 Task: Look for space in Aguilares, Argentina from 9th July, 2023 to 16th July, 2023 for 2 adults, 1 child in price range Rs.8000 to Rs.16000. Place can be entire place with 2 bedrooms having 2 beds and 1 bathroom. Property type can be house, flat, guest house. Amenities needed are: heating. Booking option can be shelf check-in. Required host language is English.
Action: Mouse moved to (516, 159)
Screenshot: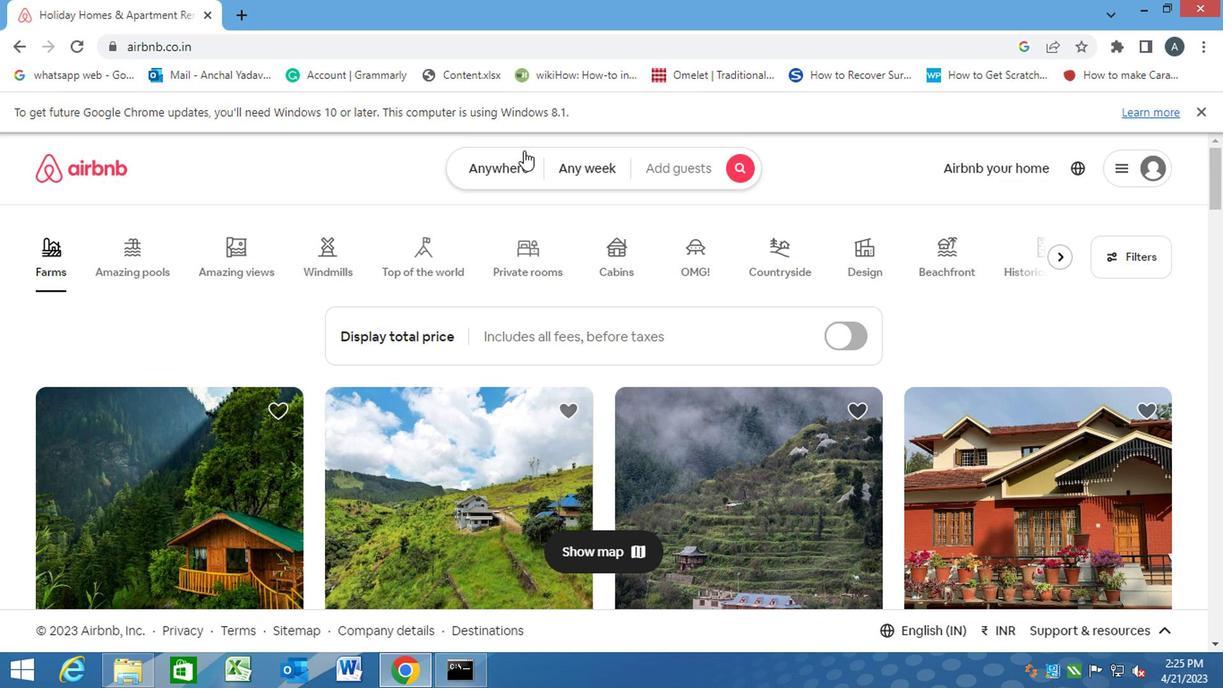 
Action: Mouse pressed left at (516, 159)
Screenshot: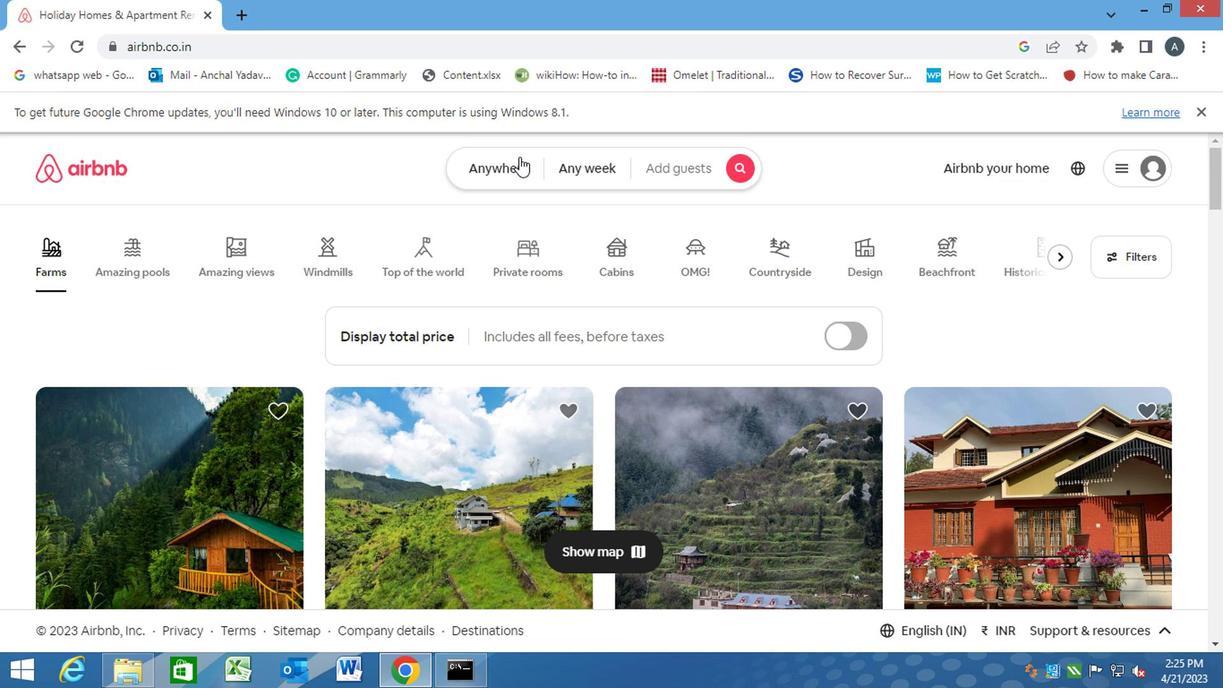 
Action: Mouse moved to (285, 233)
Screenshot: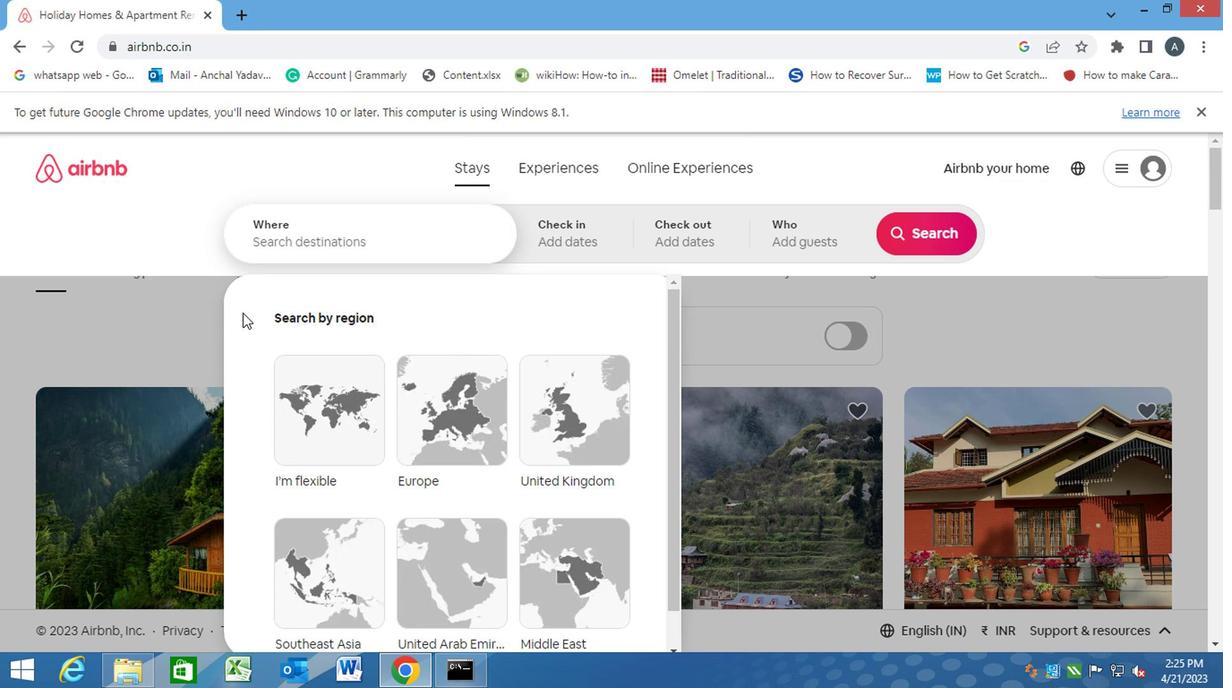 
Action: Mouse pressed left at (285, 233)
Screenshot: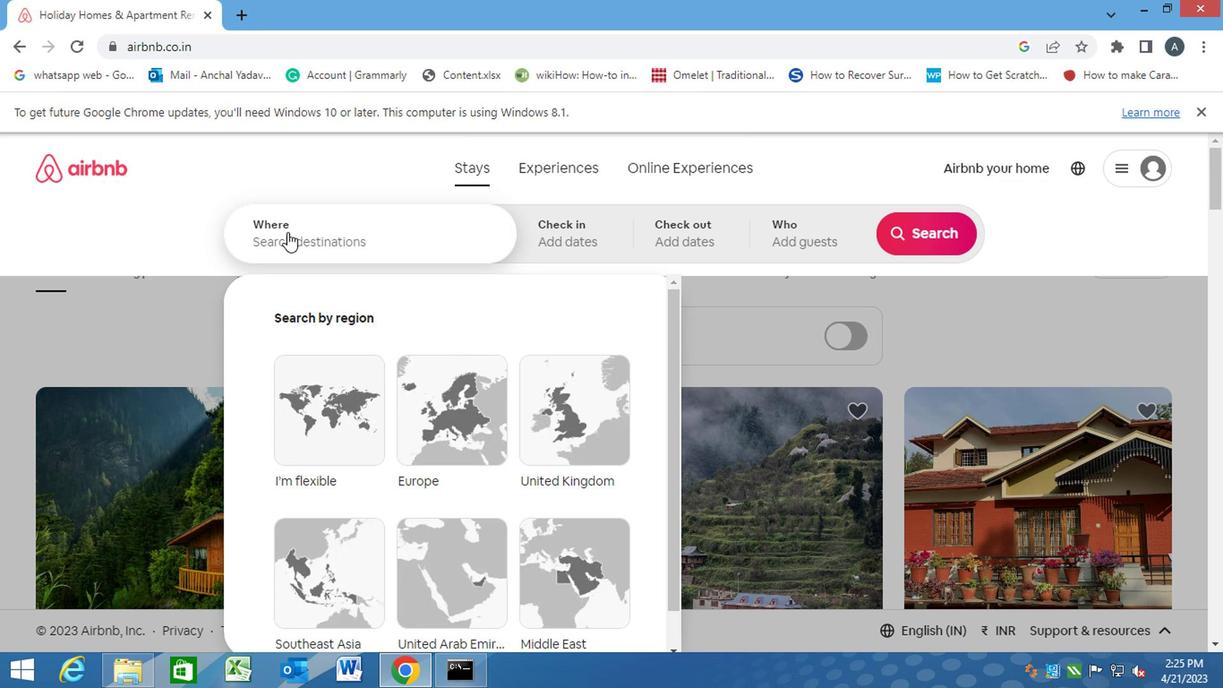 
Action: Key pressed a<Key.caps_lock>guilares,<Key.space><Key.caps_lock>a<Key.caps_lock>rgentina<Key.enter>
Screenshot: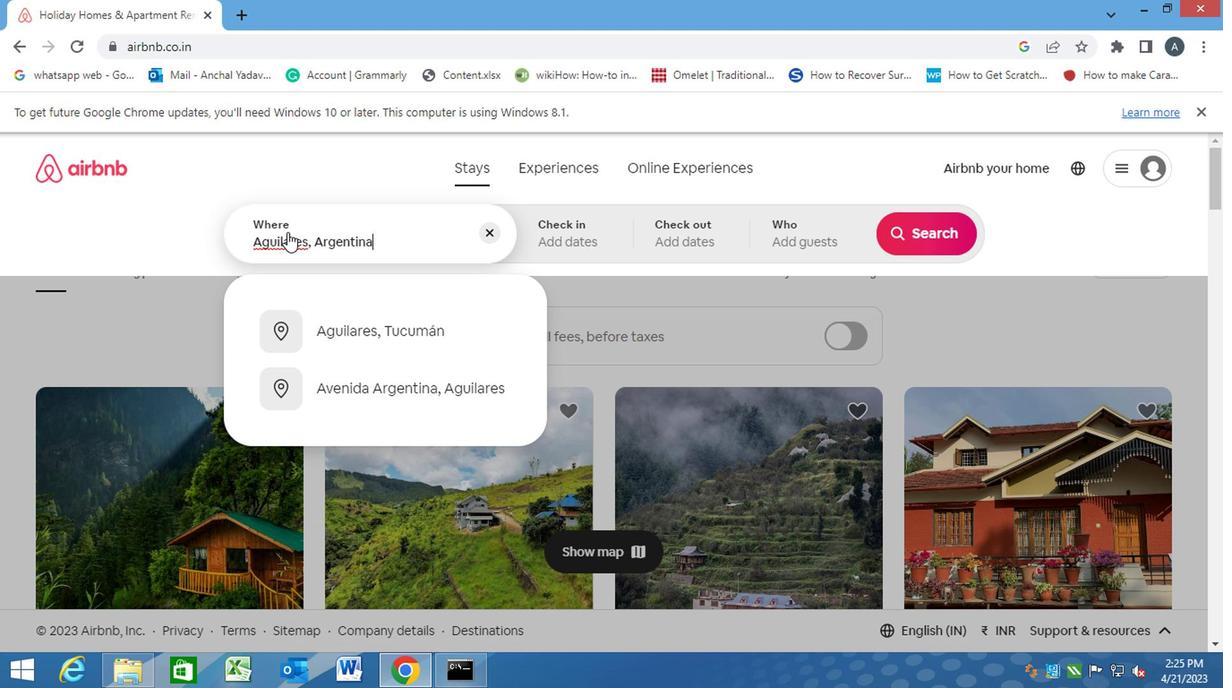
Action: Mouse moved to (921, 381)
Screenshot: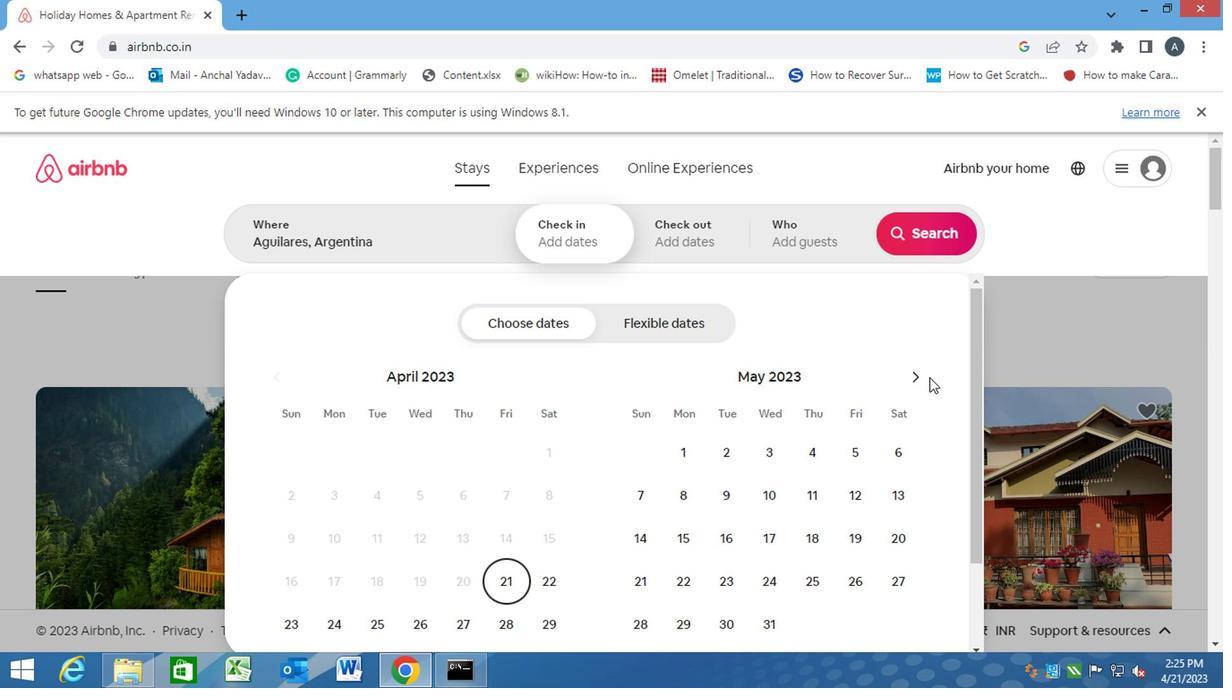 
Action: Mouse pressed left at (921, 381)
Screenshot: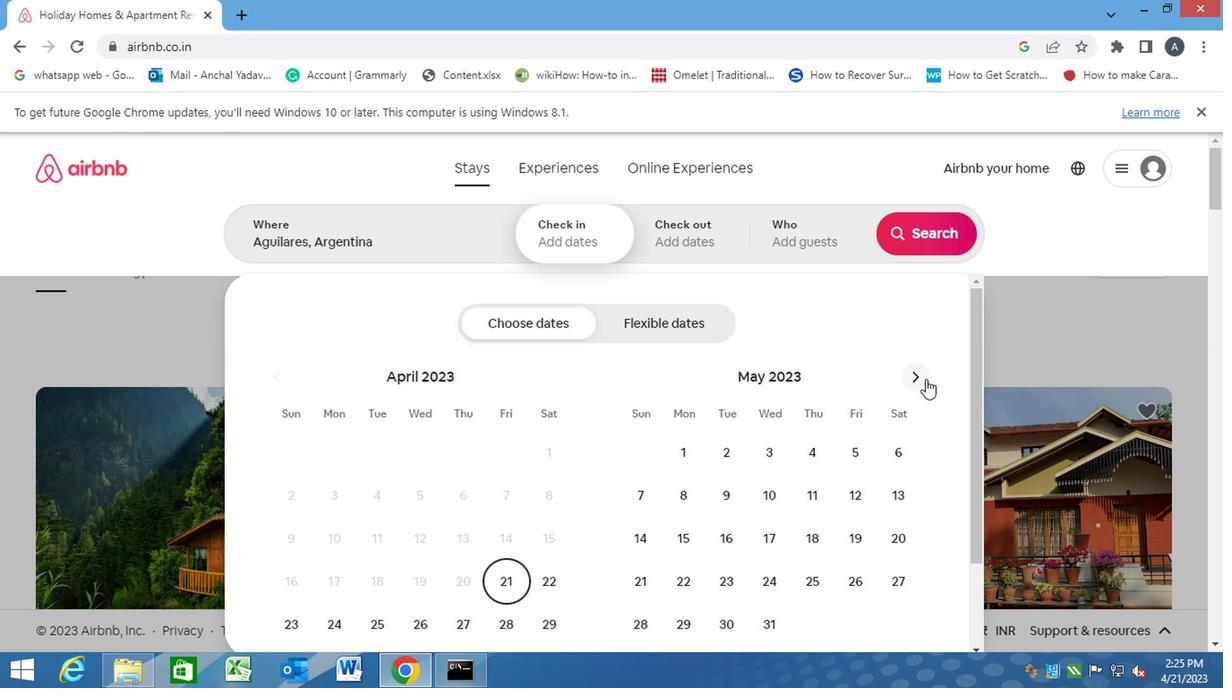 
Action: Mouse pressed left at (921, 381)
Screenshot: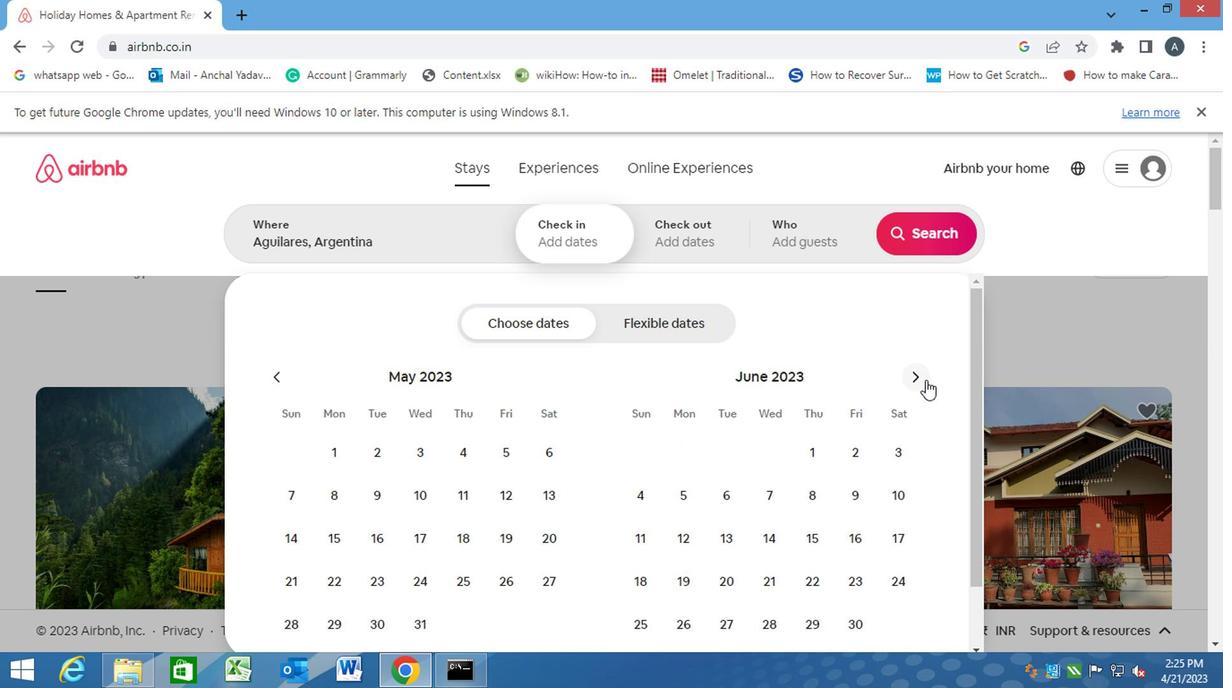 
Action: Mouse moved to (646, 532)
Screenshot: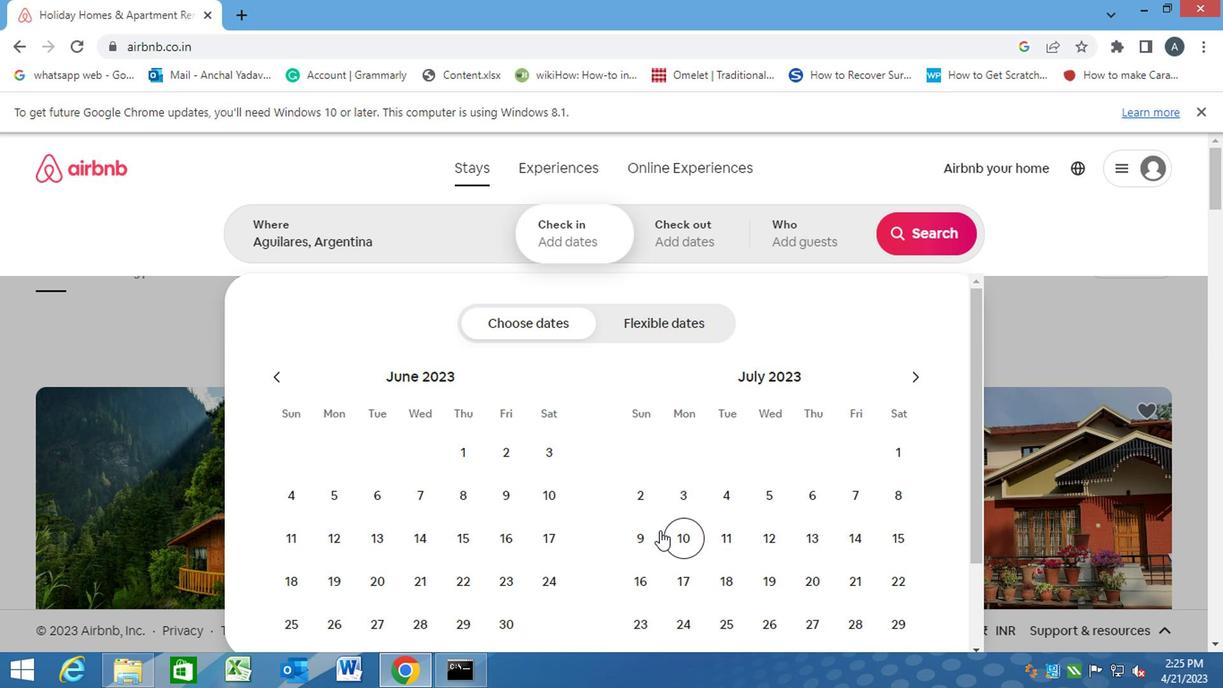 
Action: Mouse pressed left at (646, 532)
Screenshot: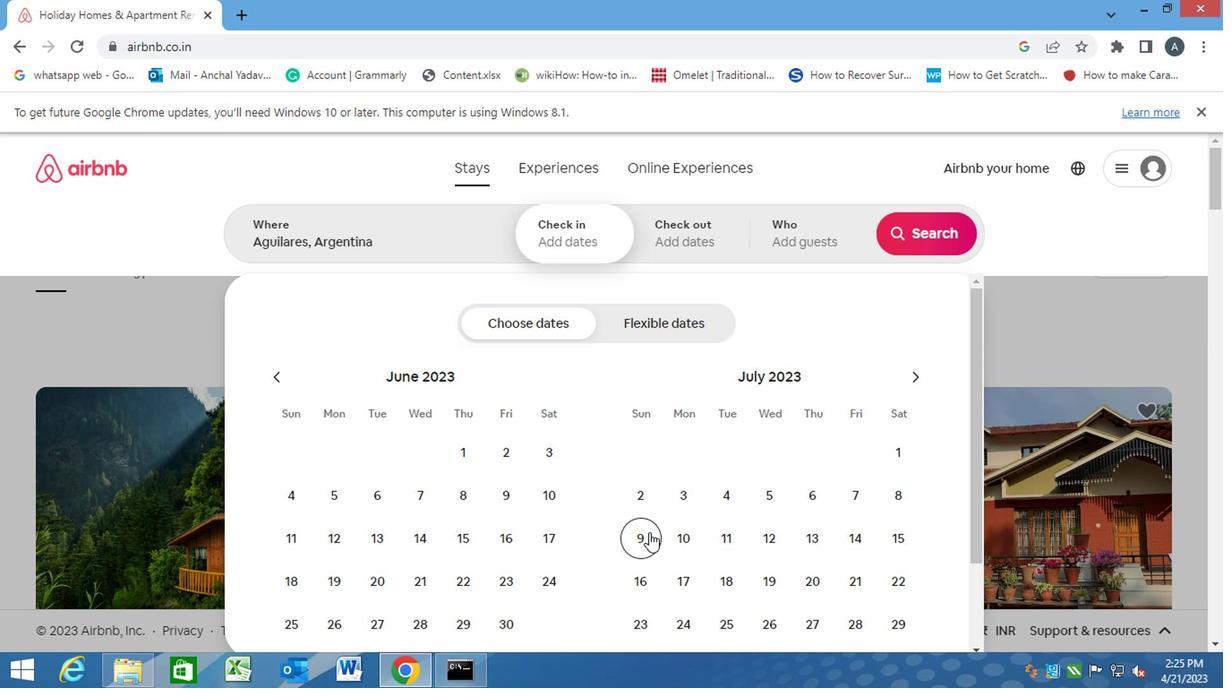 
Action: Mouse moved to (640, 579)
Screenshot: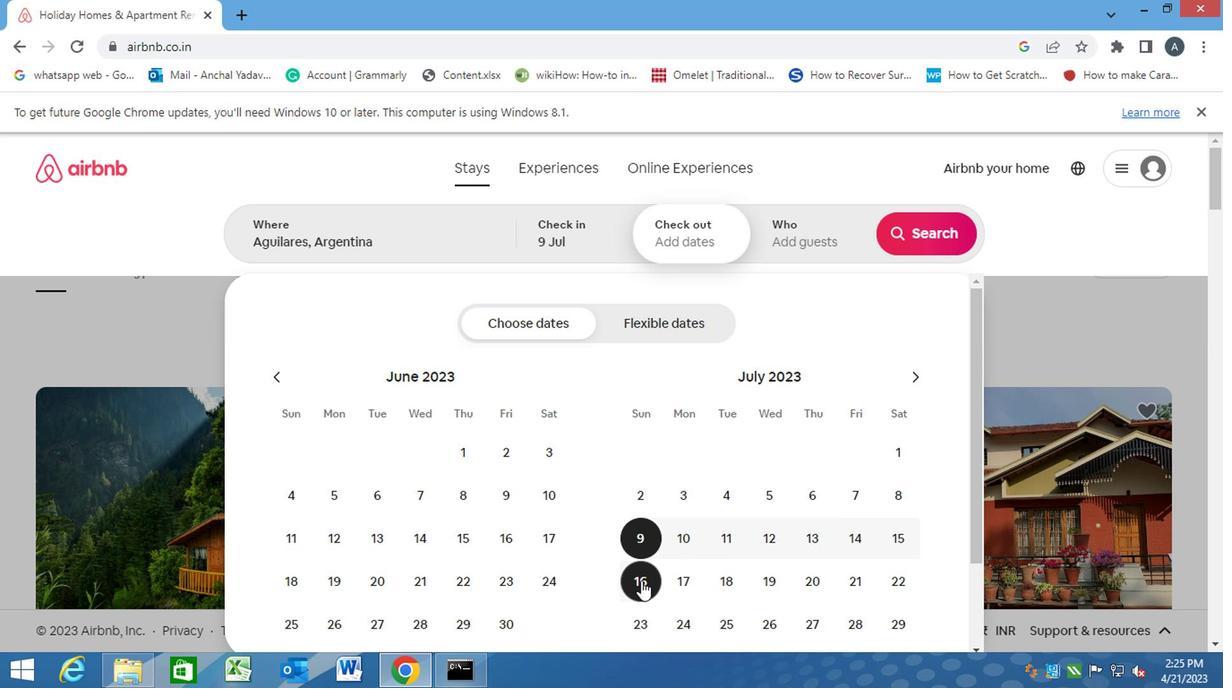 
Action: Mouse pressed left at (640, 579)
Screenshot: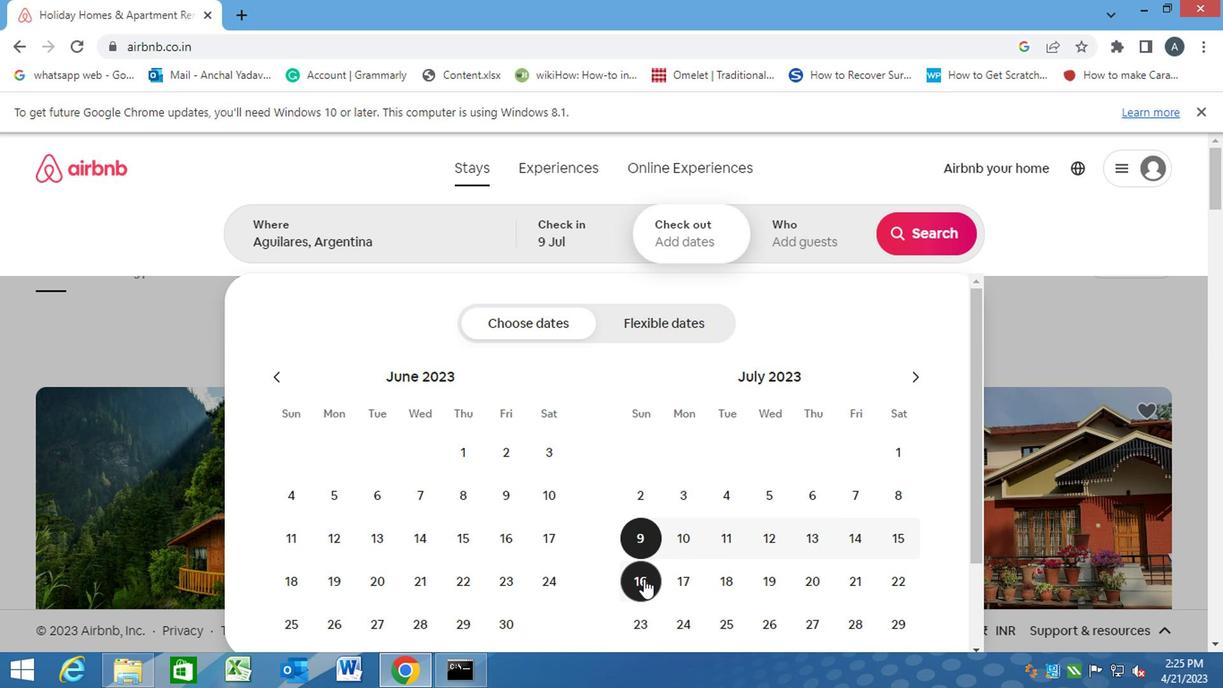 
Action: Mouse moved to (816, 245)
Screenshot: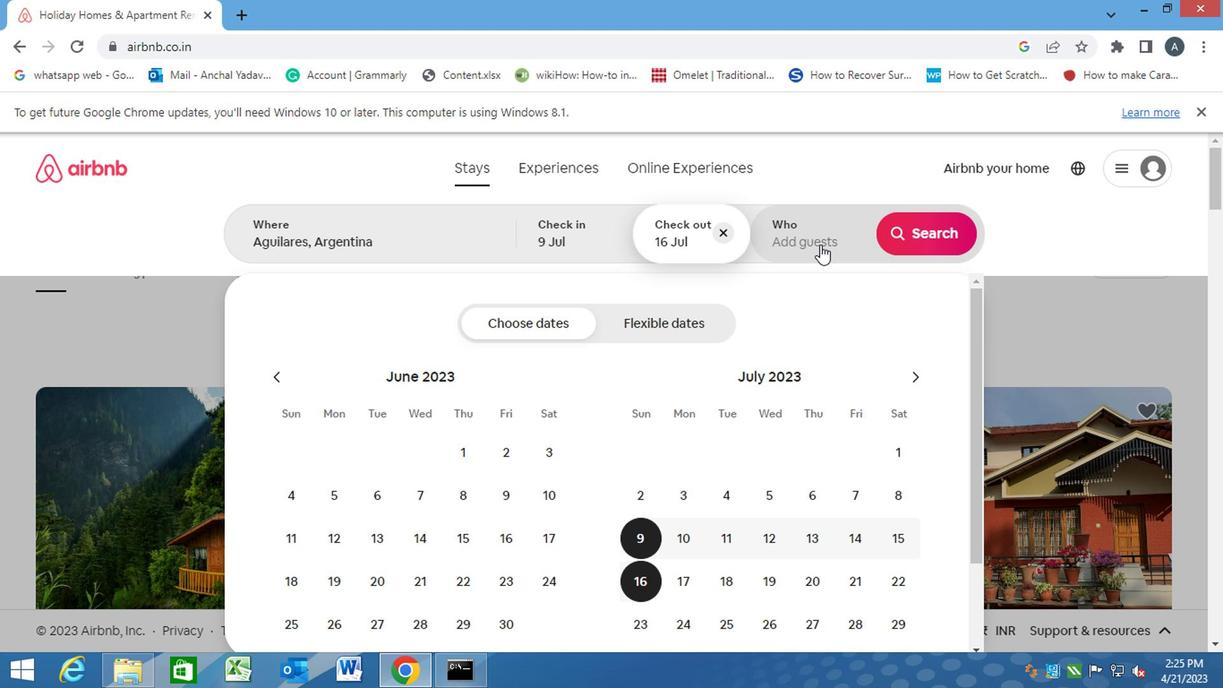 
Action: Mouse pressed left at (816, 245)
Screenshot: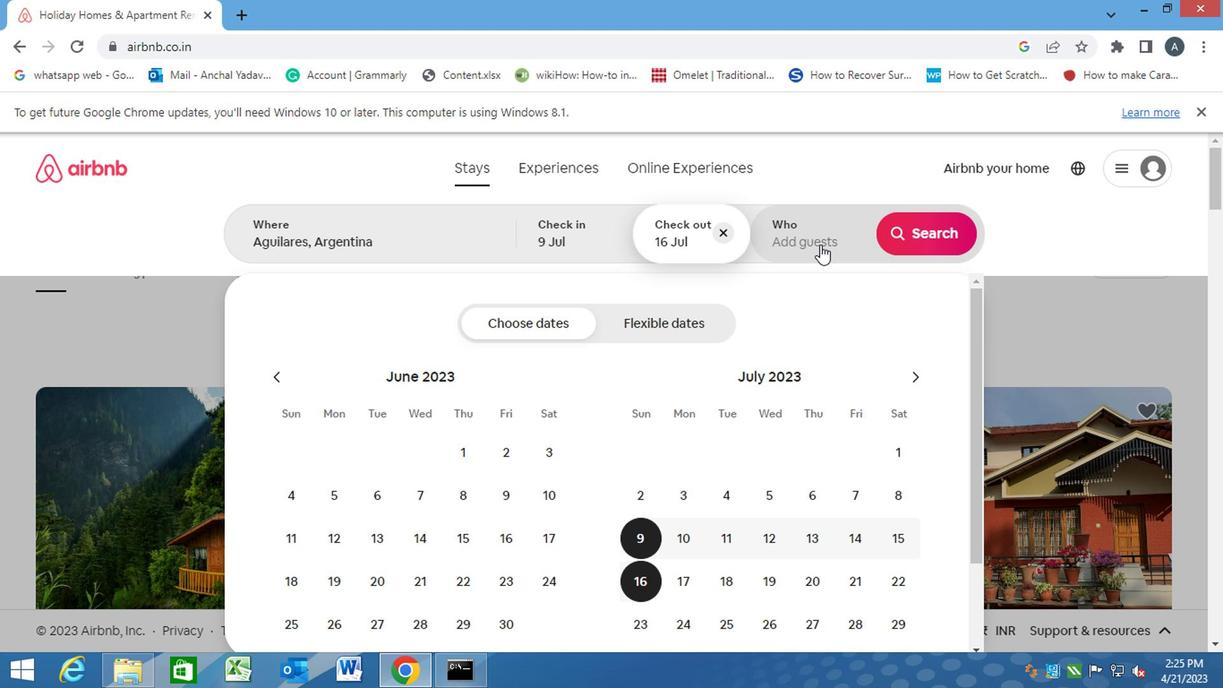 
Action: Mouse moved to (930, 333)
Screenshot: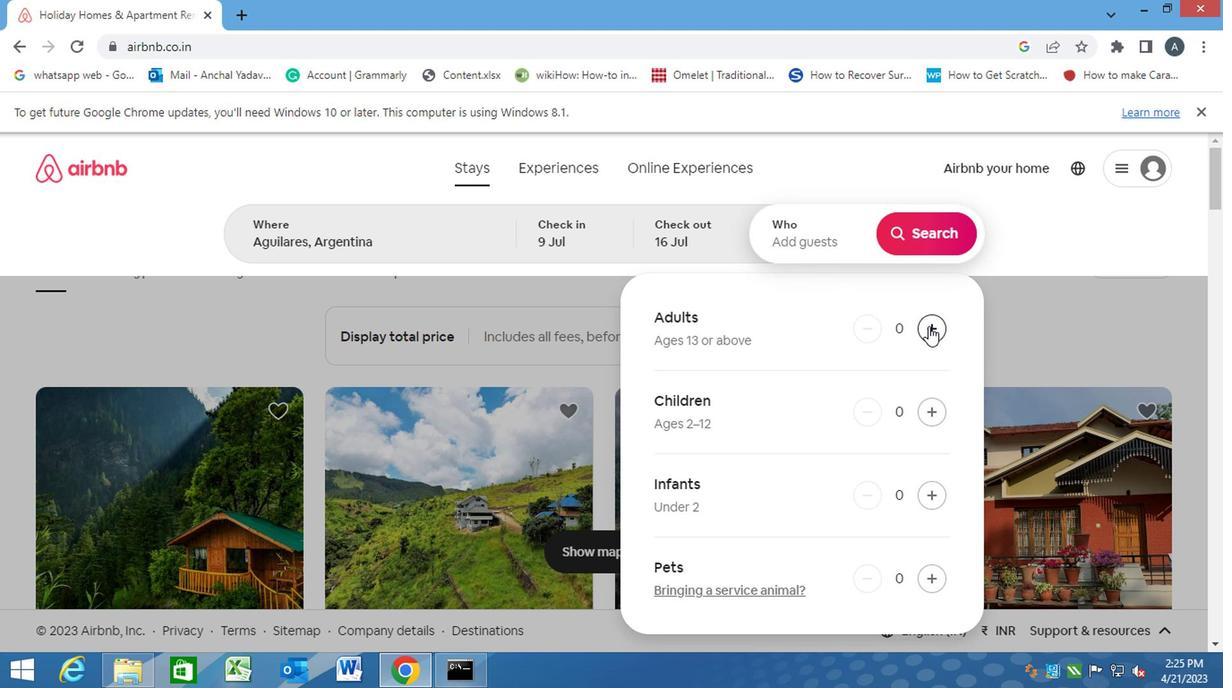 
Action: Mouse pressed left at (930, 333)
Screenshot: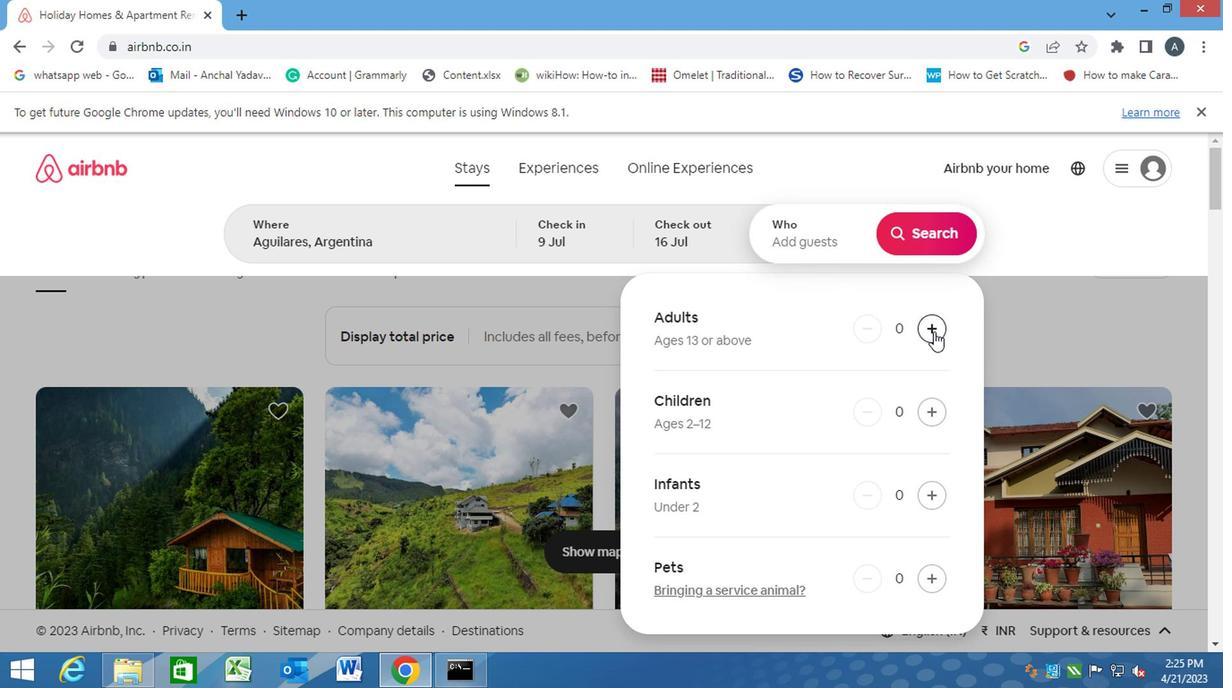 
Action: Mouse pressed left at (930, 333)
Screenshot: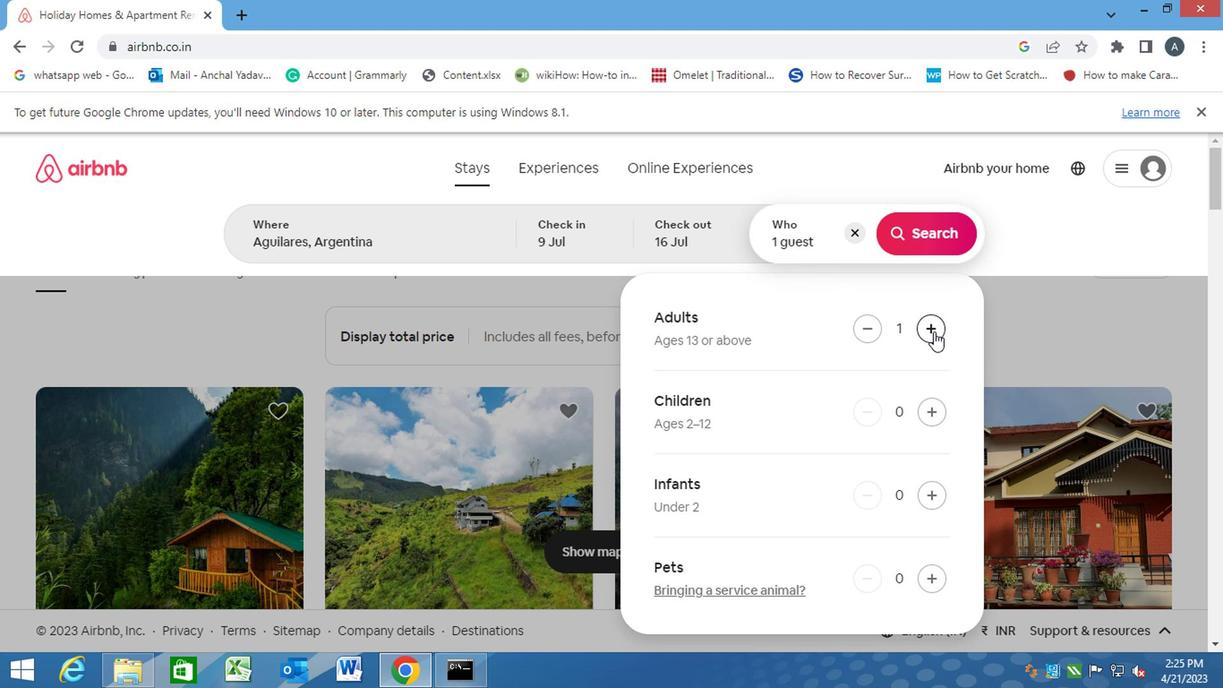 
Action: Mouse moved to (921, 249)
Screenshot: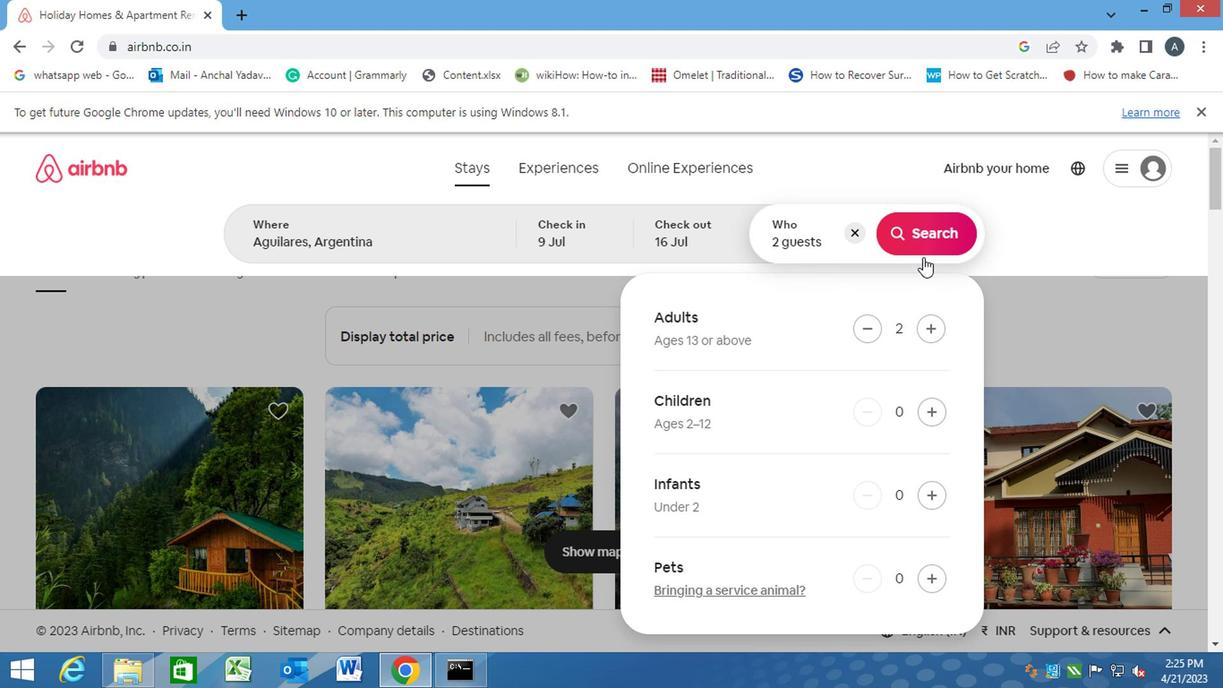 
Action: Mouse pressed left at (921, 249)
Screenshot: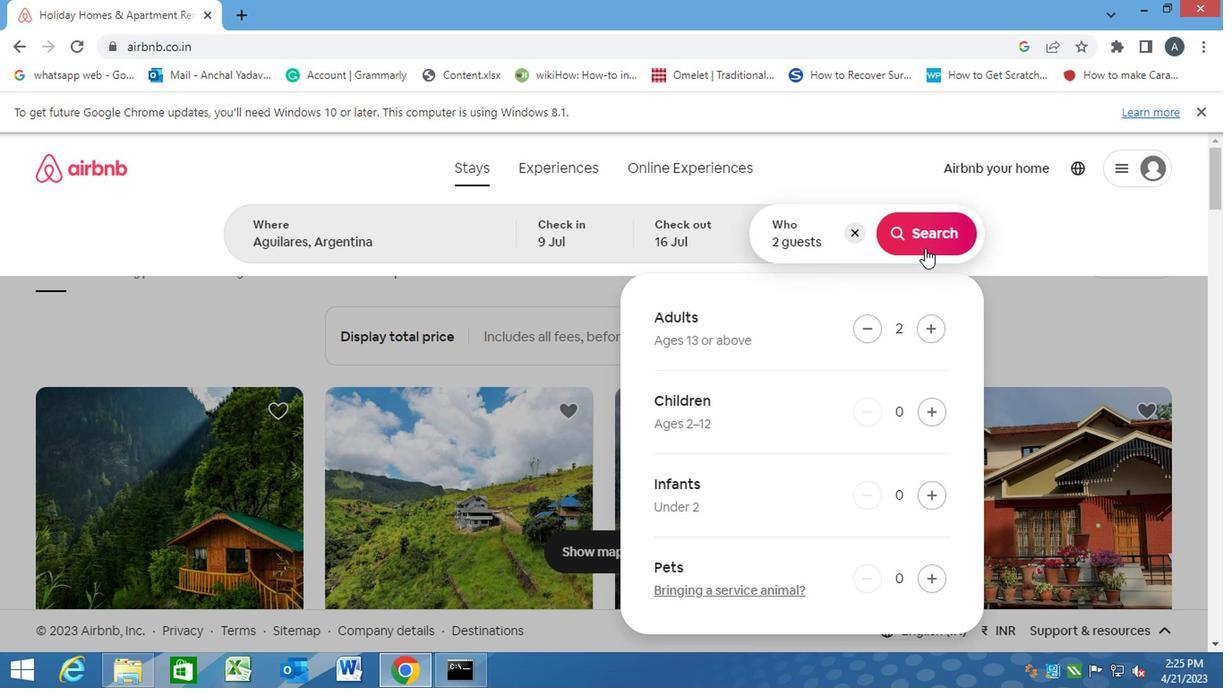 
Action: Mouse moved to (1136, 251)
Screenshot: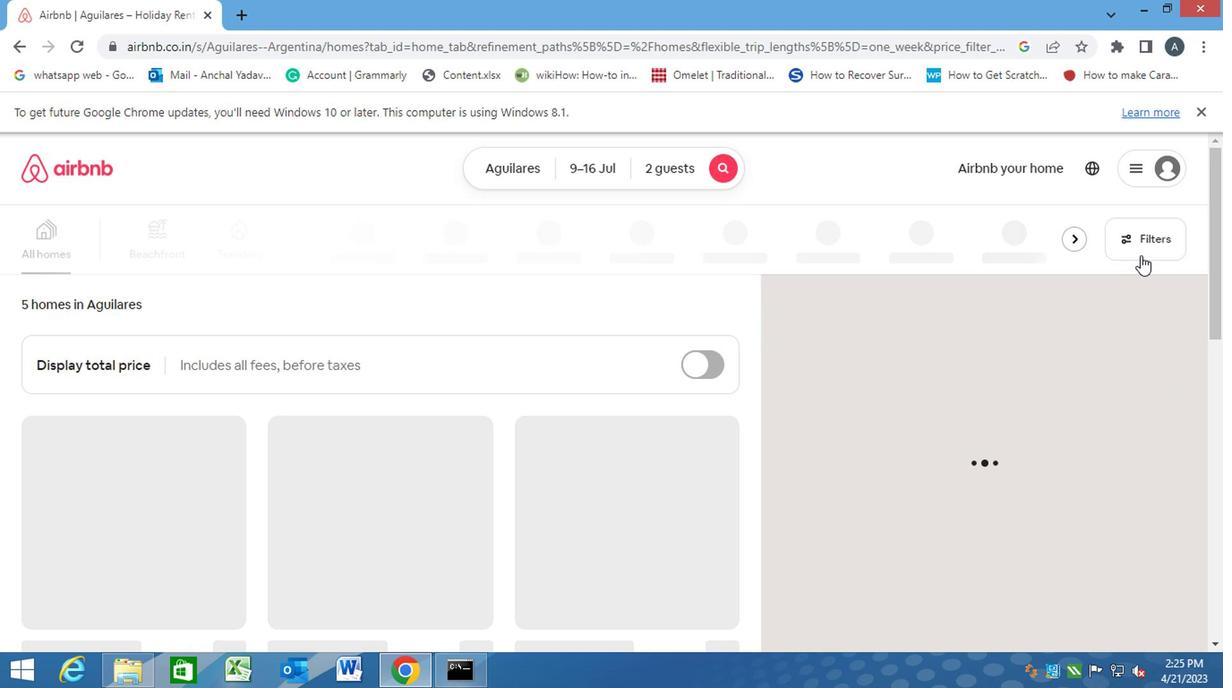 
Action: Mouse pressed left at (1136, 251)
Screenshot: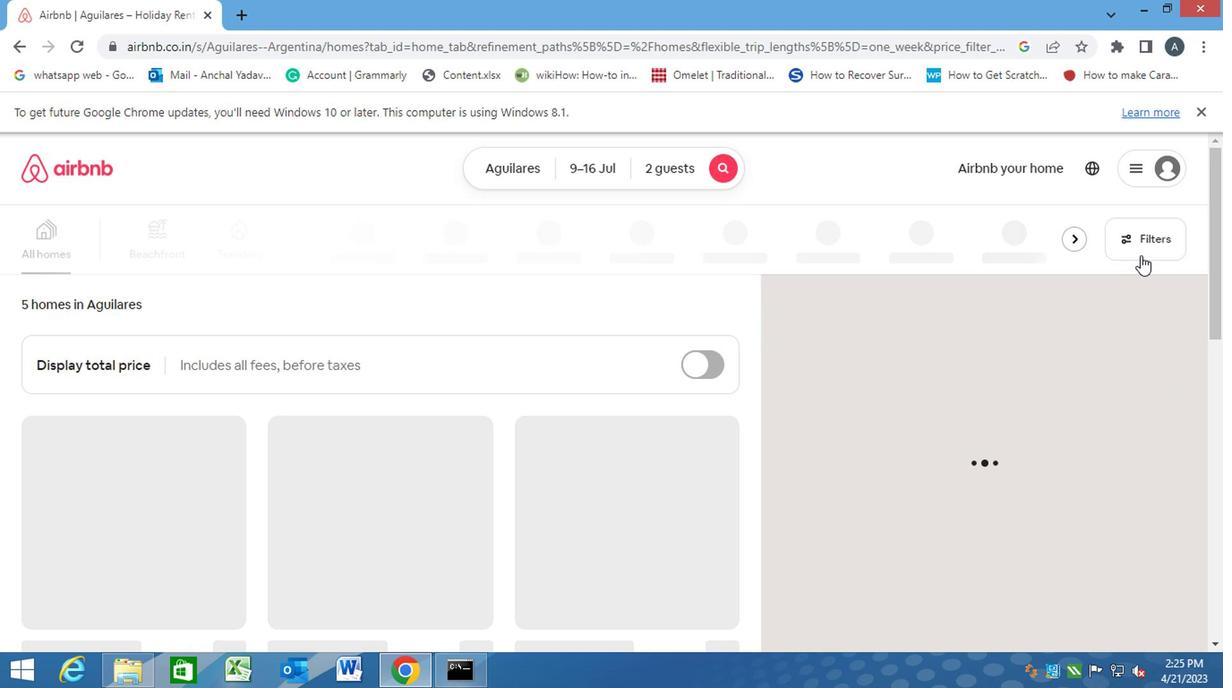 
Action: Mouse moved to (386, 466)
Screenshot: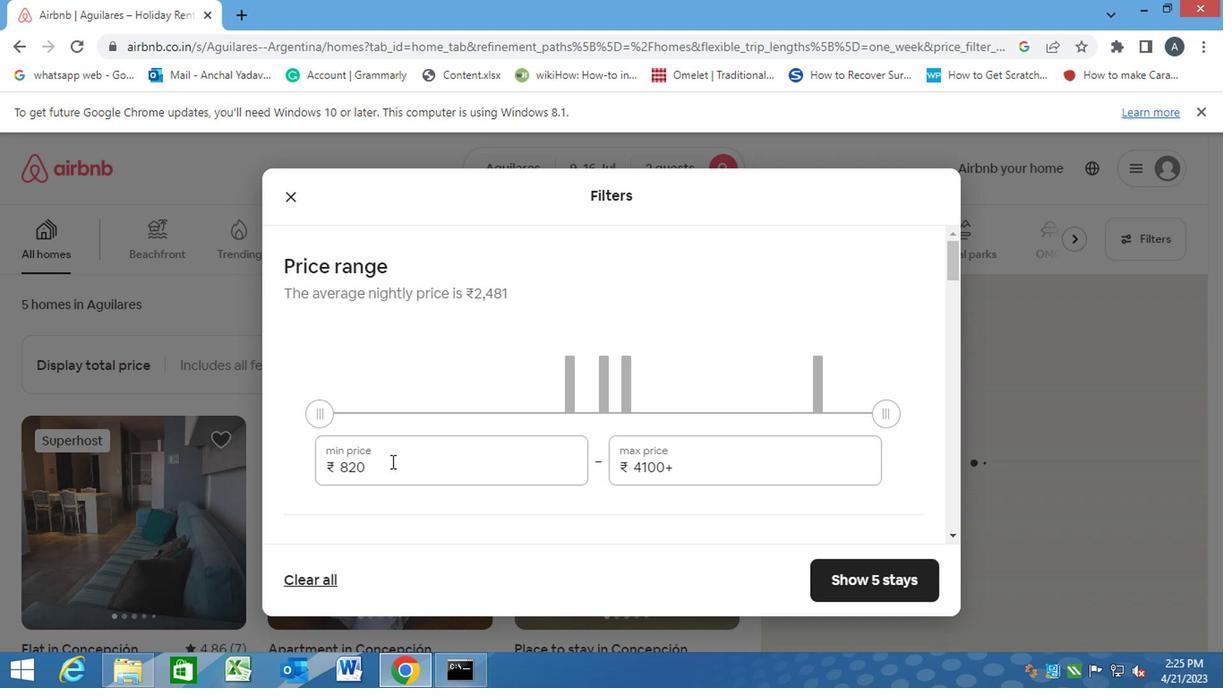 
Action: Mouse pressed left at (386, 466)
Screenshot: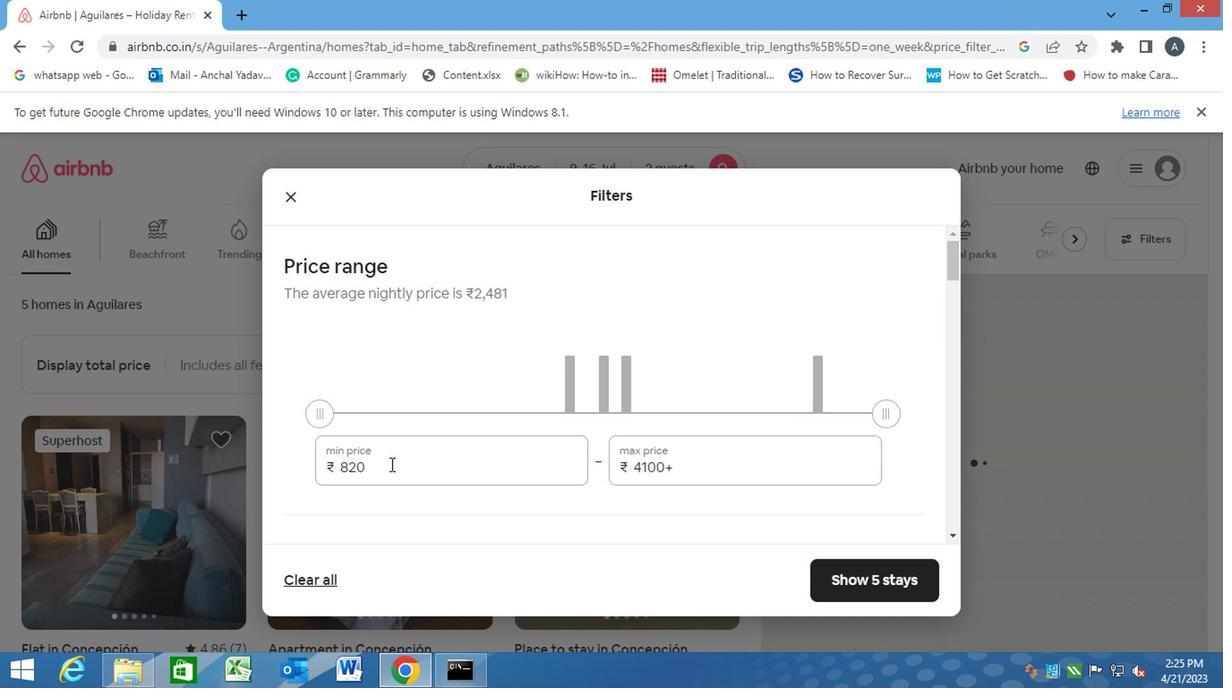 
Action: Mouse moved to (539, 566)
Screenshot: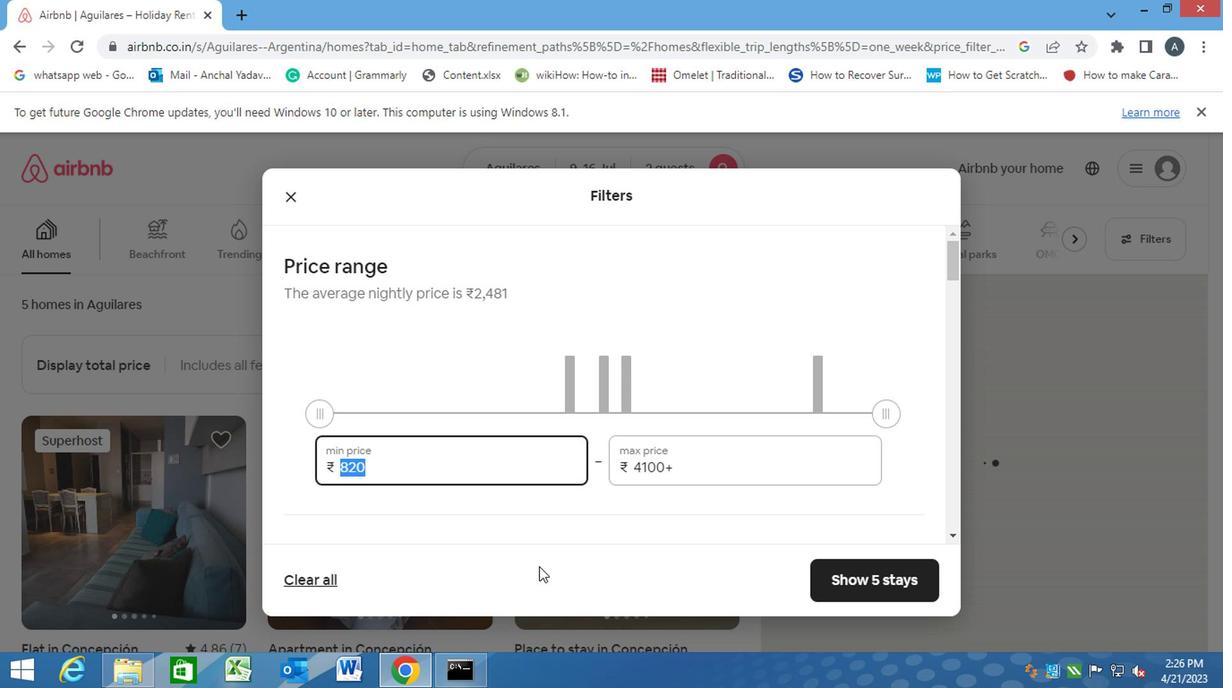 
Action: Key pressed 8000<Key.tab>16000
Screenshot: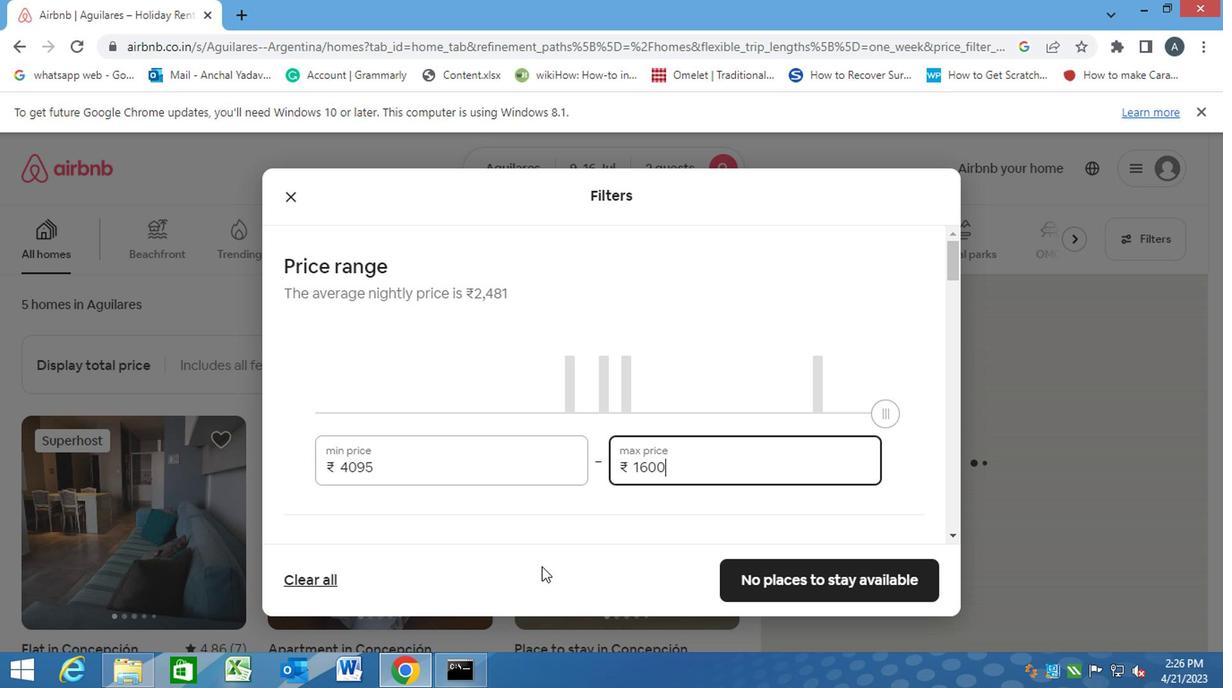 
Action: Mouse moved to (556, 537)
Screenshot: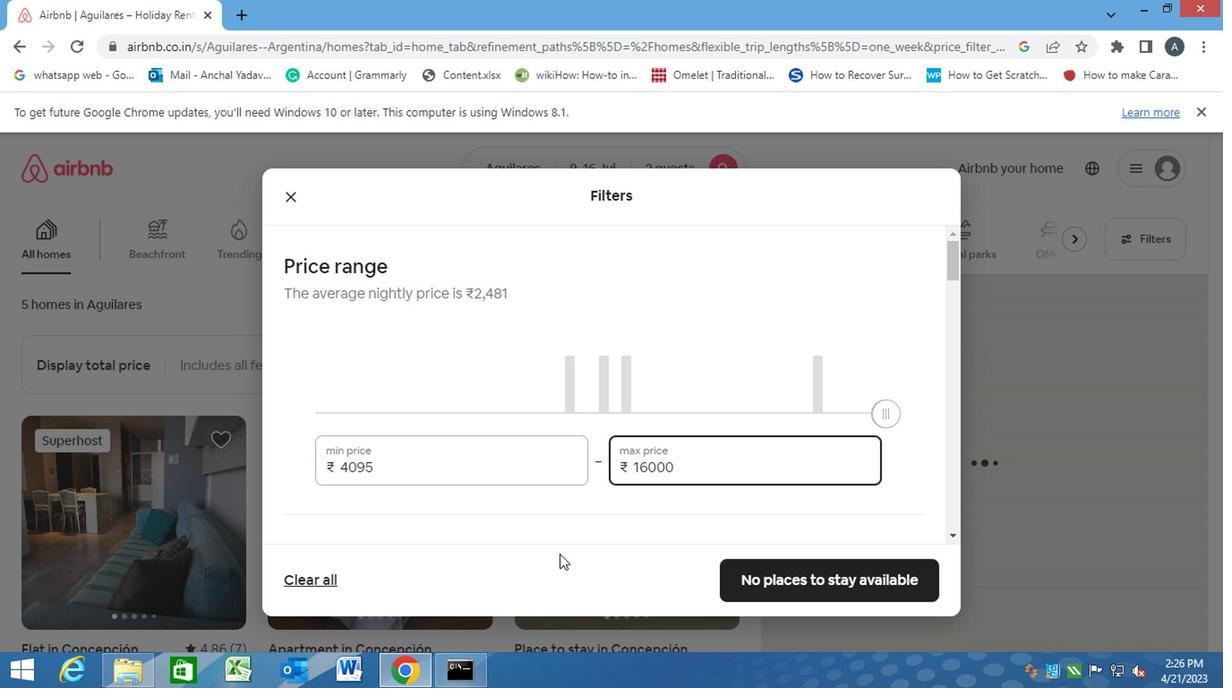 
Action: Mouse pressed left at (556, 537)
Screenshot: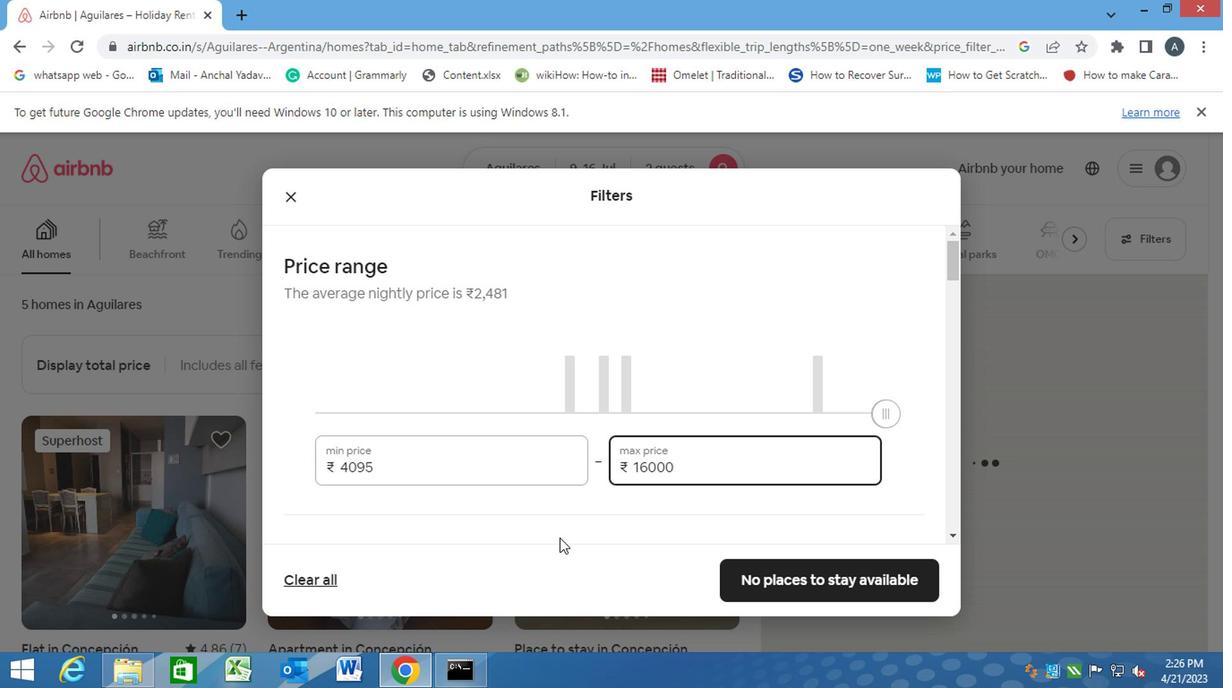 
Action: Mouse scrolled (556, 537) with delta (0, 0)
Screenshot: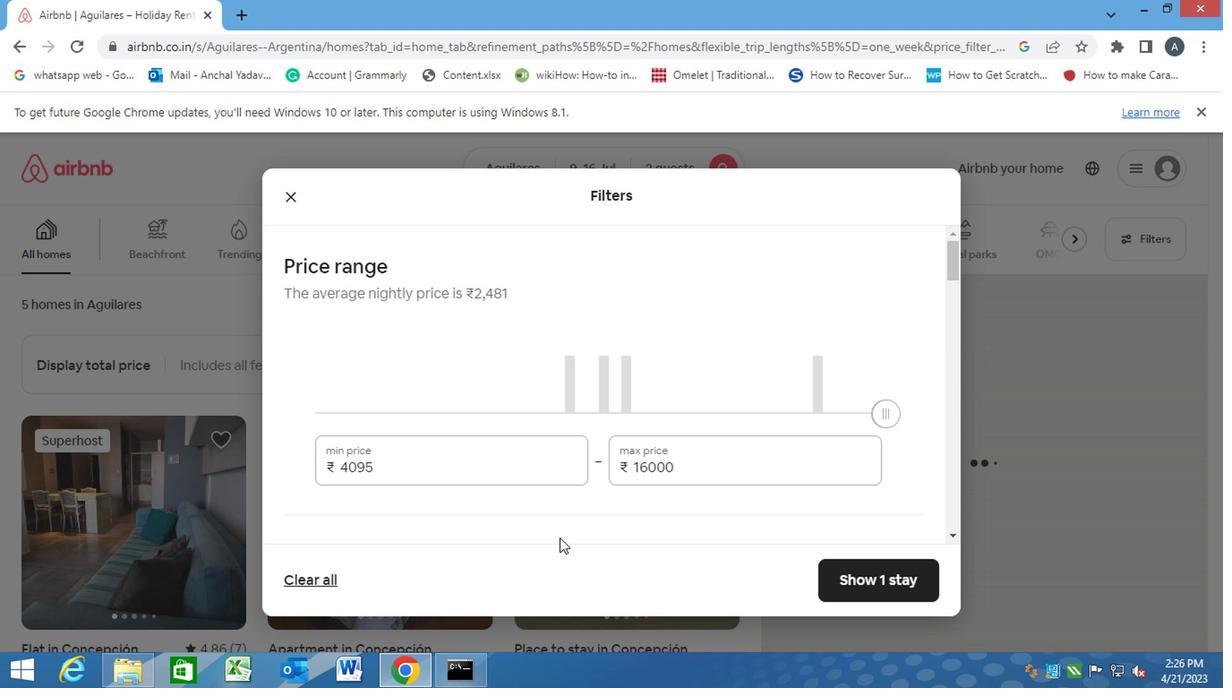 
Action: Mouse scrolled (556, 537) with delta (0, 0)
Screenshot: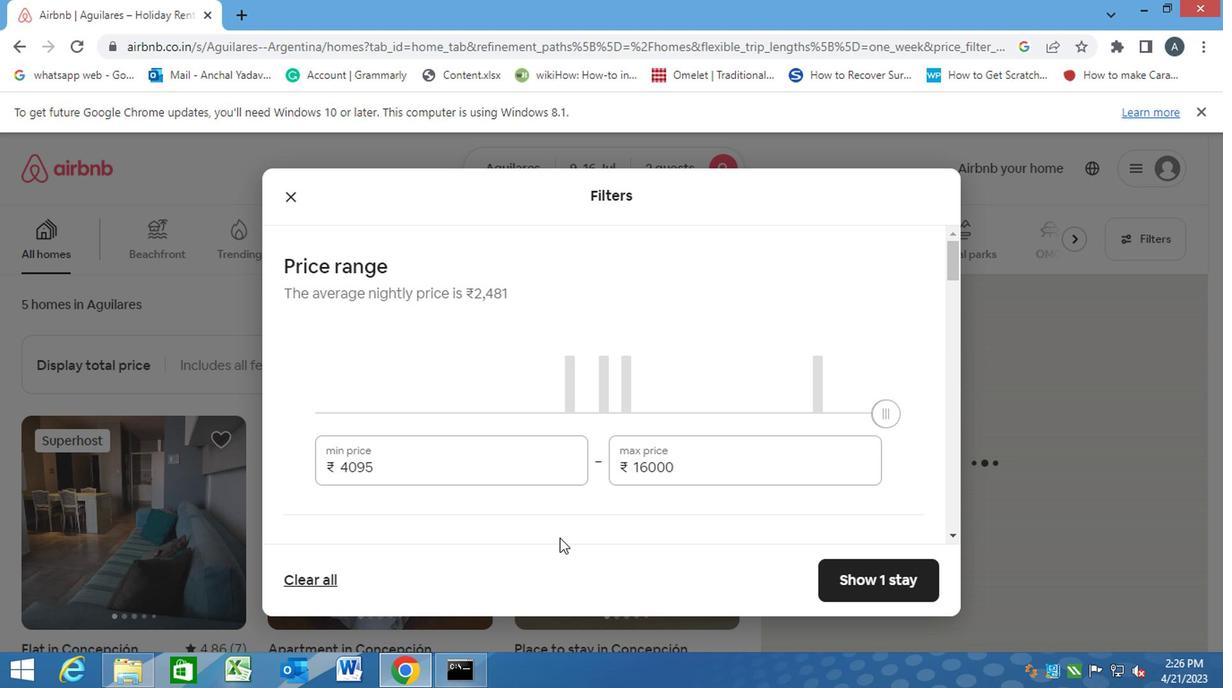 
Action: Mouse scrolled (556, 537) with delta (0, 0)
Screenshot: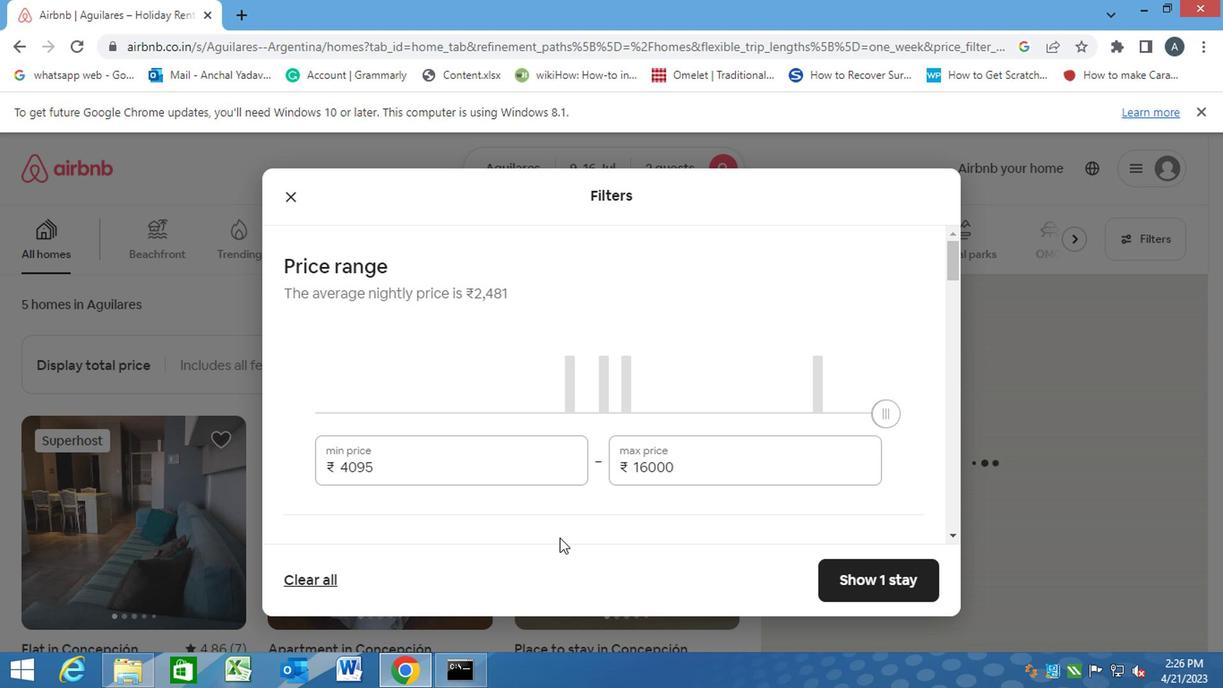 
Action: Mouse moved to (303, 337)
Screenshot: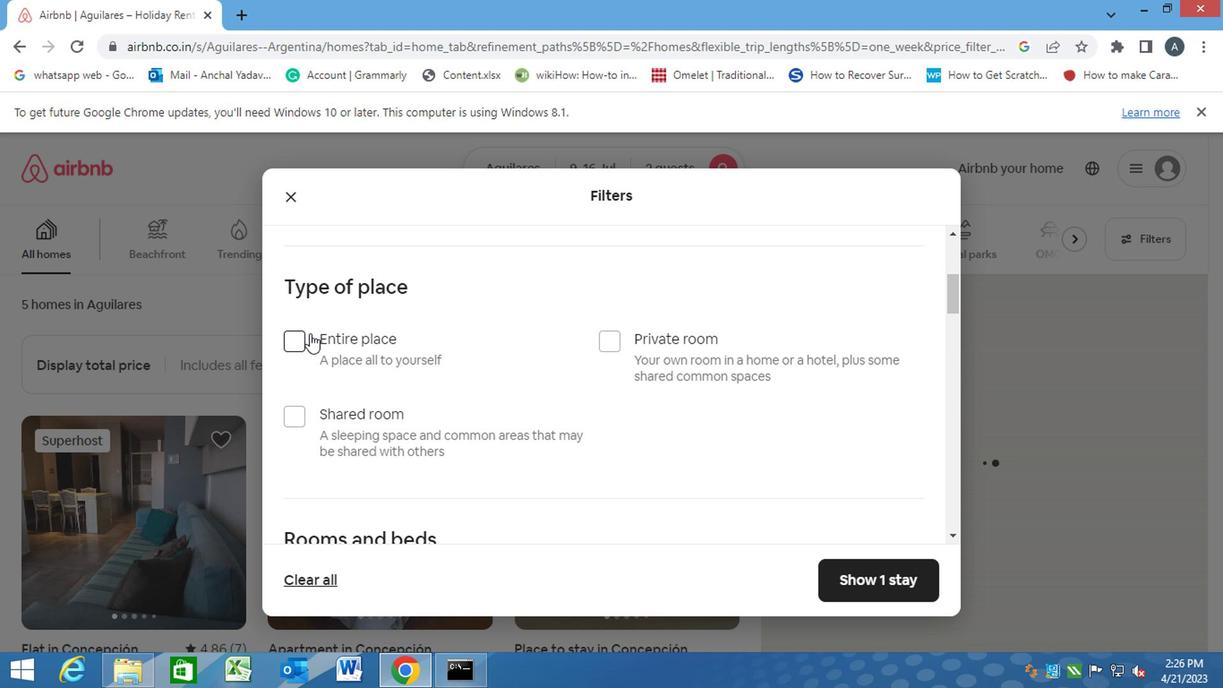 
Action: Mouse pressed left at (303, 337)
Screenshot: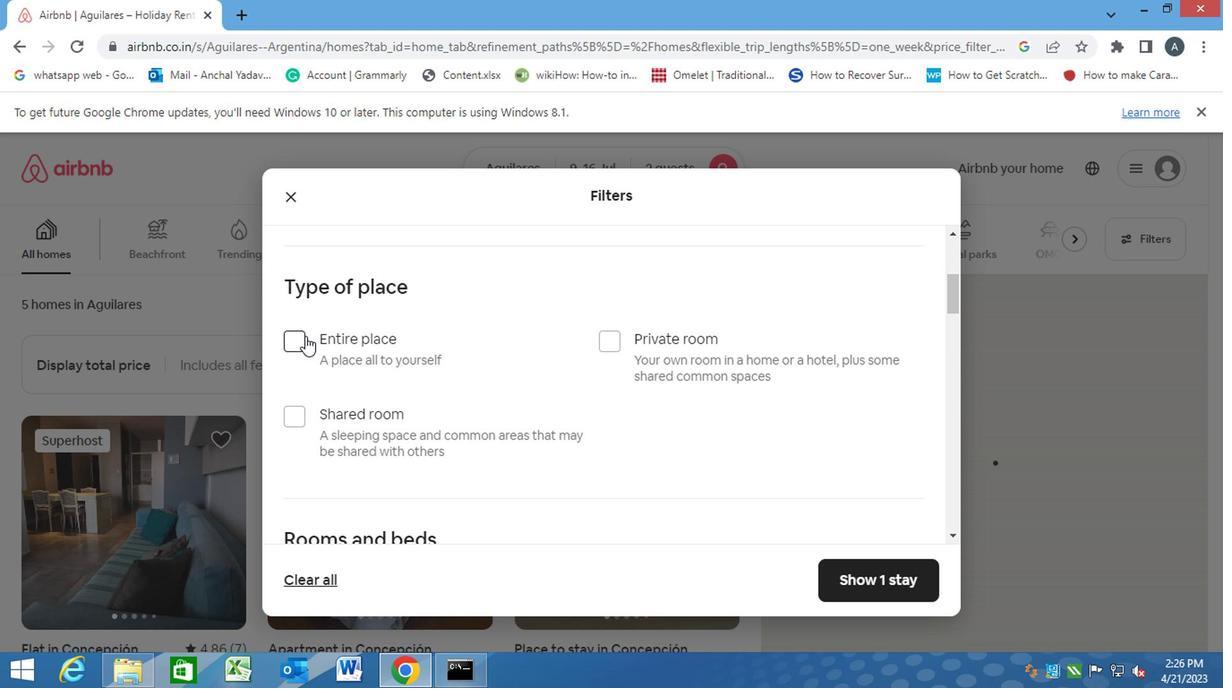 
Action: Mouse moved to (305, 345)
Screenshot: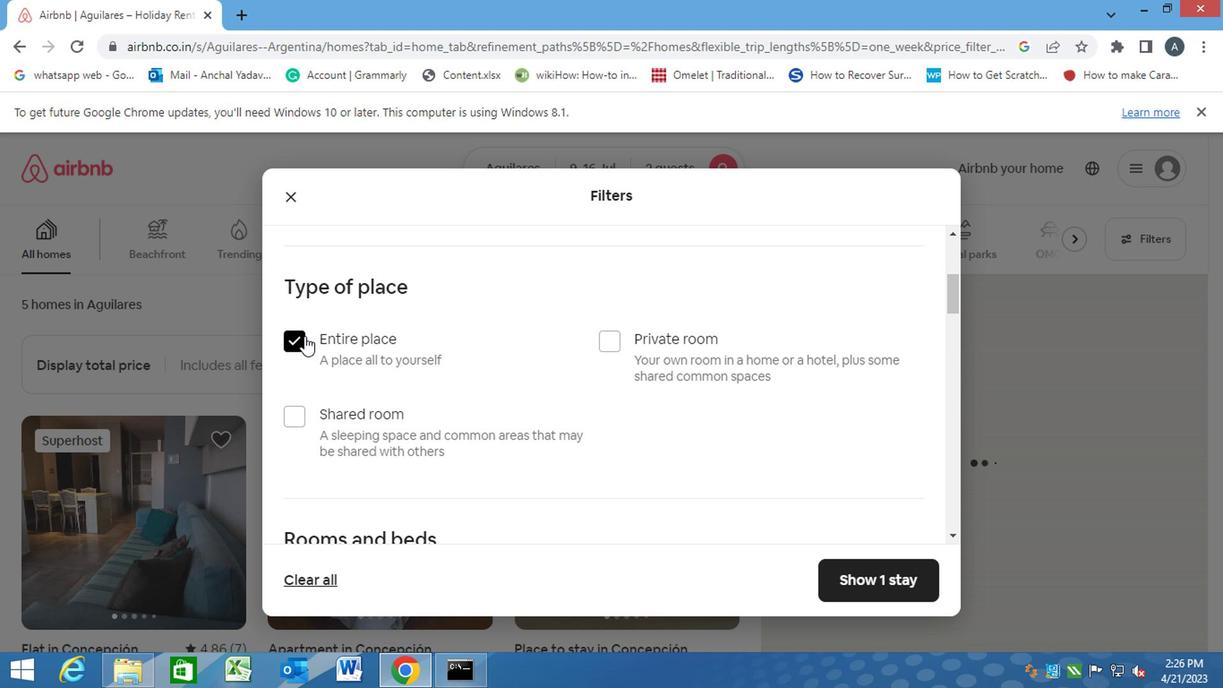
Action: Mouse scrolled (305, 344) with delta (0, 0)
Screenshot: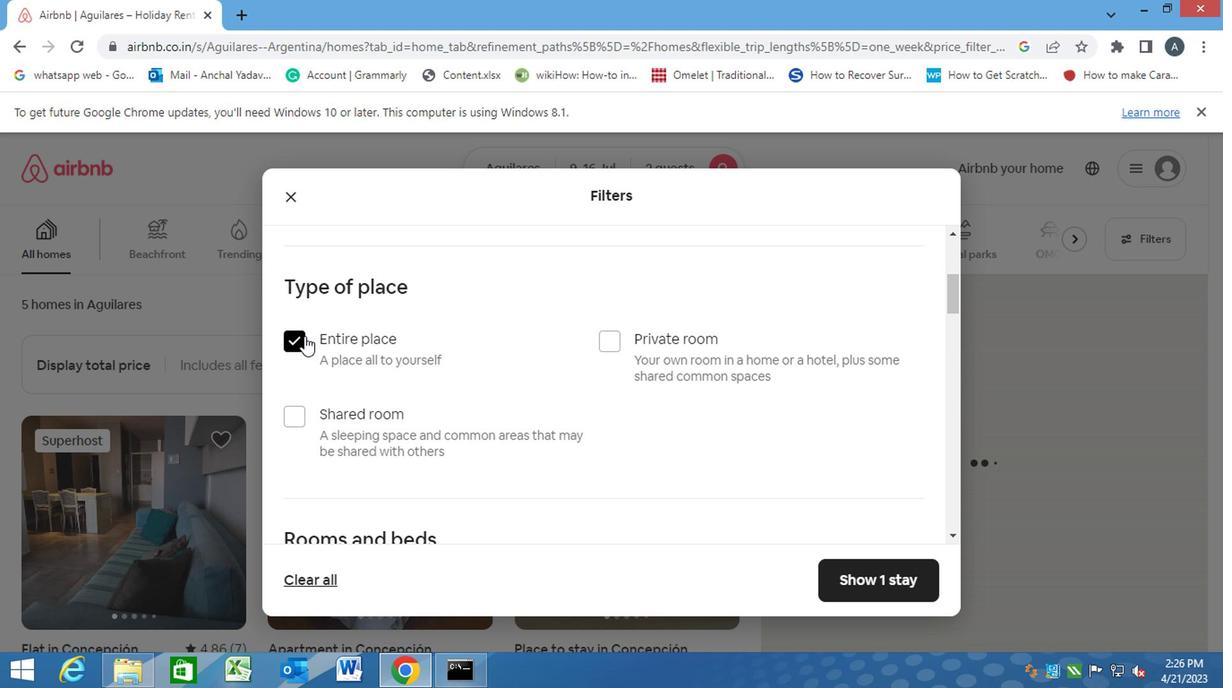 
Action: Mouse moved to (305, 346)
Screenshot: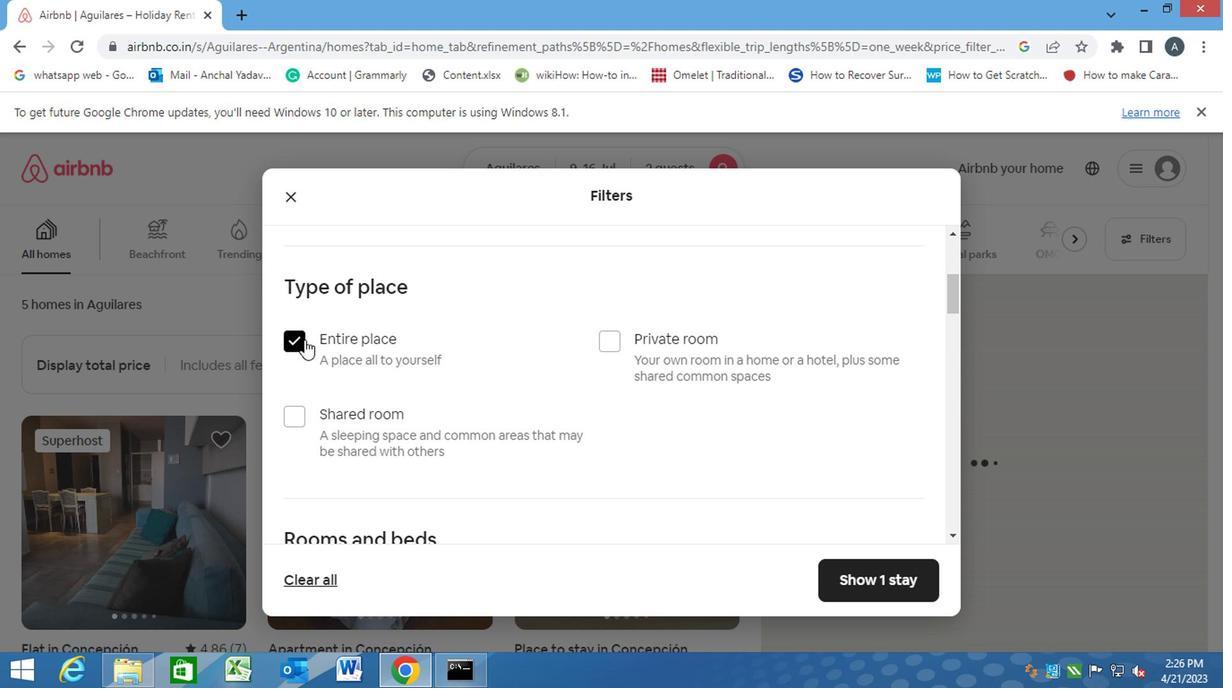 
Action: Mouse scrolled (305, 345) with delta (0, -1)
Screenshot: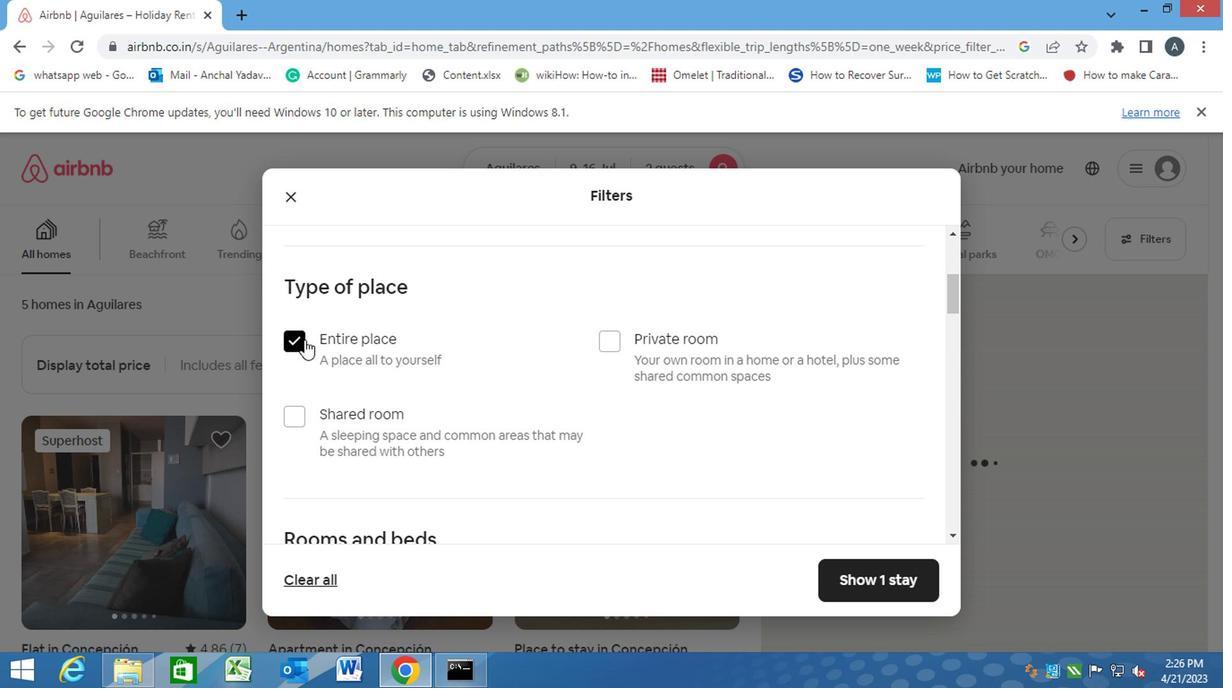 
Action: Mouse moved to (438, 456)
Screenshot: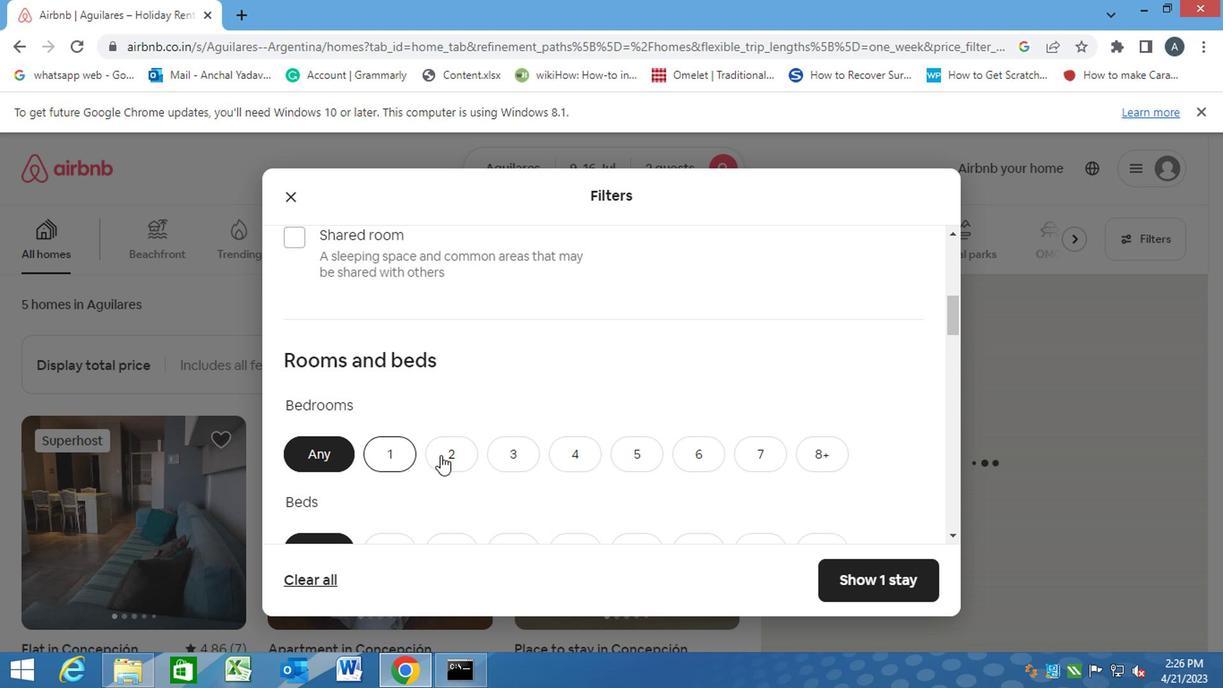 
Action: Mouse pressed left at (438, 456)
Screenshot: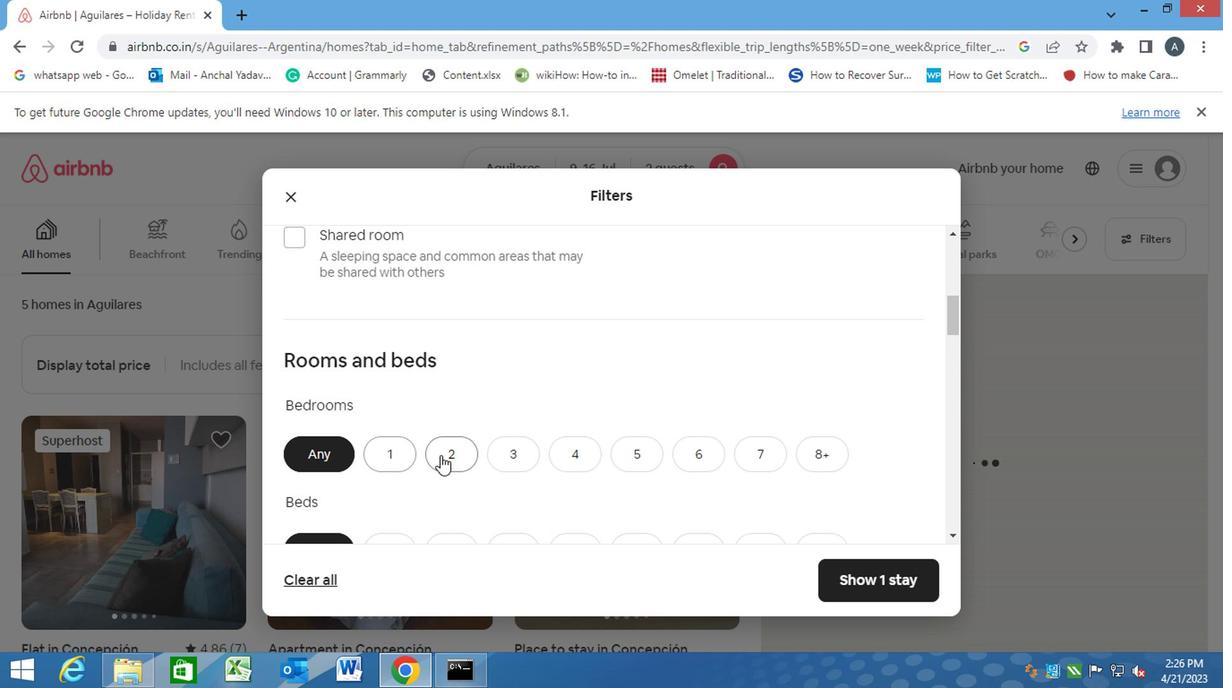 
Action: Mouse scrolled (438, 454) with delta (0, -1)
Screenshot: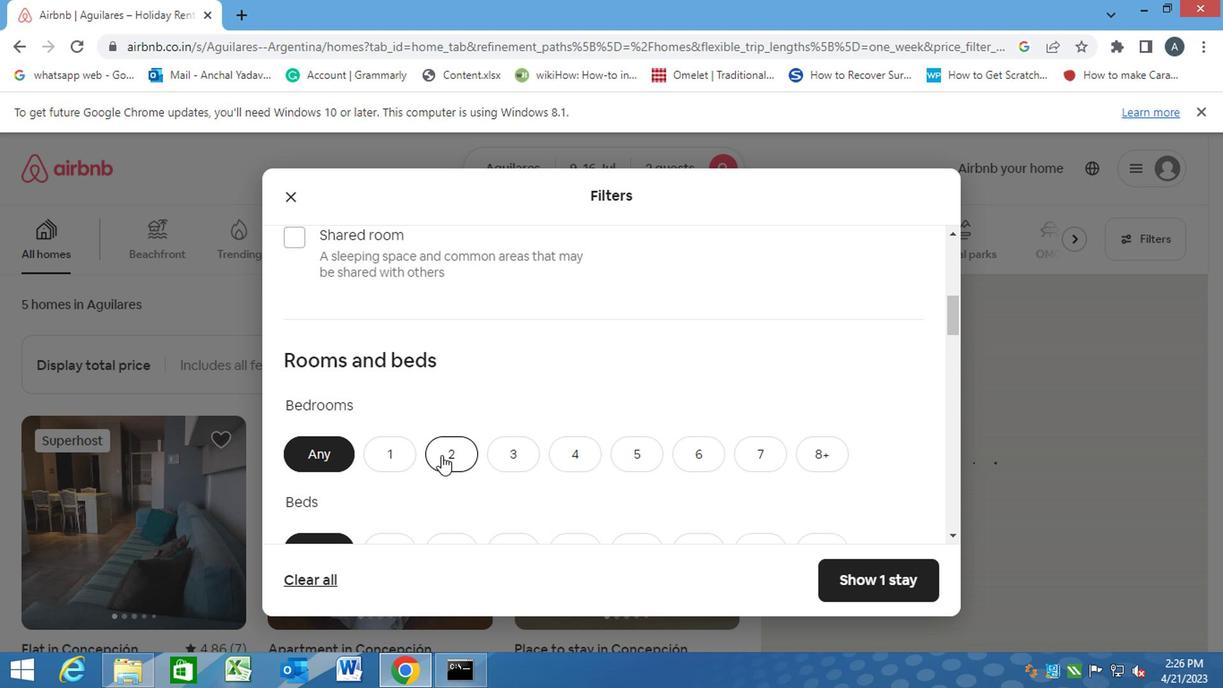 
Action: Mouse scrolled (438, 454) with delta (0, -1)
Screenshot: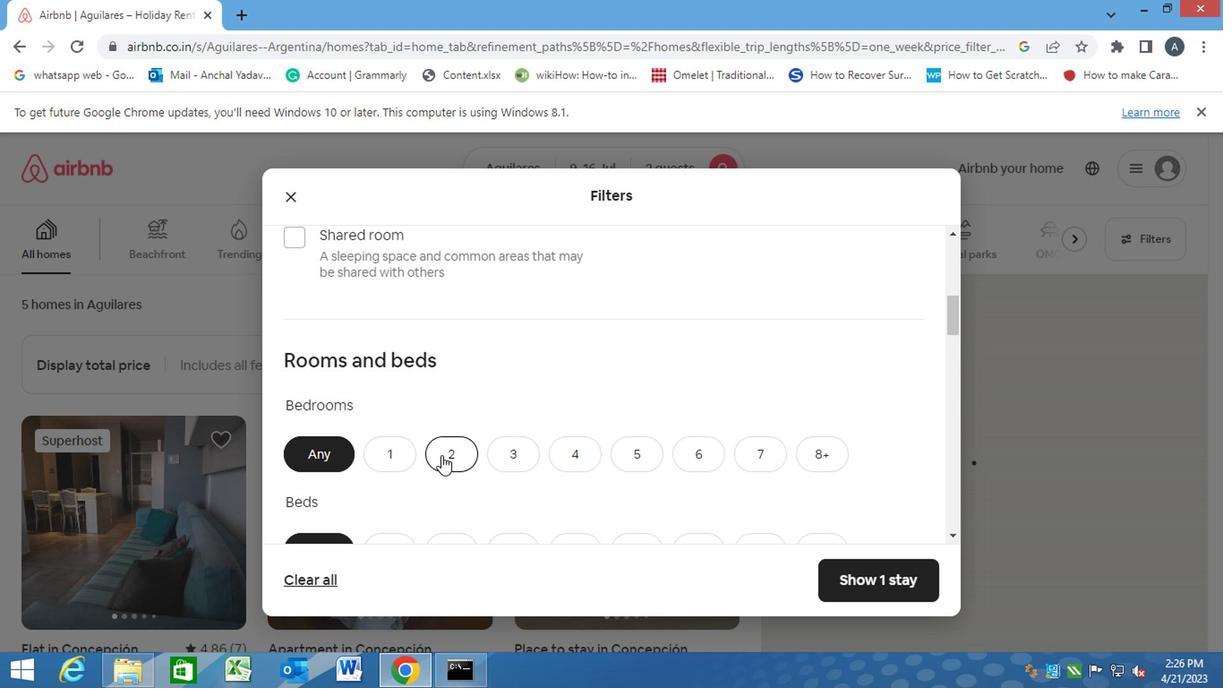 
Action: Mouse moved to (445, 358)
Screenshot: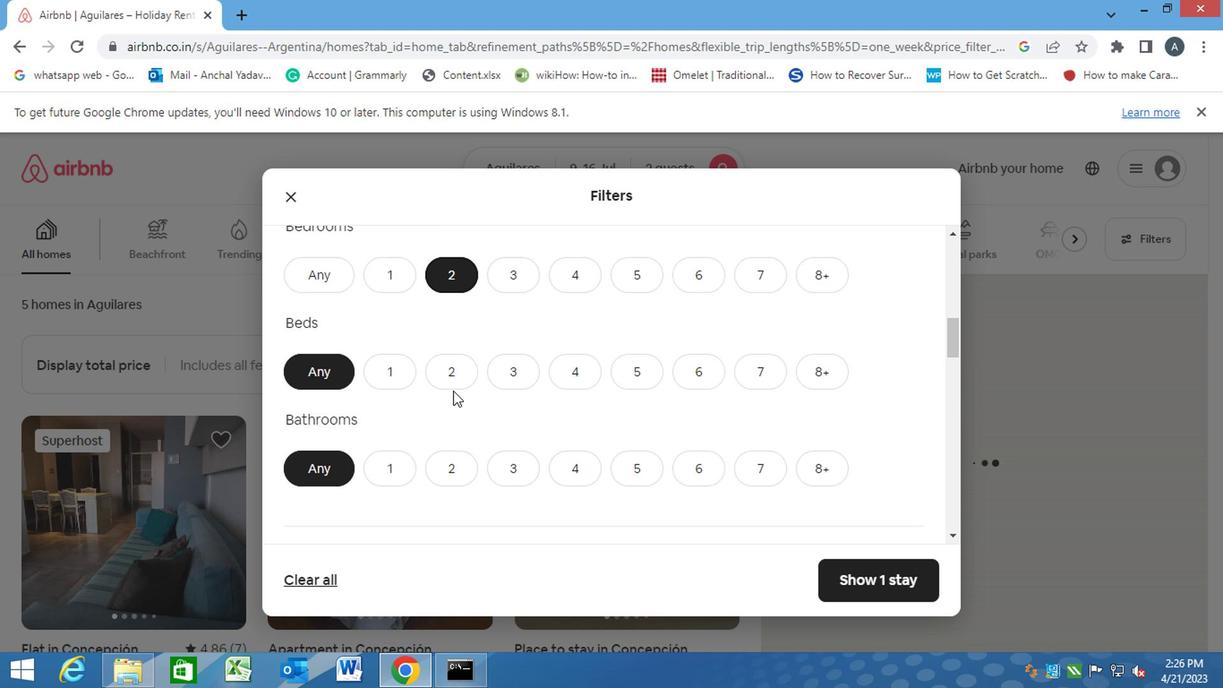 
Action: Mouse pressed left at (445, 358)
Screenshot: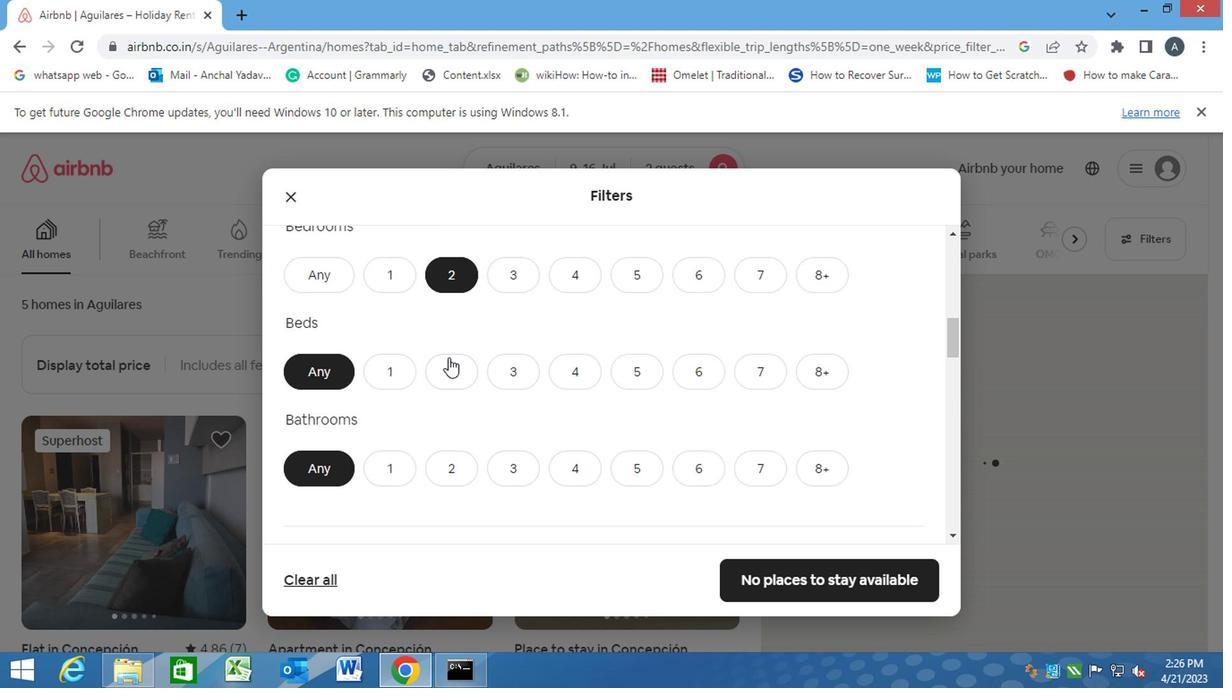 
Action: Mouse moved to (396, 478)
Screenshot: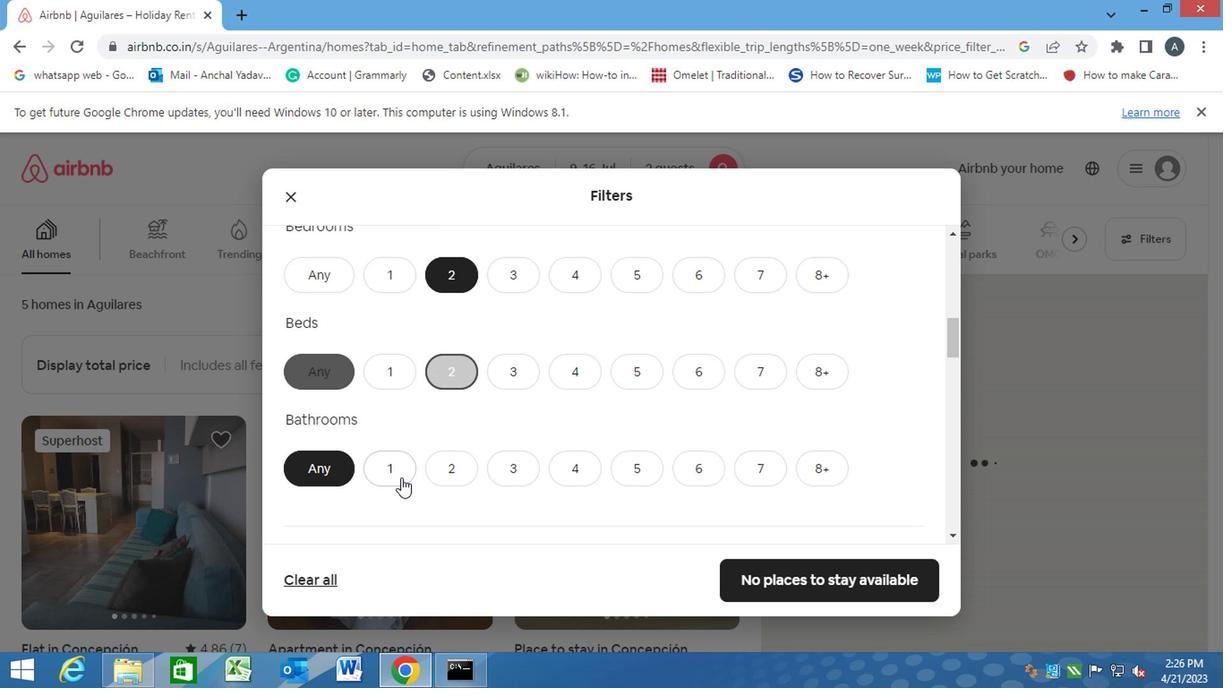 
Action: Mouse pressed left at (396, 478)
Screenshot: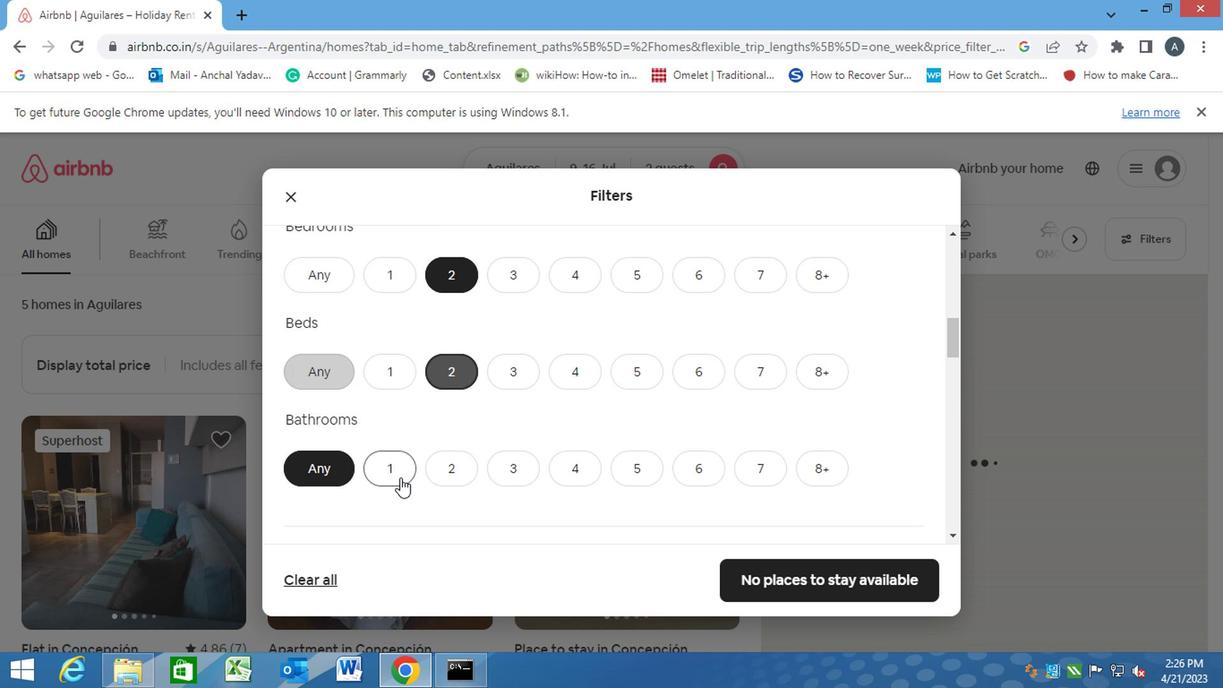 
Action: Mouse moved to (395, 477)
Screenshot: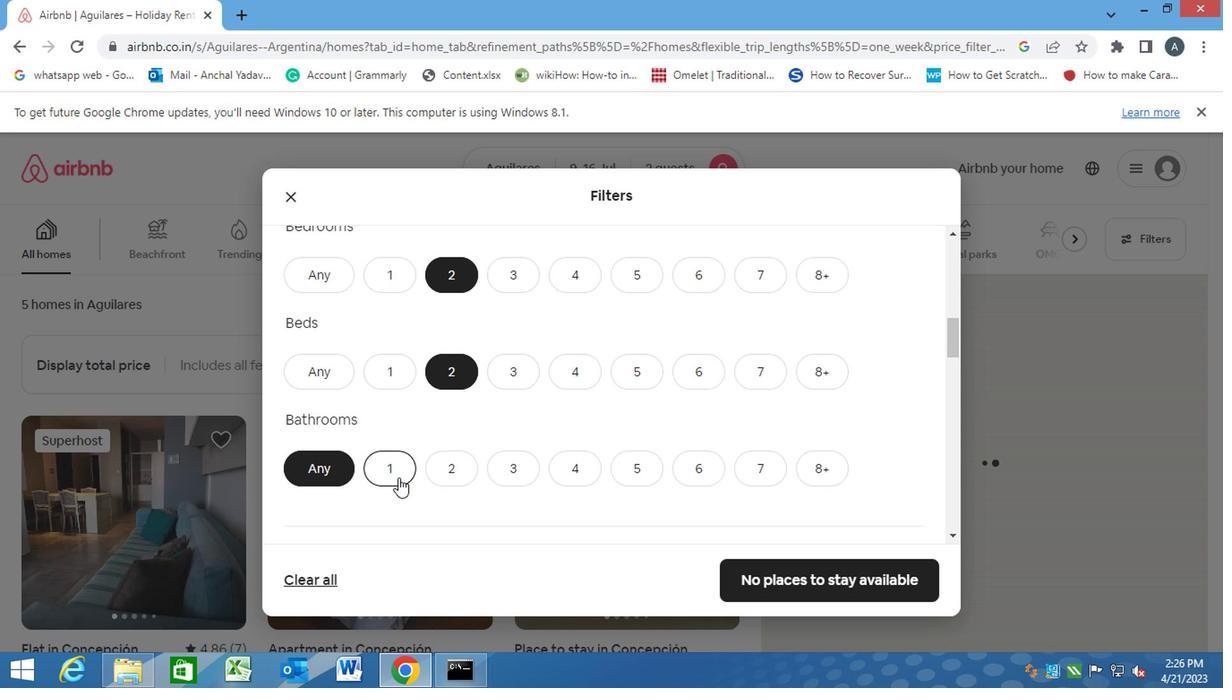 
Action: Mouse scrolled (395, 476) with delta (0, 0)
Screenshot: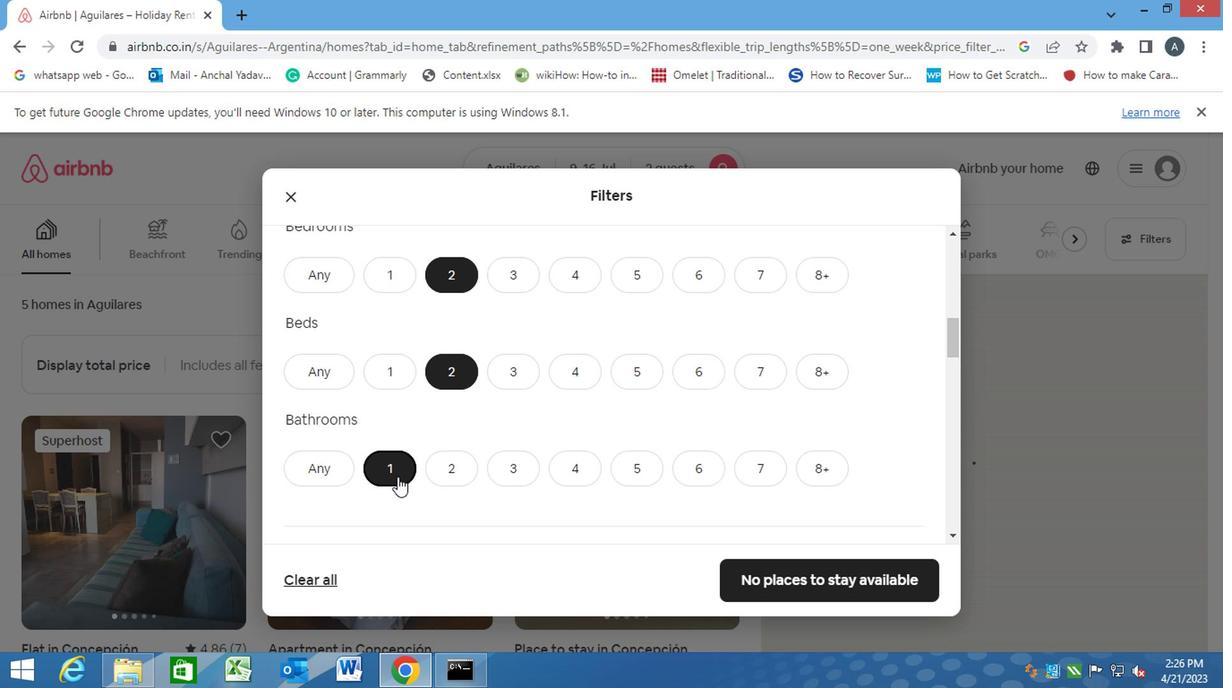 
Action: Mouse scrolled (395, 476) with delta (0, 0)
Screenshot: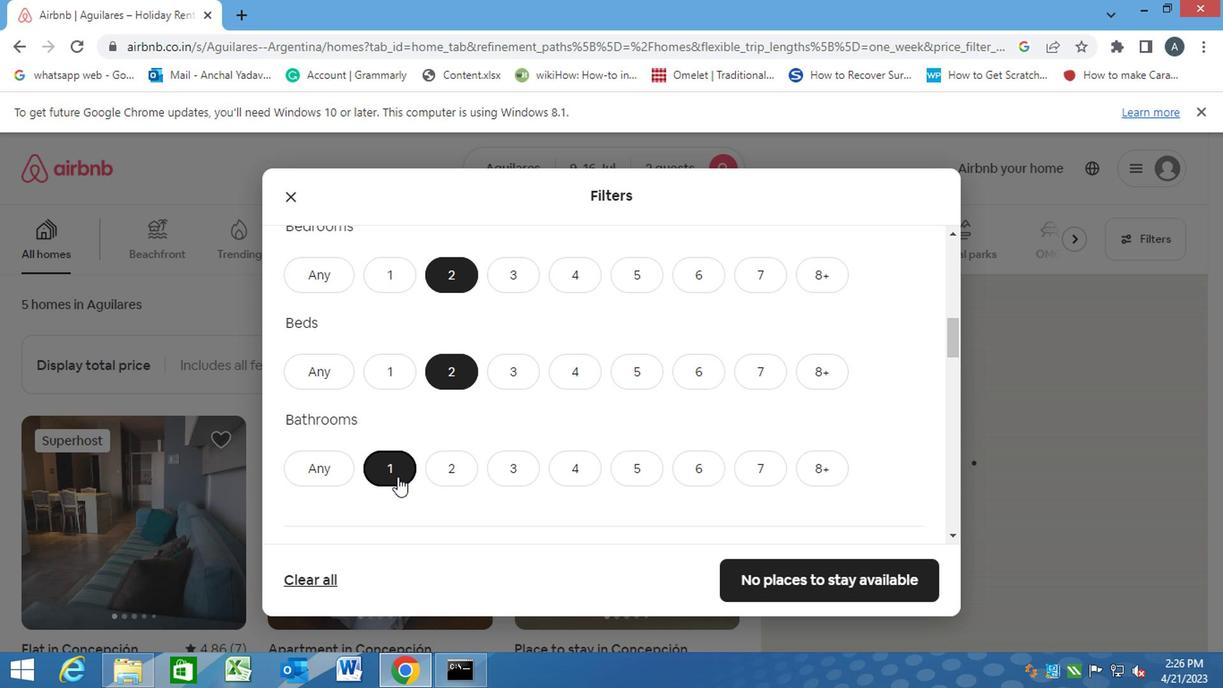 
Action: Mouse scrolled (395, 476) with delta (0, 0)
Screenshot: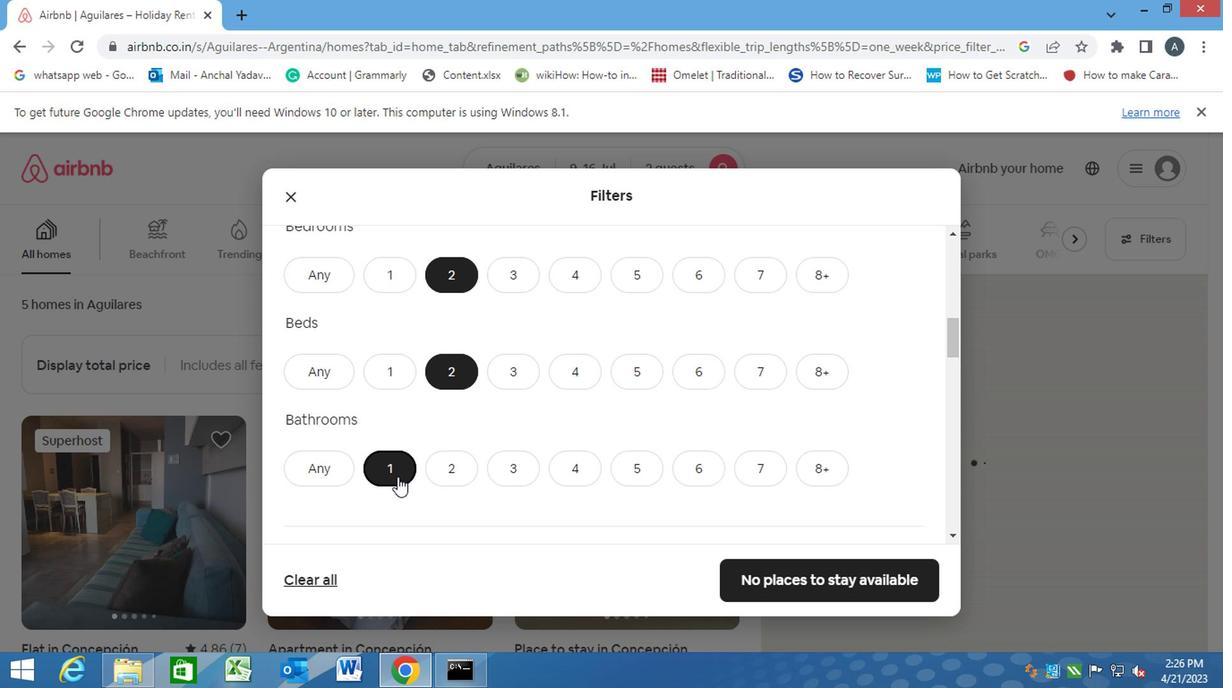 
Action: Mouse scrolled (395, 478) with delta (0, 1)
Screenshot: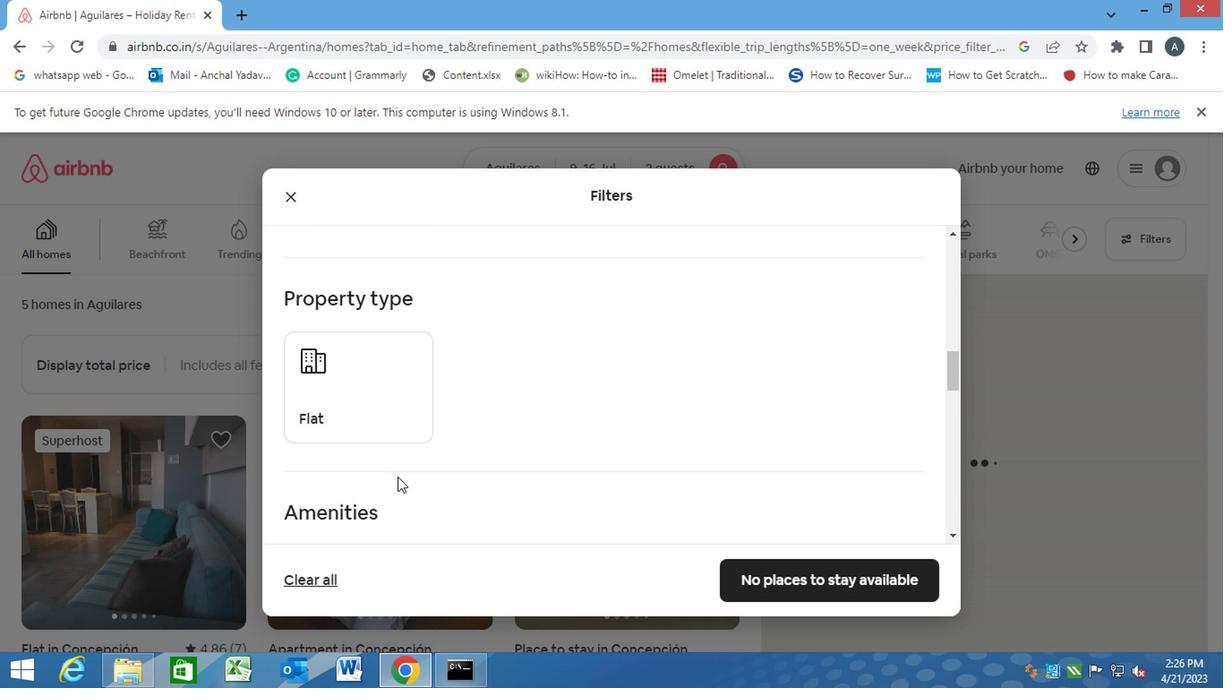 
Action: Mouse moved to (393, 474)
Screenshot: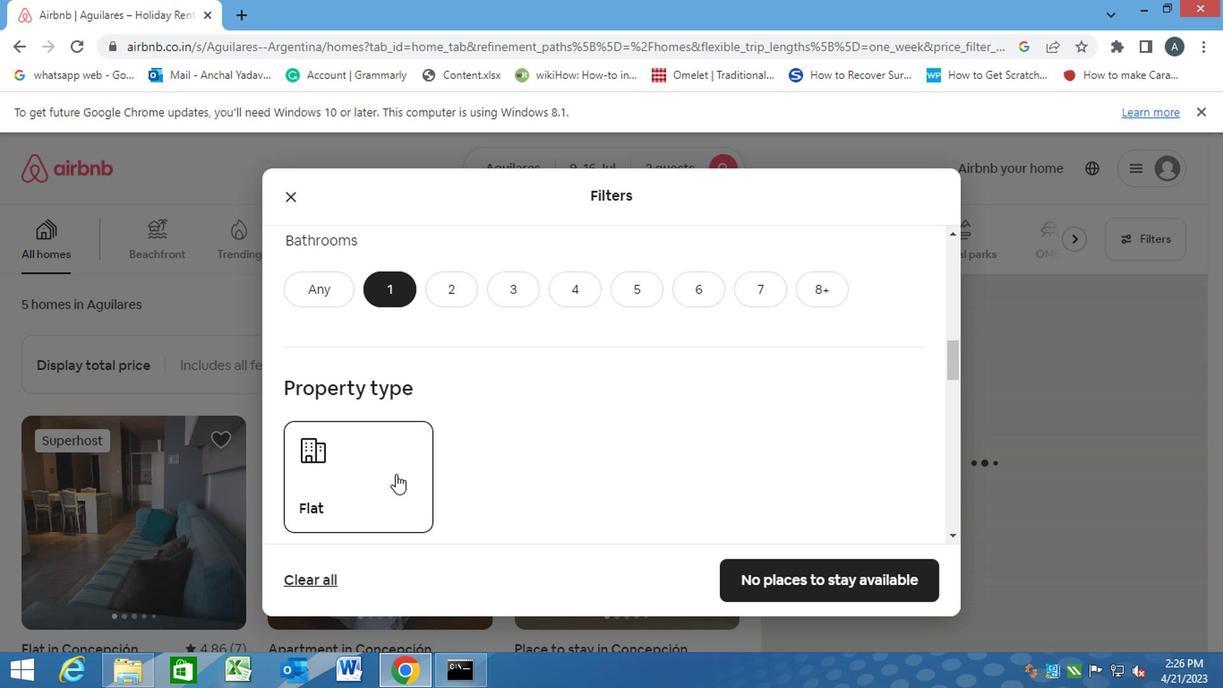 
Action: Mouse pressed left at (393, 474)
Screenshot: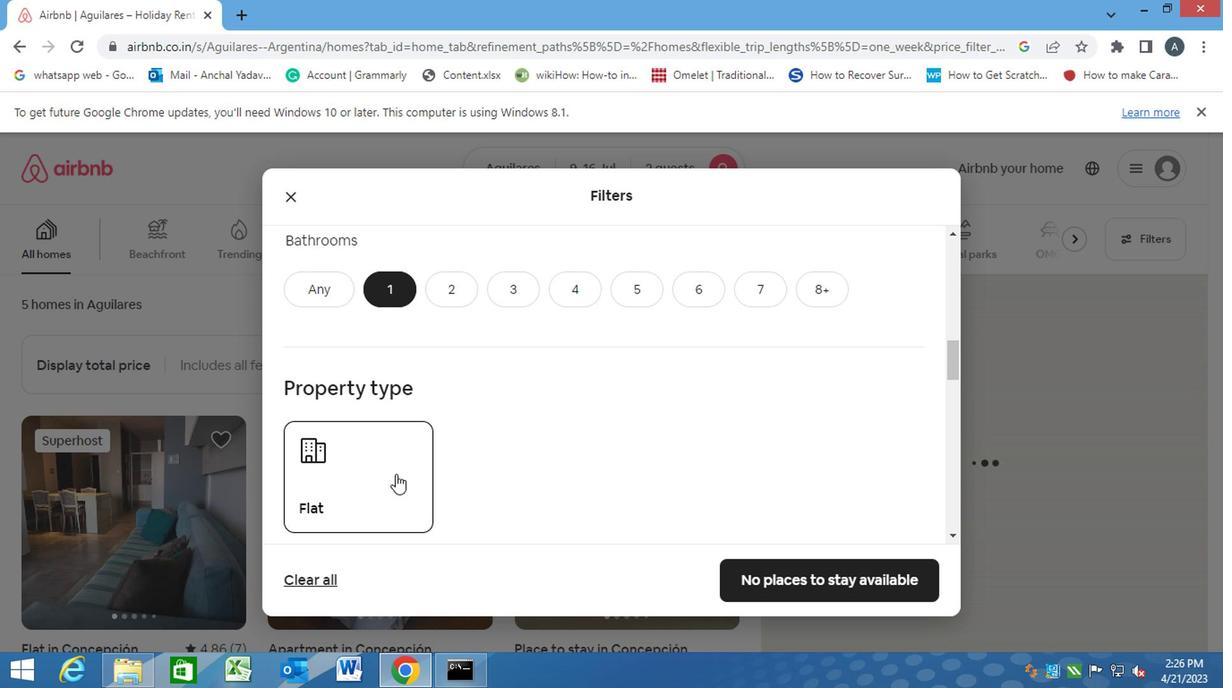 
Action: Mouse moved to (435, 477)
Screenshot: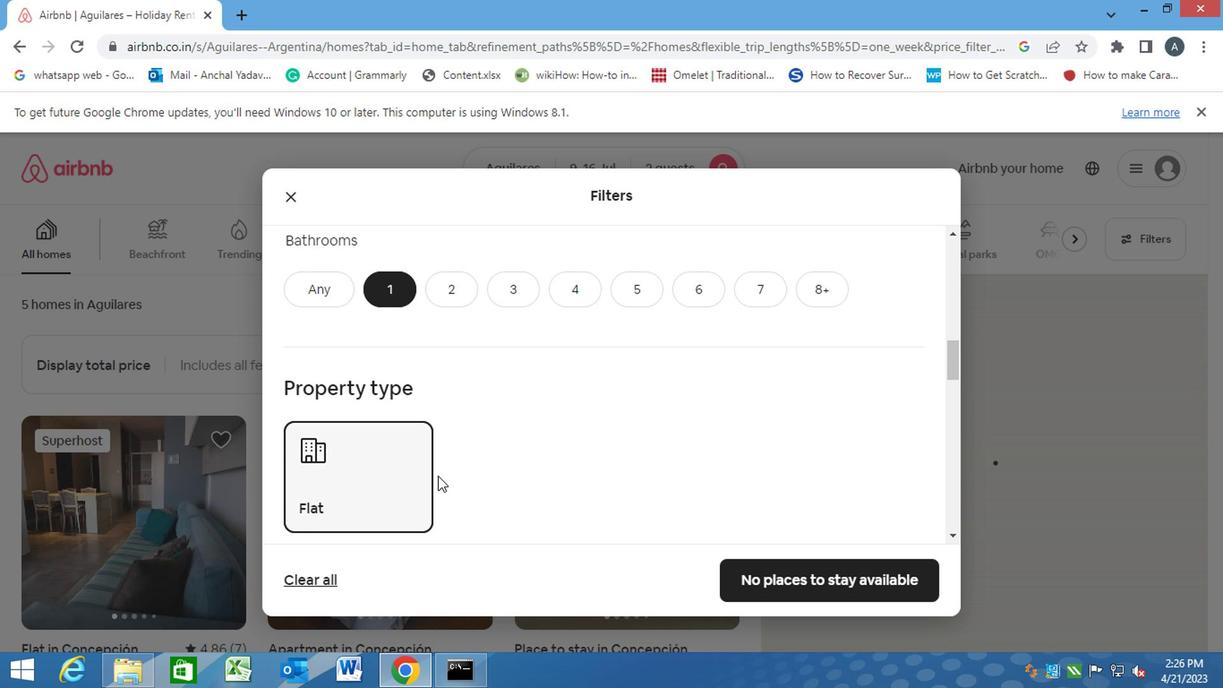 
Action: Mouse scrolled (435, 476) with delta (0, 0)
Screenshot: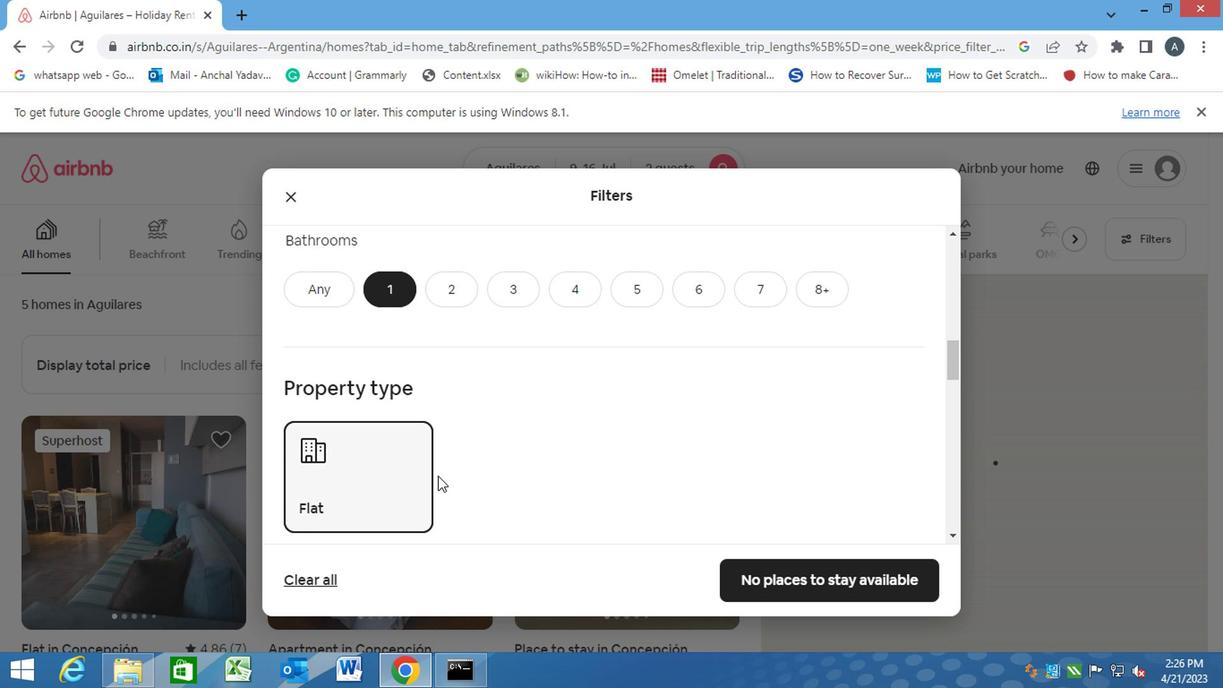 
Action: Mouse scrolled (435, 476) with delta (0, 0)
Screenshot: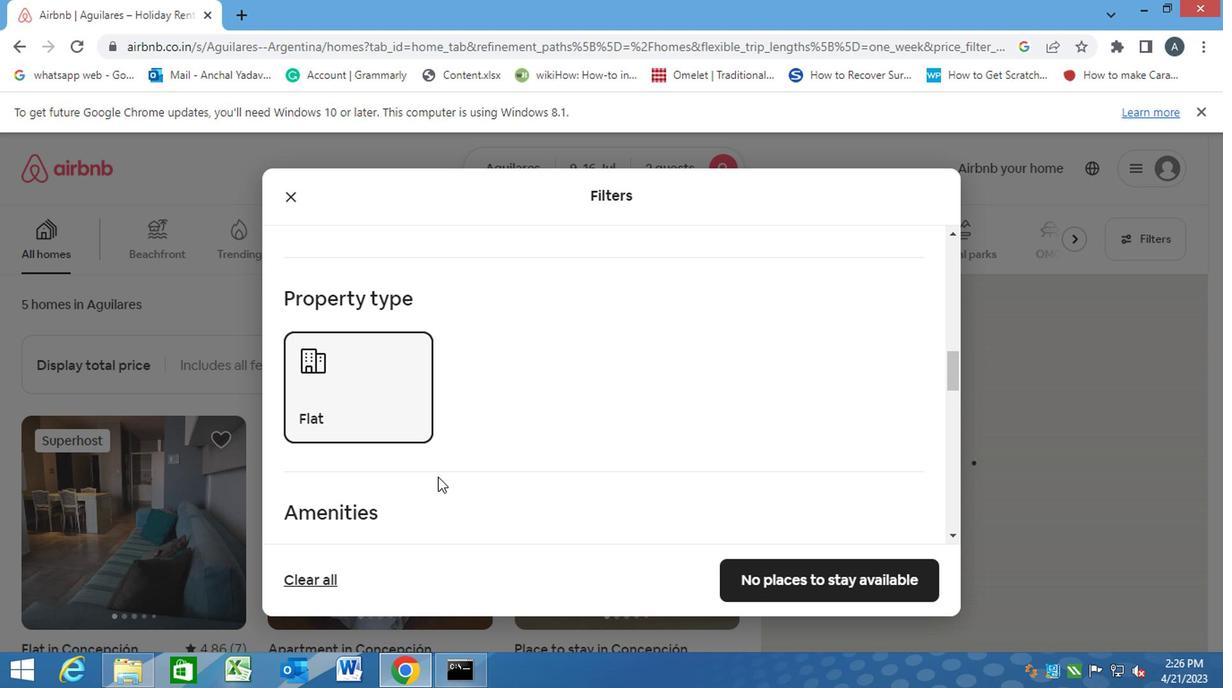 
Action: Mouse scrolled (435, 476) with delta (0, 0)
Screenshot: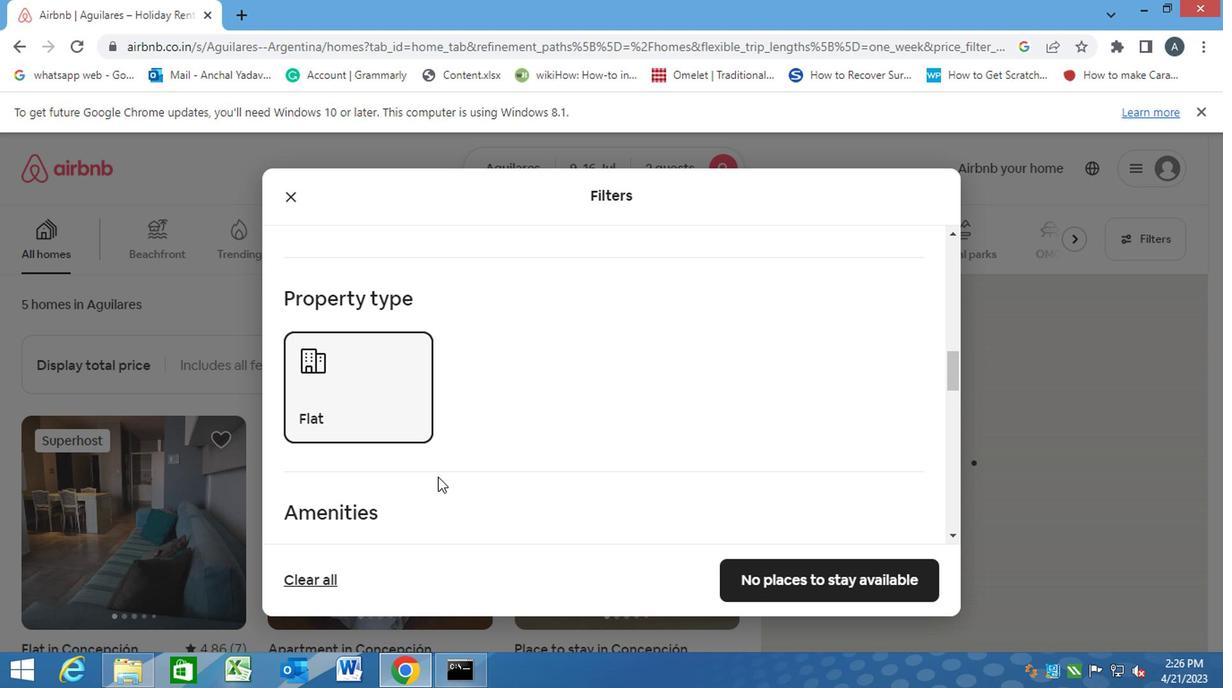 
Action: Mouse moved to (389, 442)
Screenshot: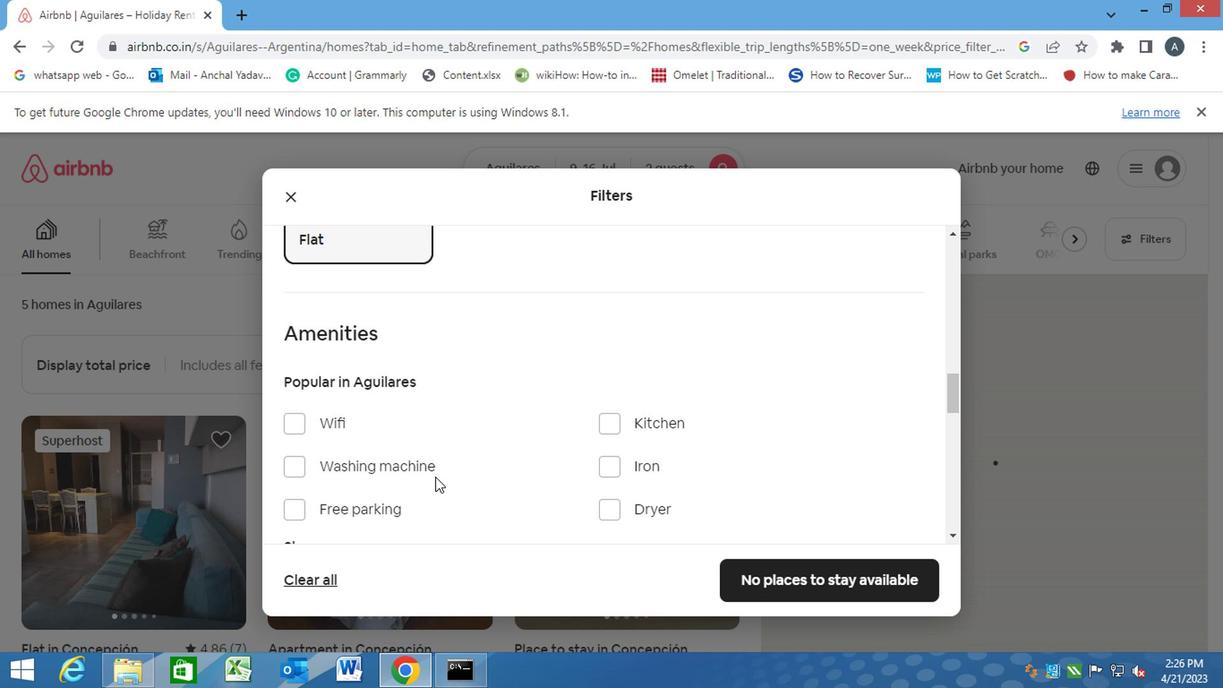 
Action: Mouse scrolled (389, 443) with delta (0, 0)
Screenshot: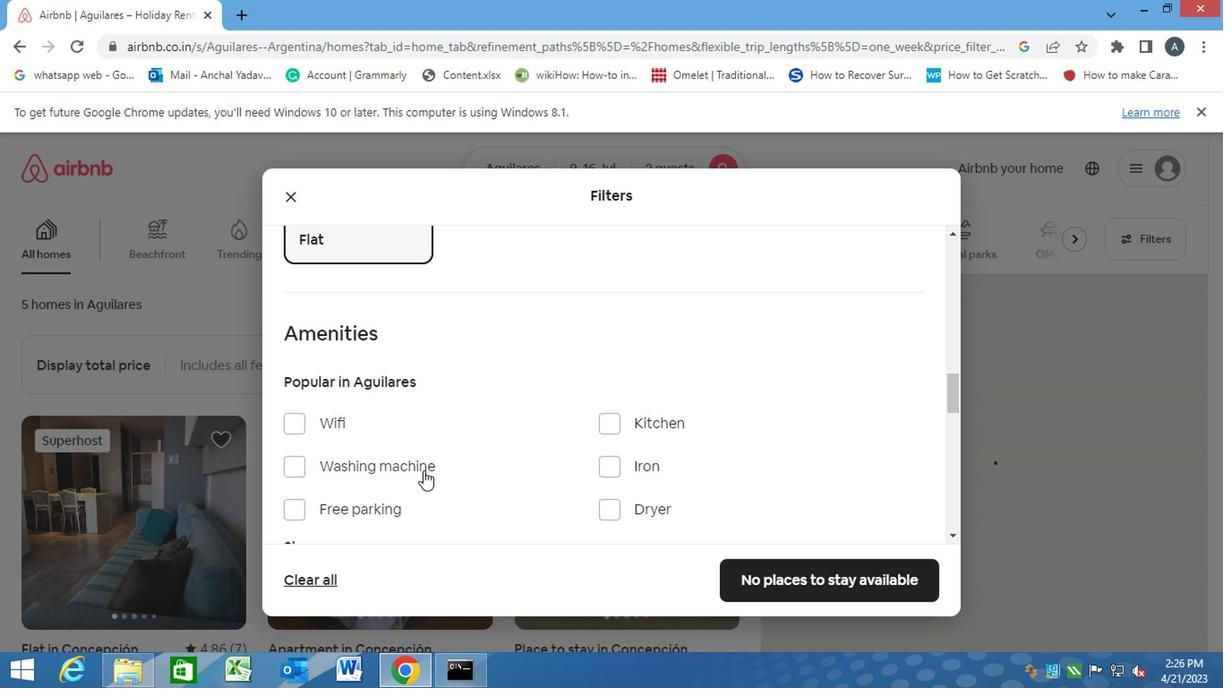 
Action: Mouse moved to (368, 316)
Screenshot: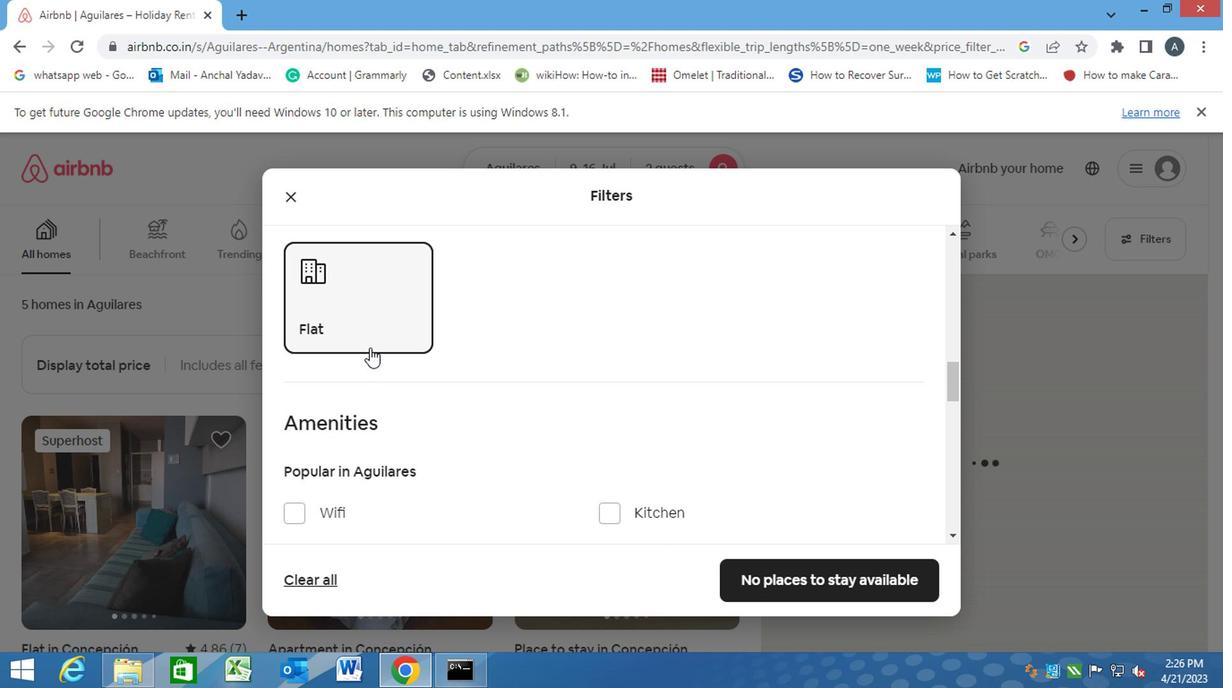 
Action: Mouse pressed left at (368, 316)
Screenshot: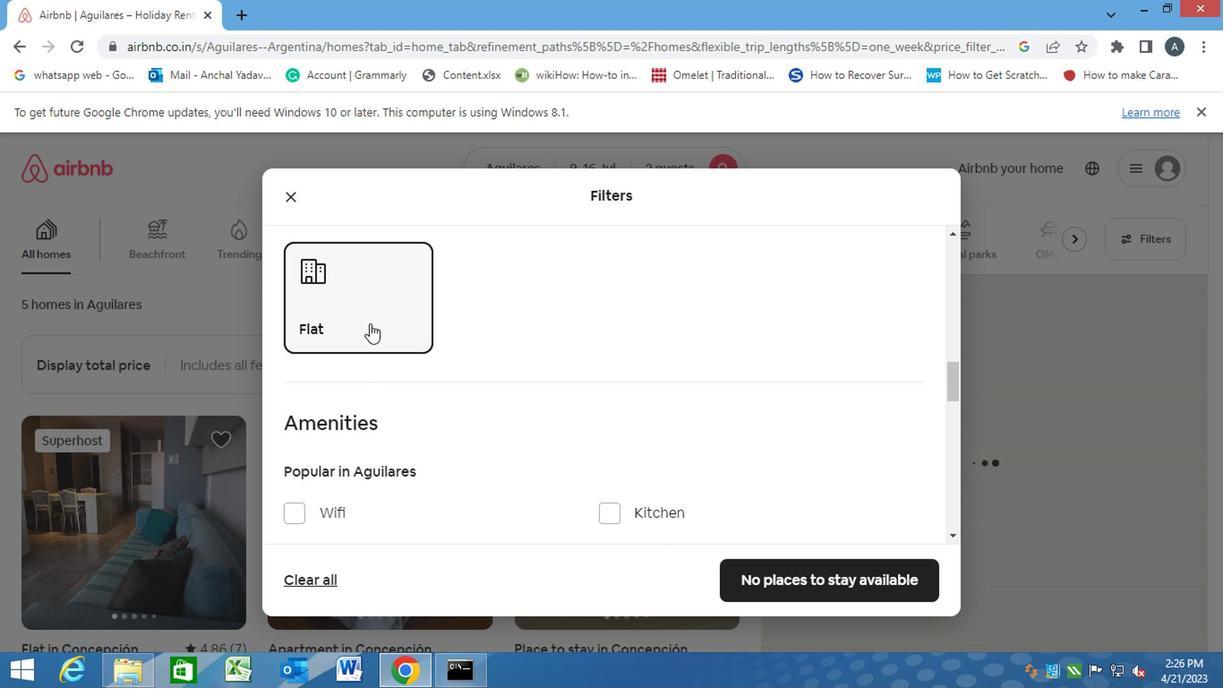 
Action: Mouse moved to (518, 438)
Screenshot: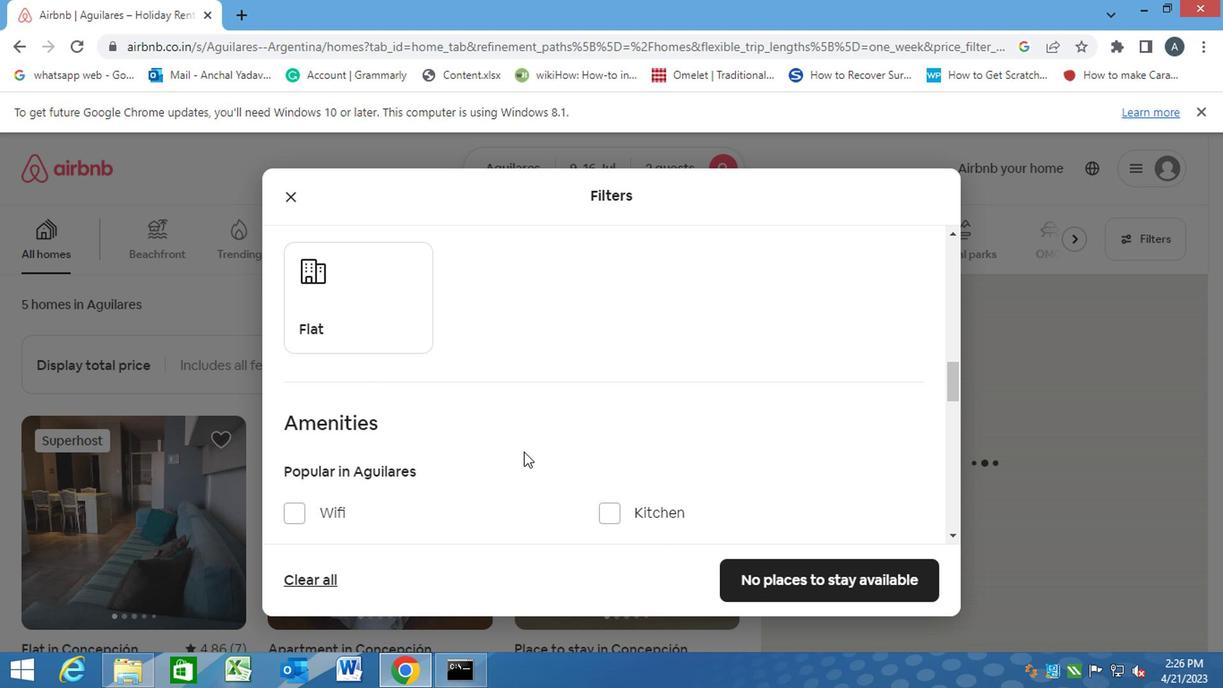 
Action: Mouse scrolled (518, 437) with delta (0, -1)
Screenshot: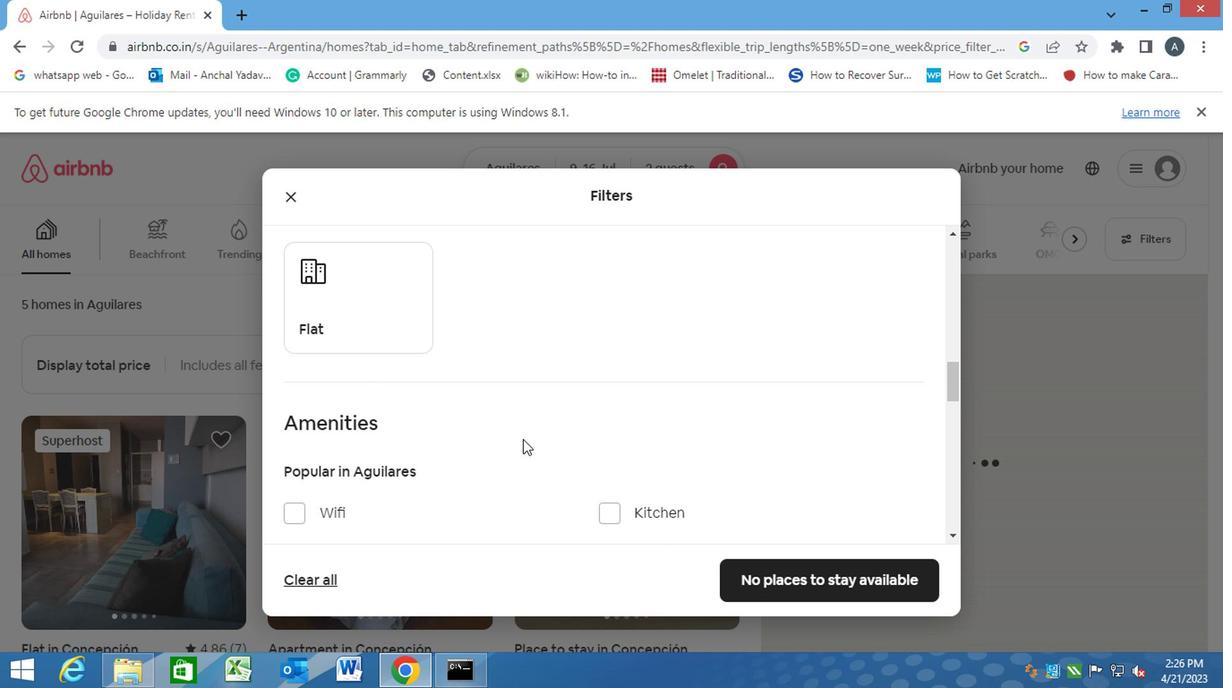 
Action: Mouse moved to (517, 437)
Screenshot: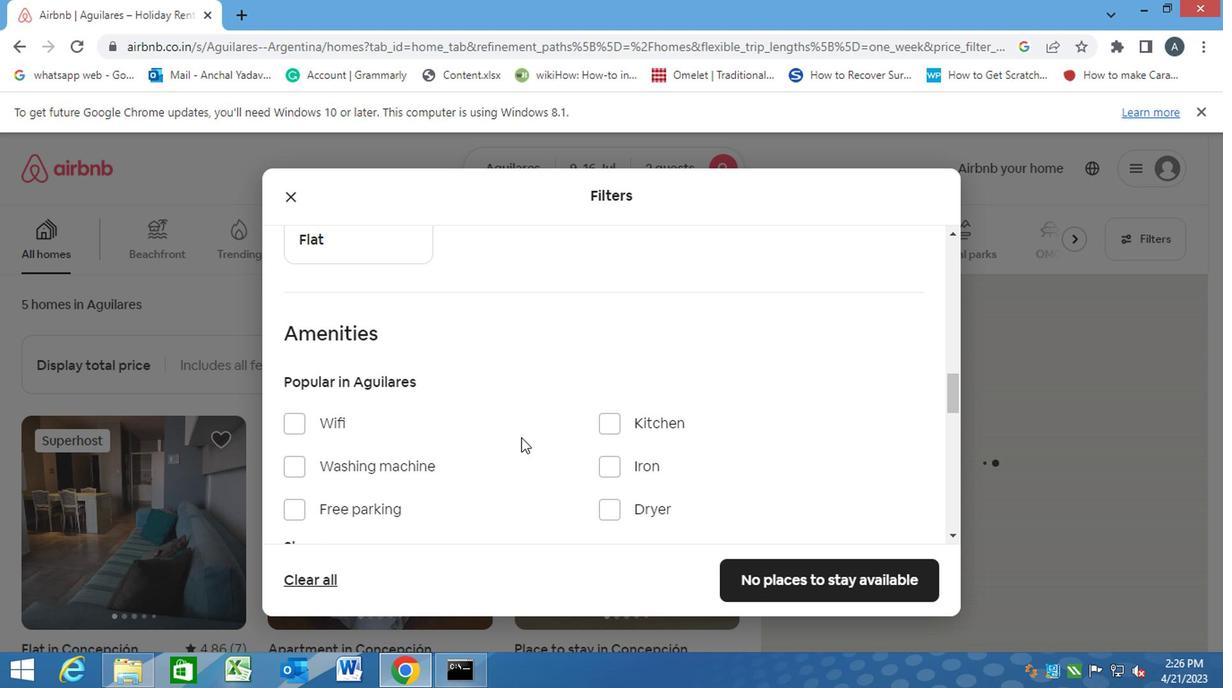 
Action: Mouse scrolled (517, 438) with delta (0, 1)
Screenshot: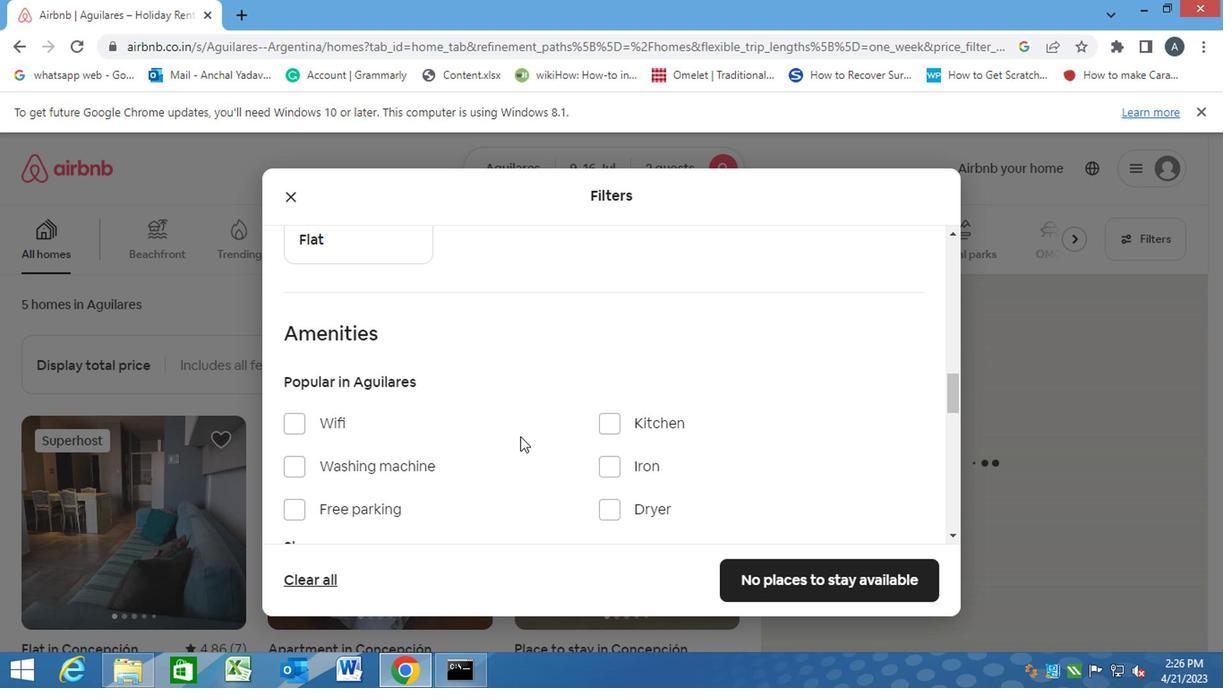 
Action: Mouse moved to (388, 316)
Screenshot: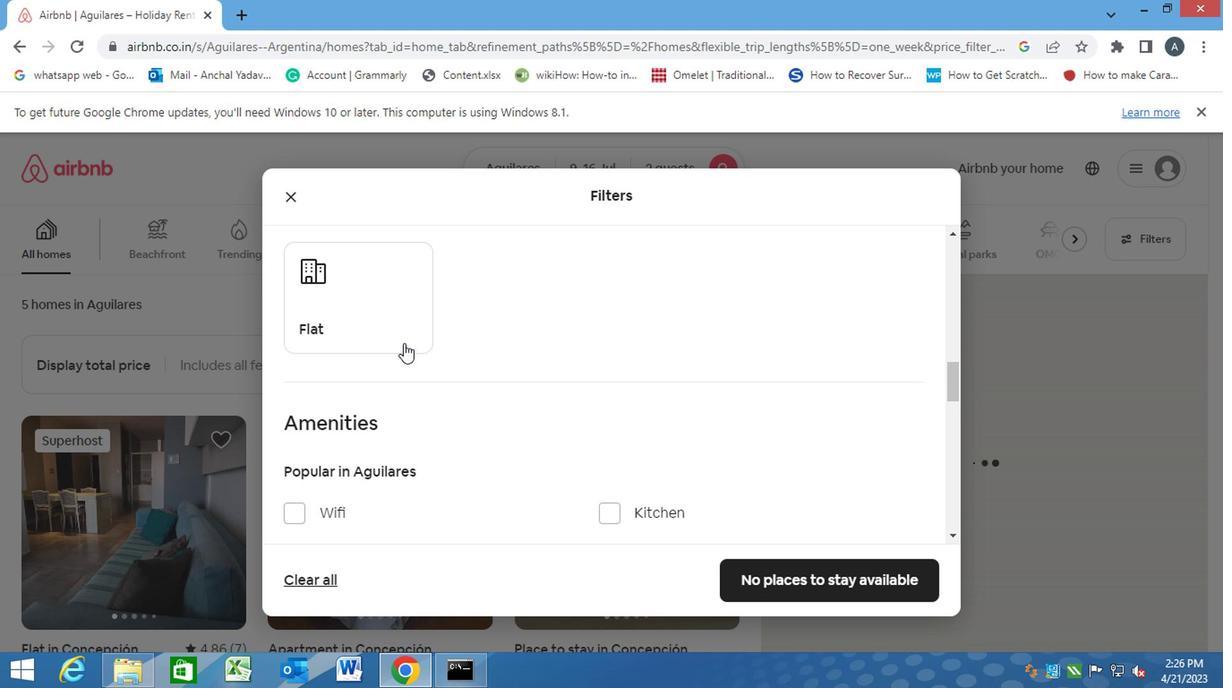 
Action: Mouse pressed left at (388, 316)
Screenshot: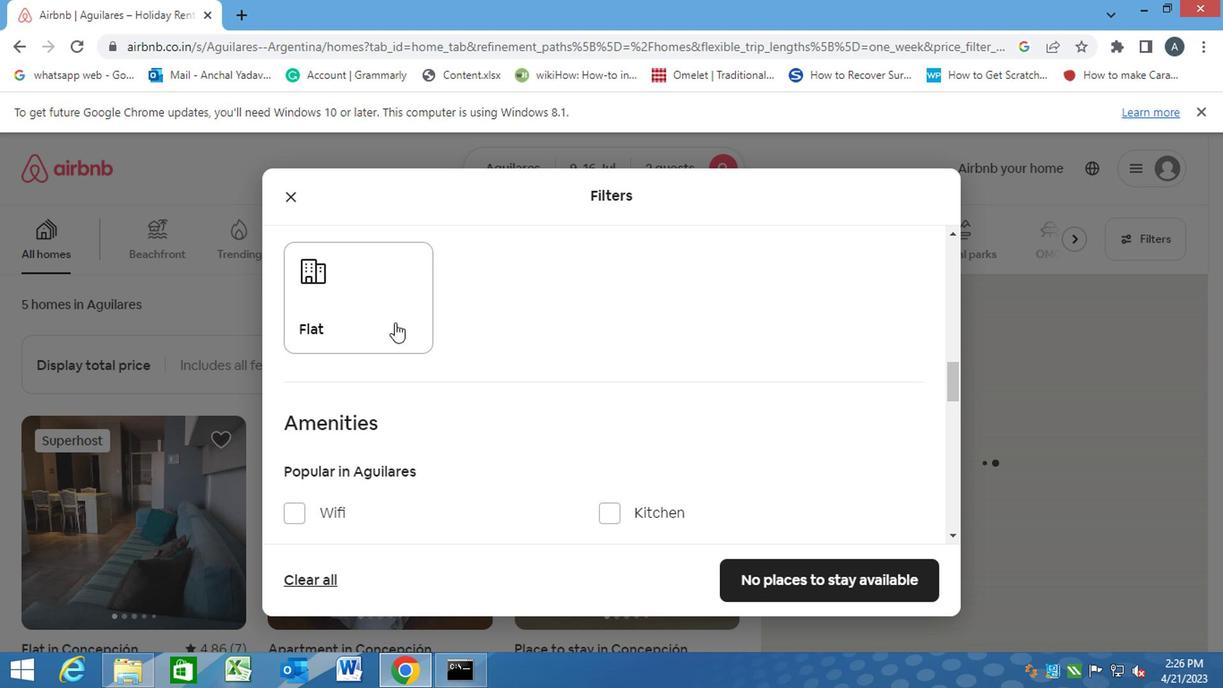 
Action: Mouse moved to (398, 328)
Screenshot: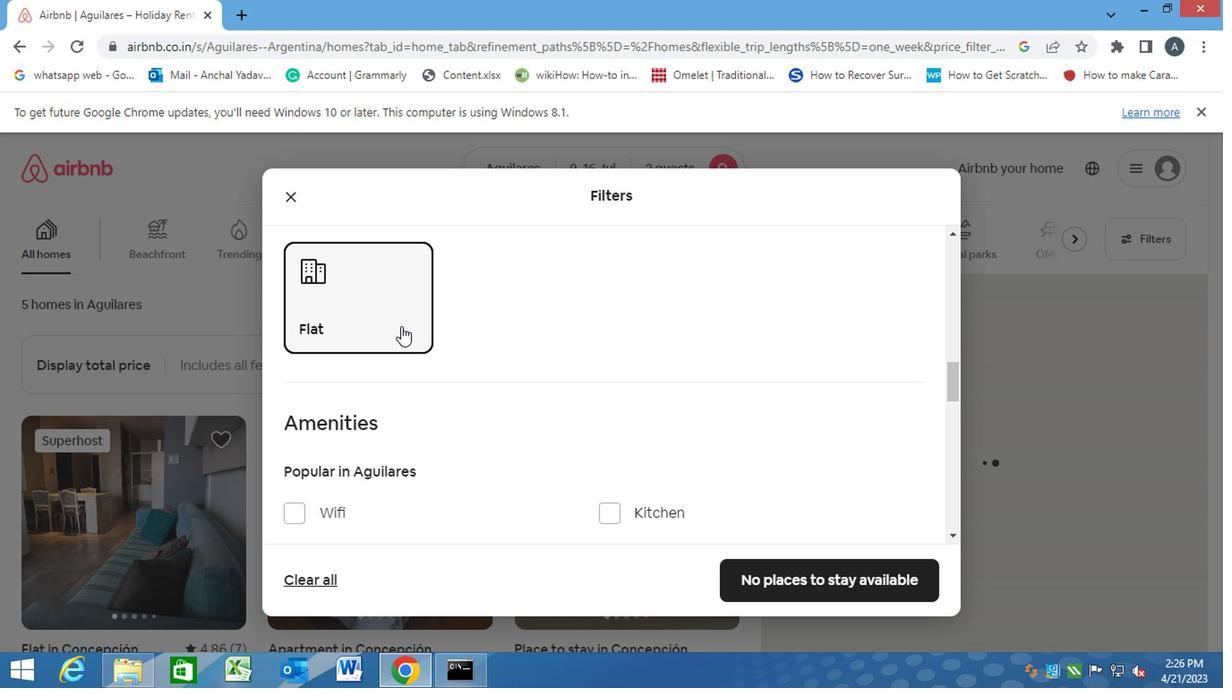 
Action: Mouse scrolled (398, 327) with delta (0, -1)
Screenshot: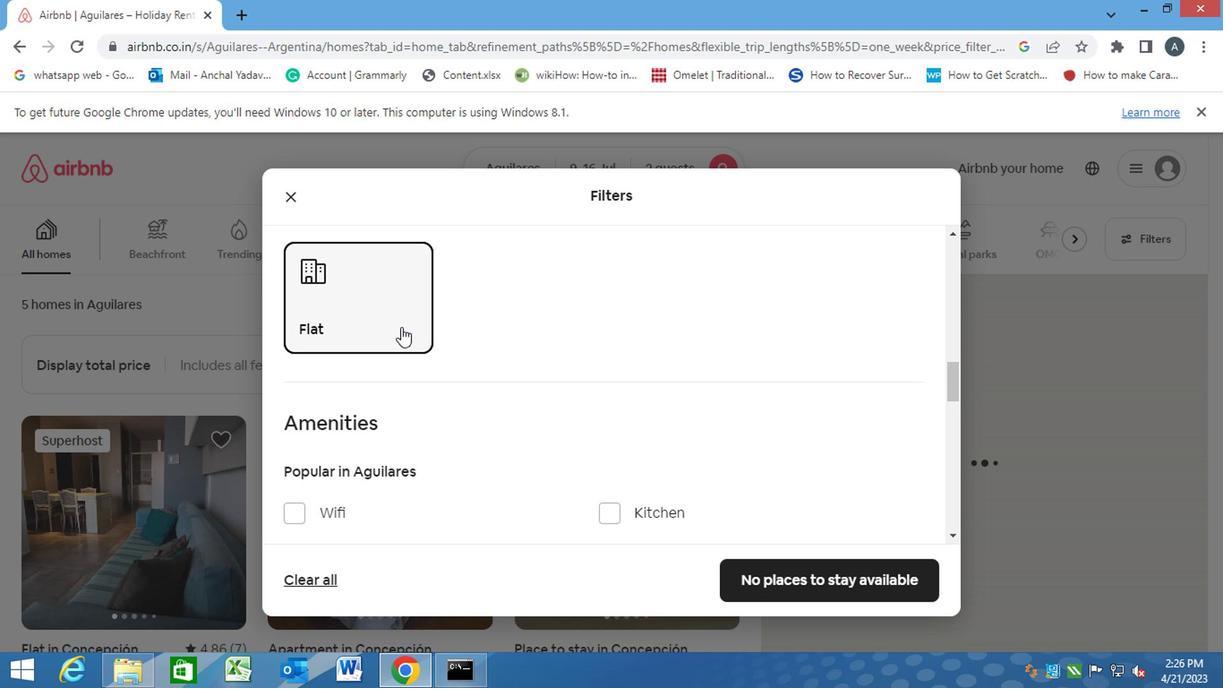 
Action: Mouse scrolled (398, 329) with delta (0, 0)
Screenshot: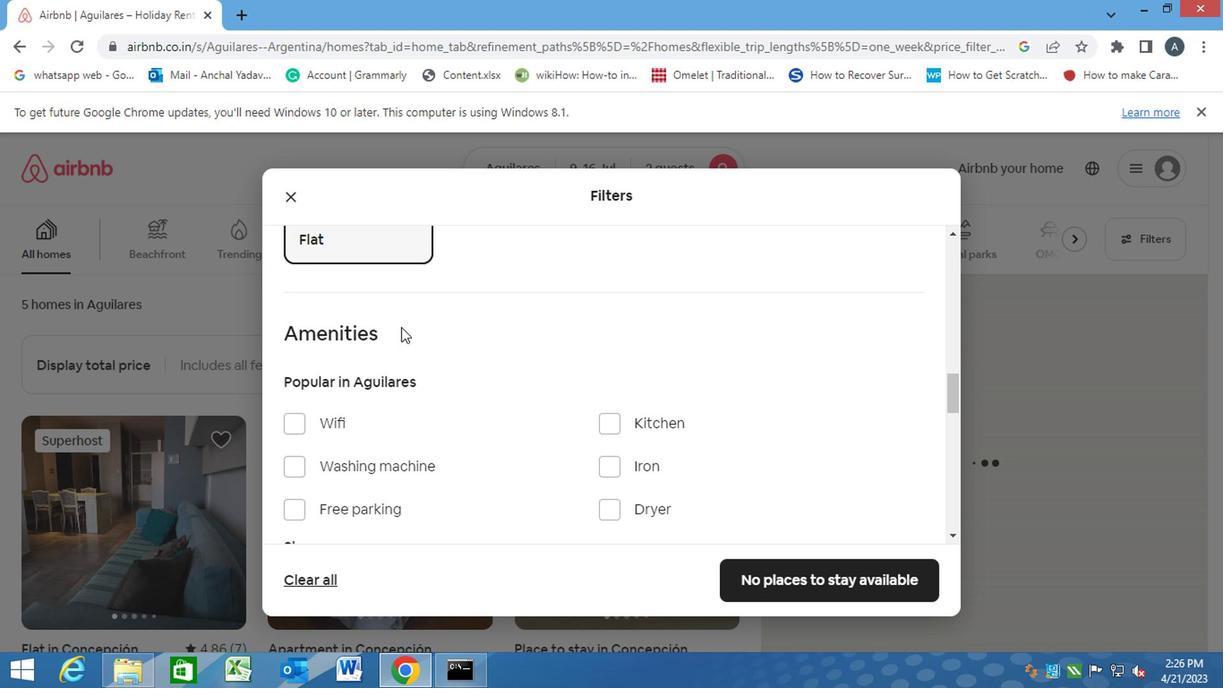 
Action: Mouse scrolled (398, 329) with delta (0, 0)
Screenshot: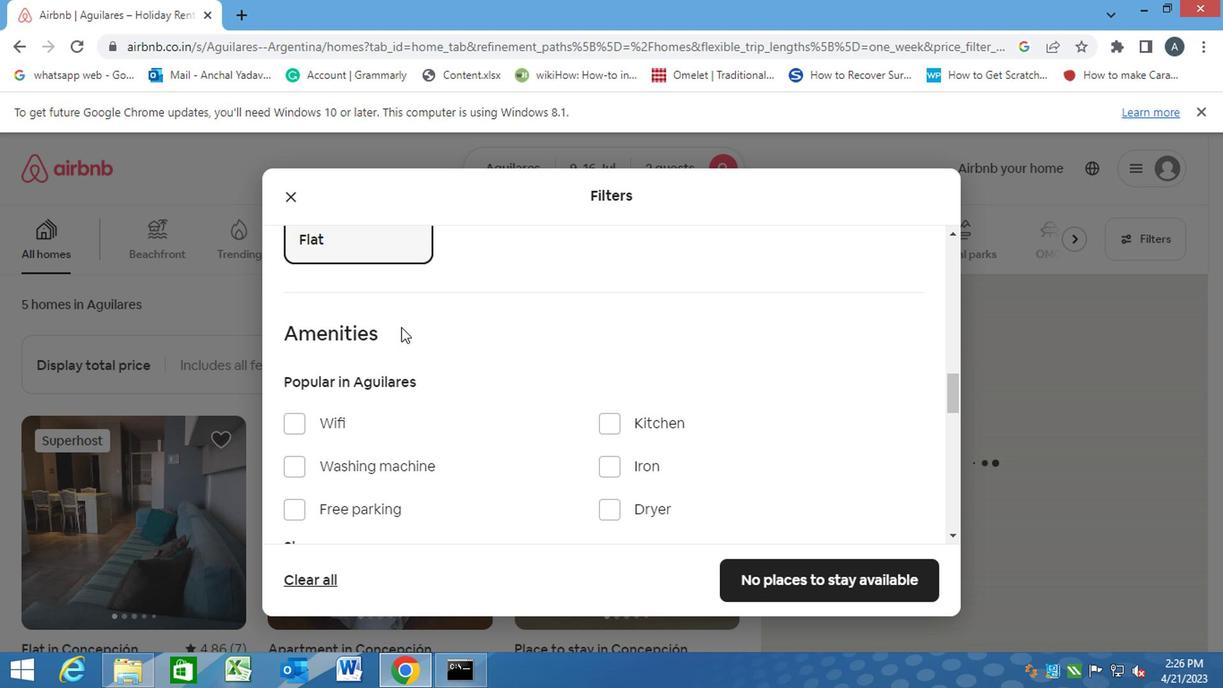 
Action: Mouse scrolled (398, 329) with delta (0, 0)
Screenshot: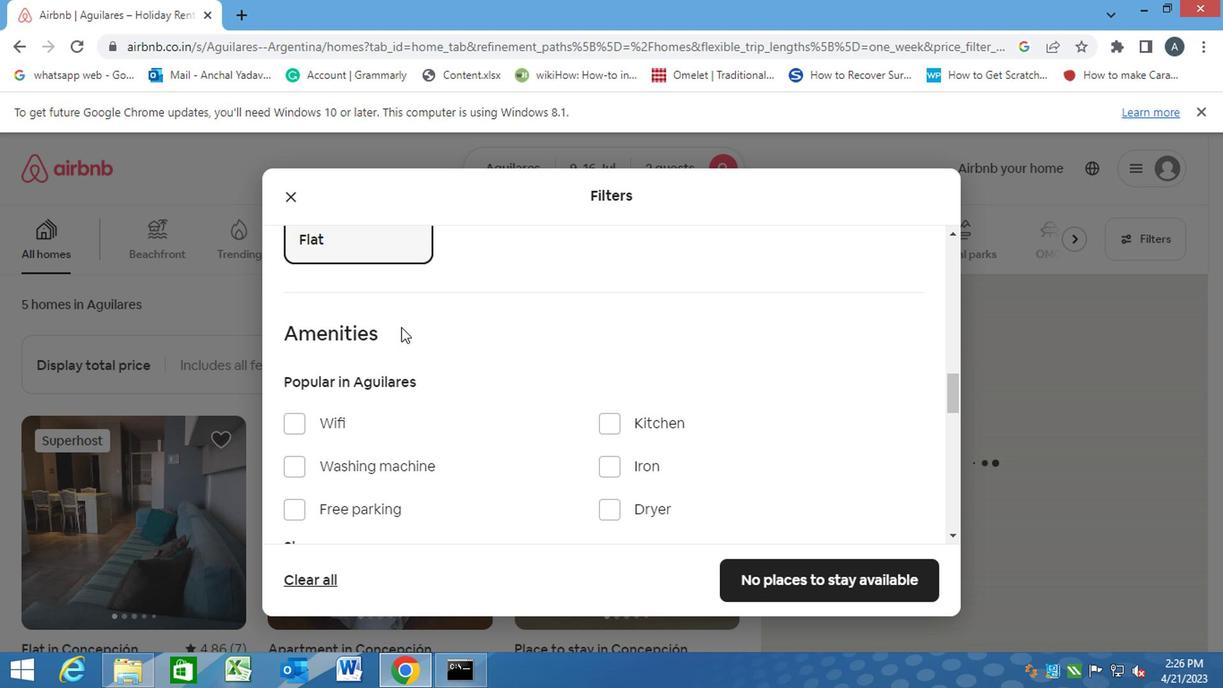 
Action: Mouse scrolled (398, 329) with delta (0, 0)
Screenshot: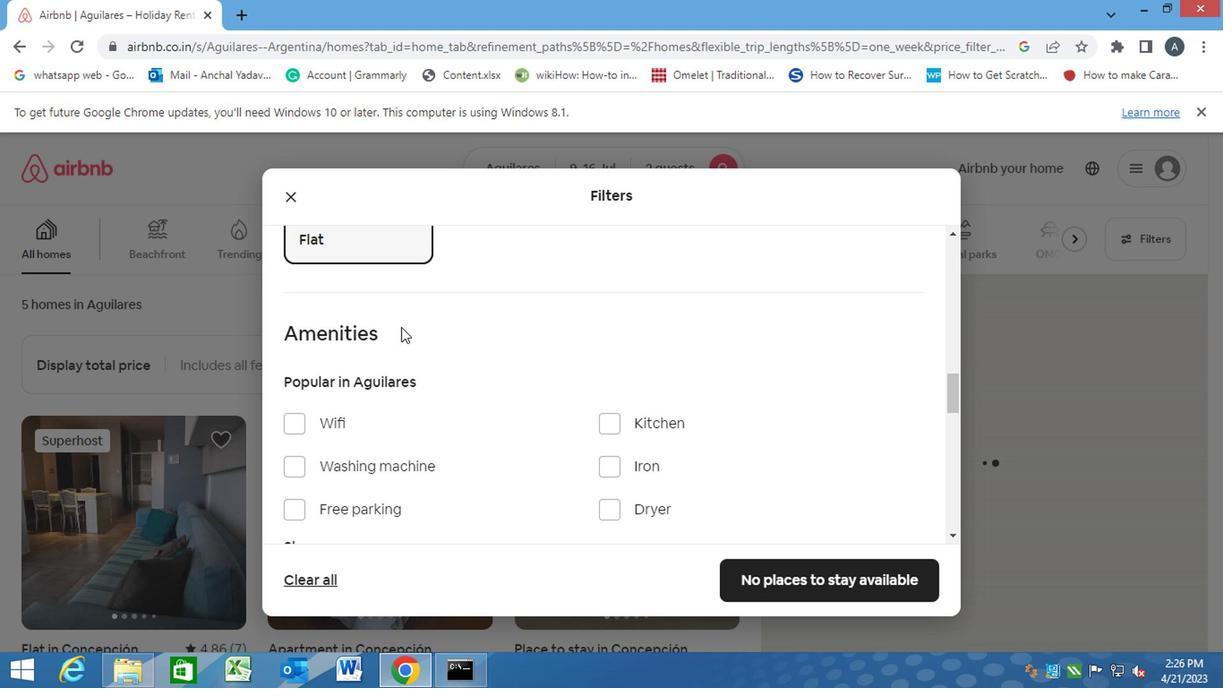 
Action: Mouse scrolled (398, 327) with delta (0, -1)
Screenshot: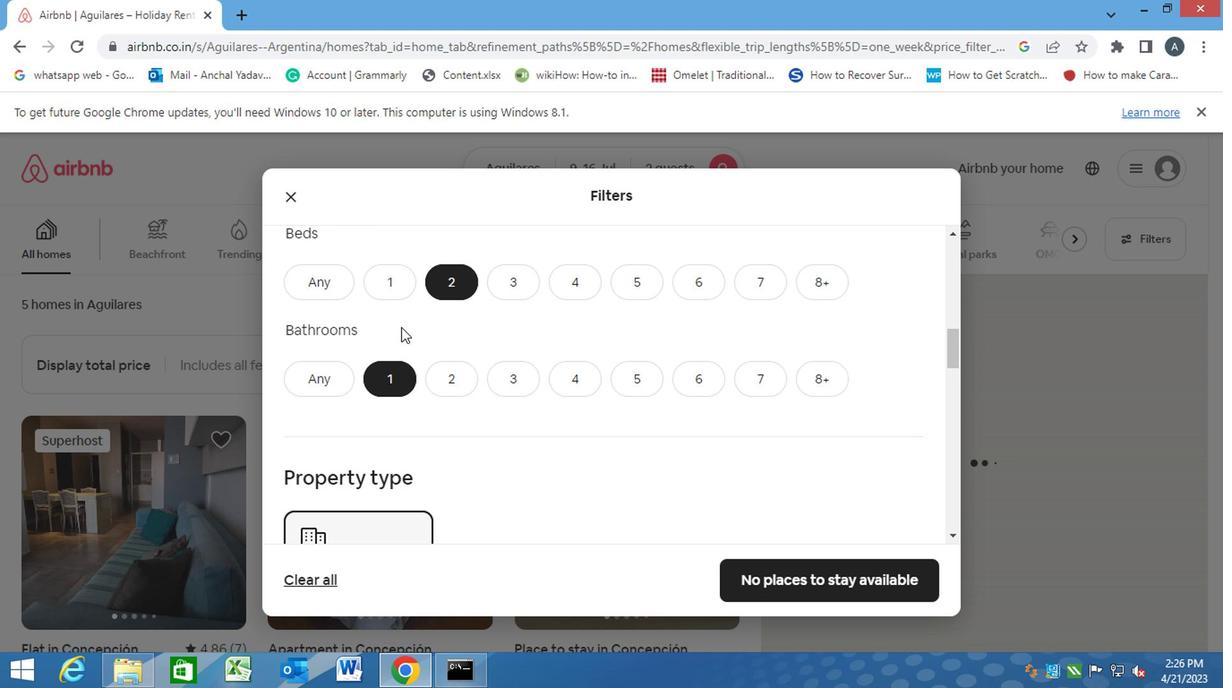 
Action: Mouse scrolled (398, 327) with delta (0, -1)
Screenshot: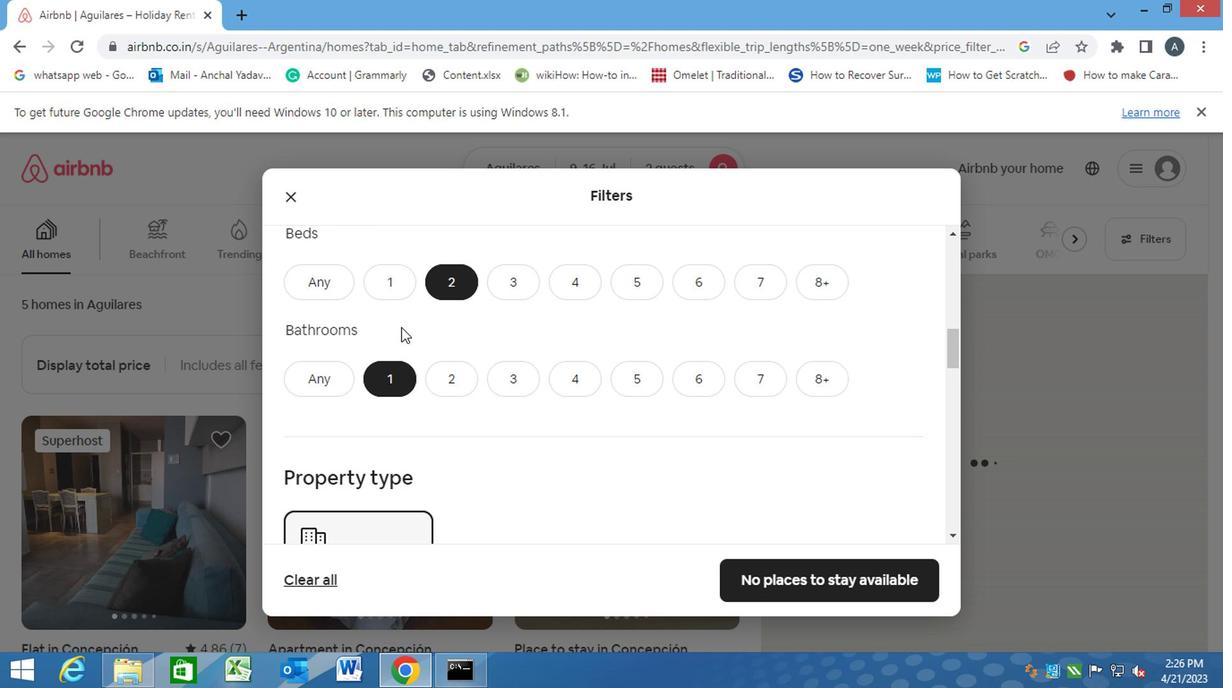 
Action: Mouse scrolled (398, 327) with delta (0, -1)
Screenshot: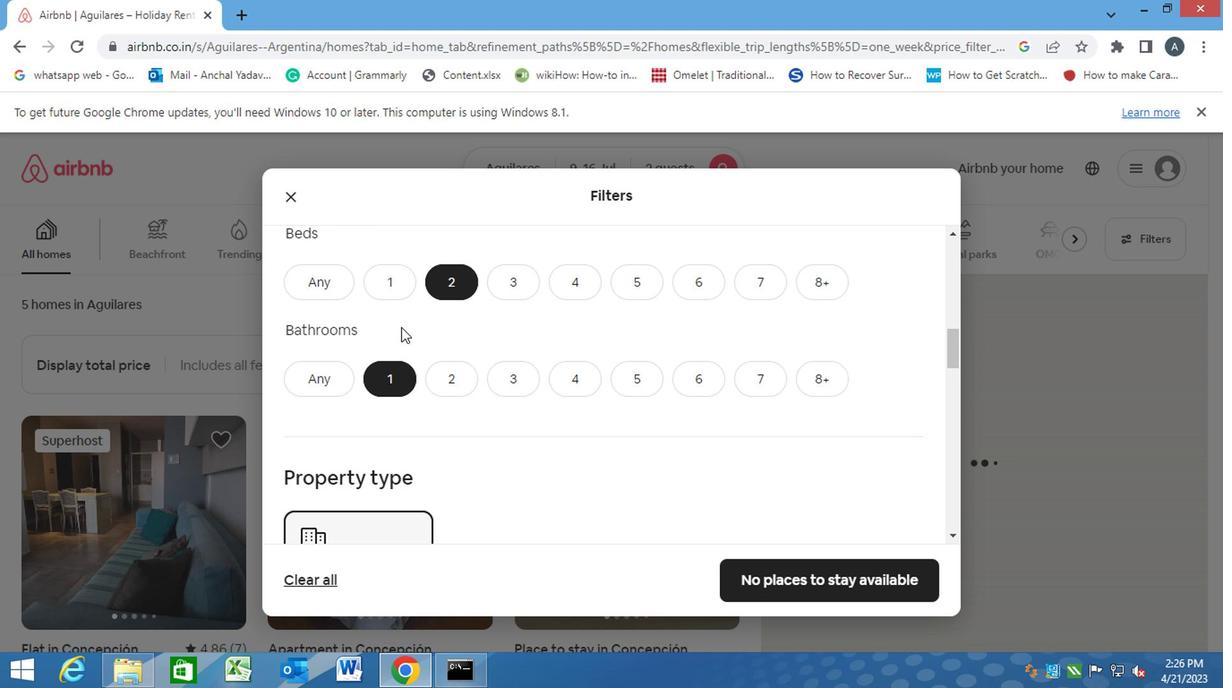 
Action: Mouse scrolled (398, 327) with delta (0, -1)
Screenshot: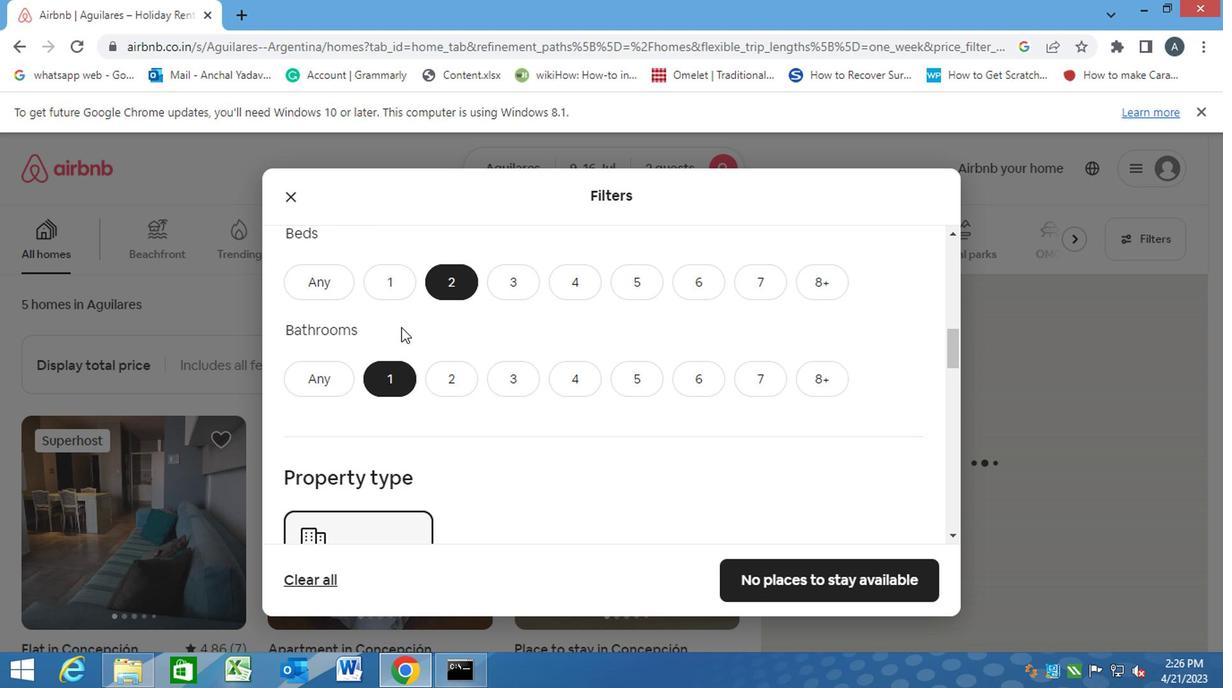 
Action: Mouse moved to (398, 329)
Screenshot: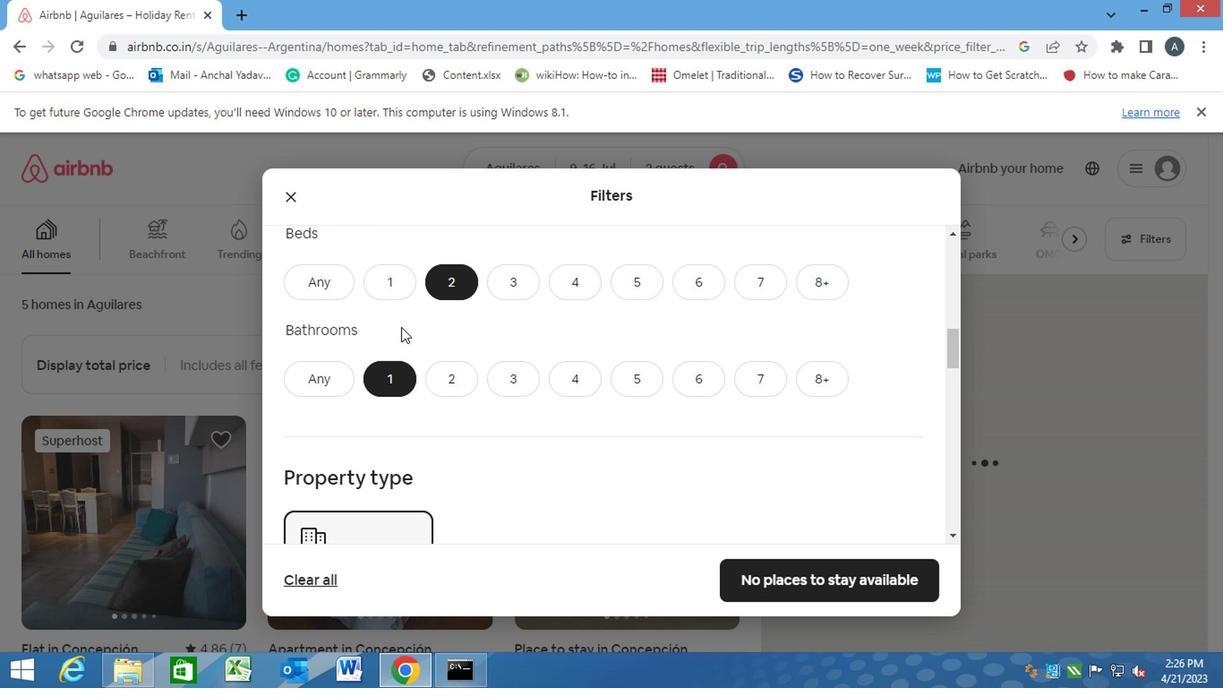 
Action: Mouse scrolled (398, 328) with delta (0, 0)
Screenshot: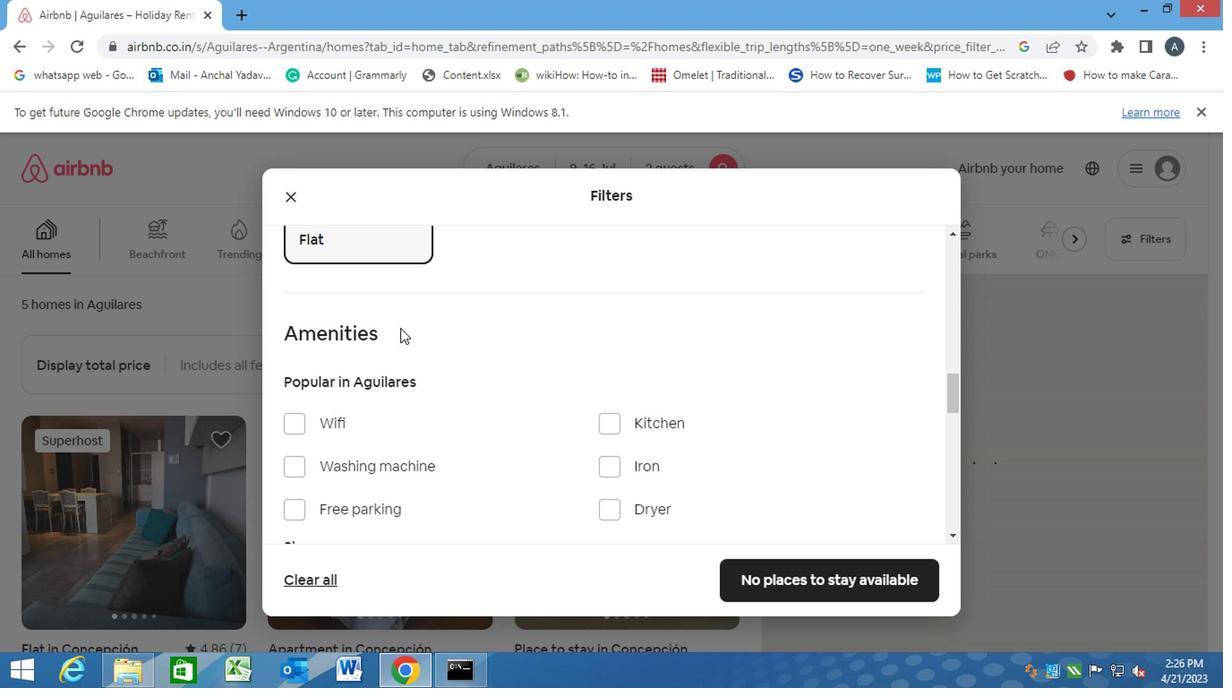 
Action: Mouse scrolled (398, 328) with delta (0, 0)
Screenshot: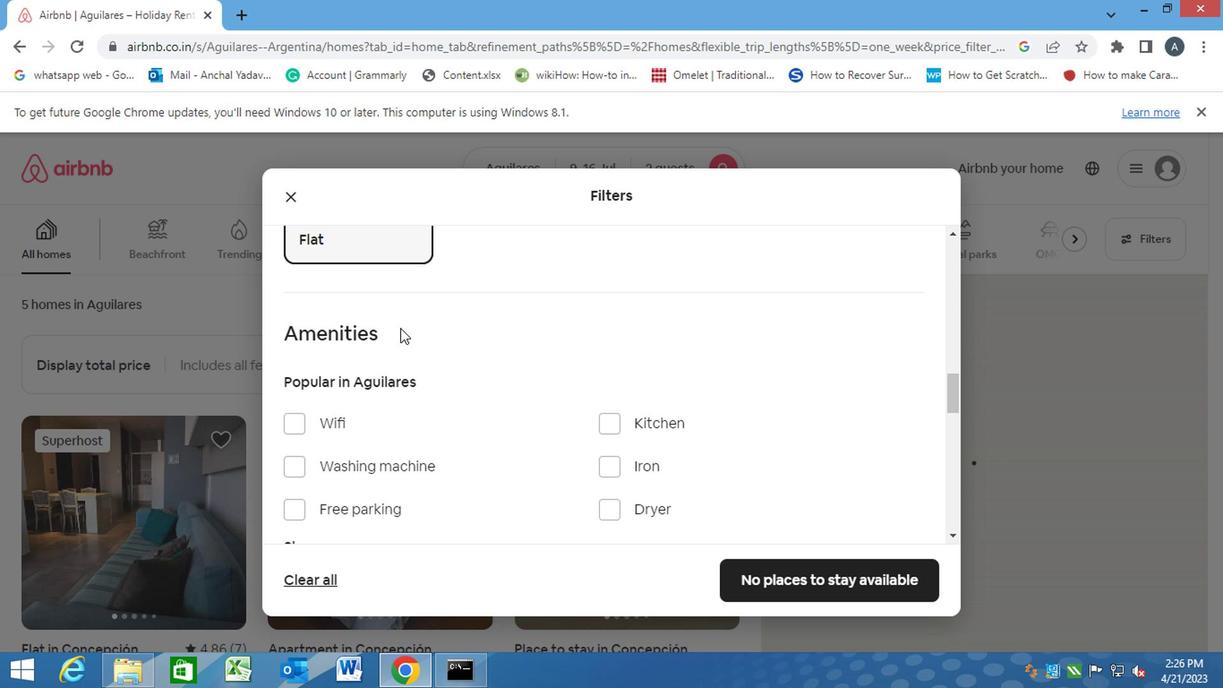 
Action: Mouse moved to (398, 331)
Screenshot: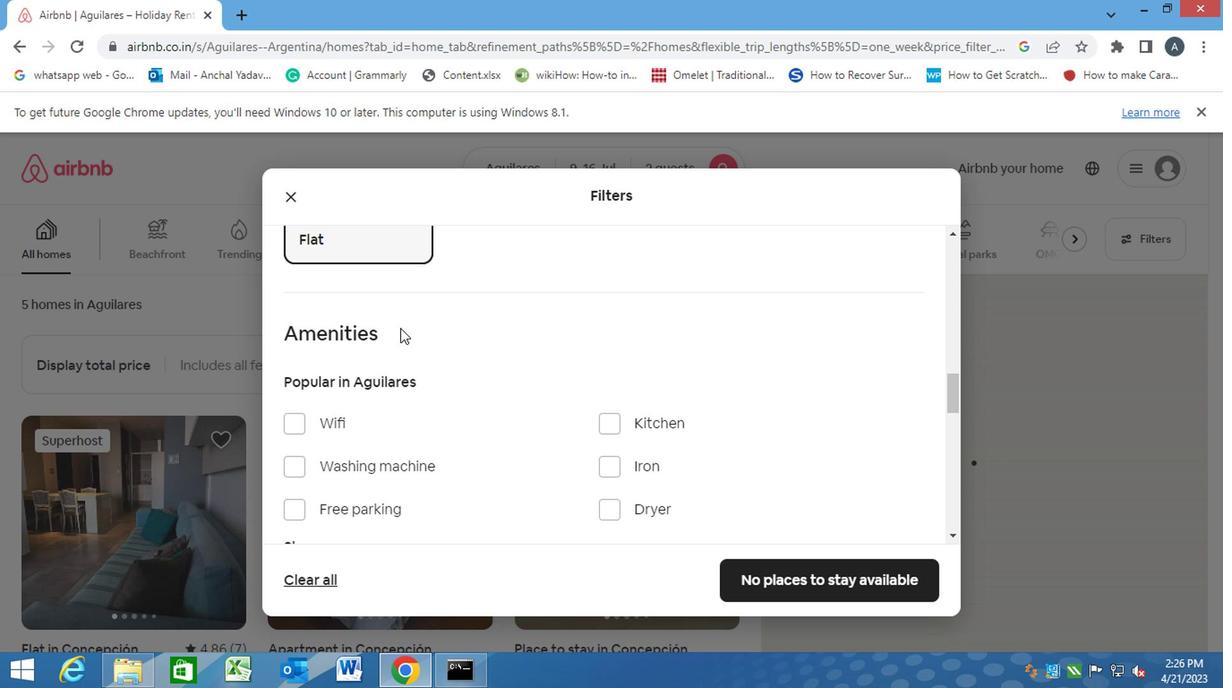 
Action: Mouse scrolled (398, 330) with delta (0, -1)
Screenshot: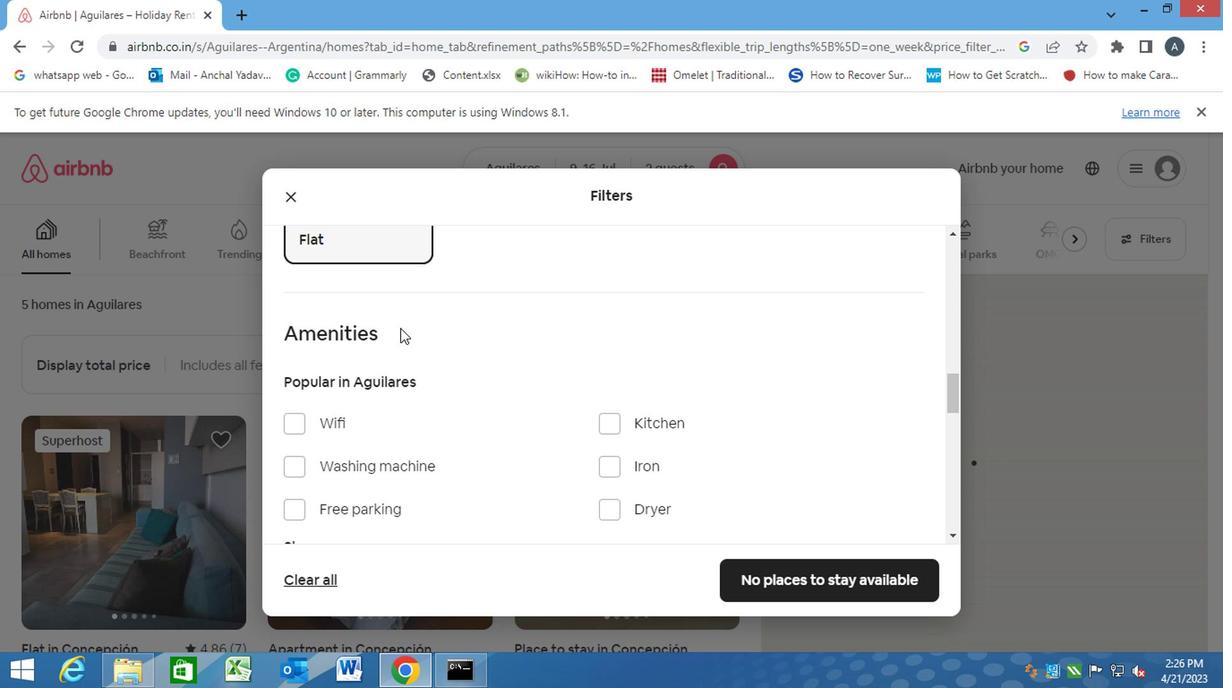 
Action: Mouse moved to (398, 333)
Screenshot: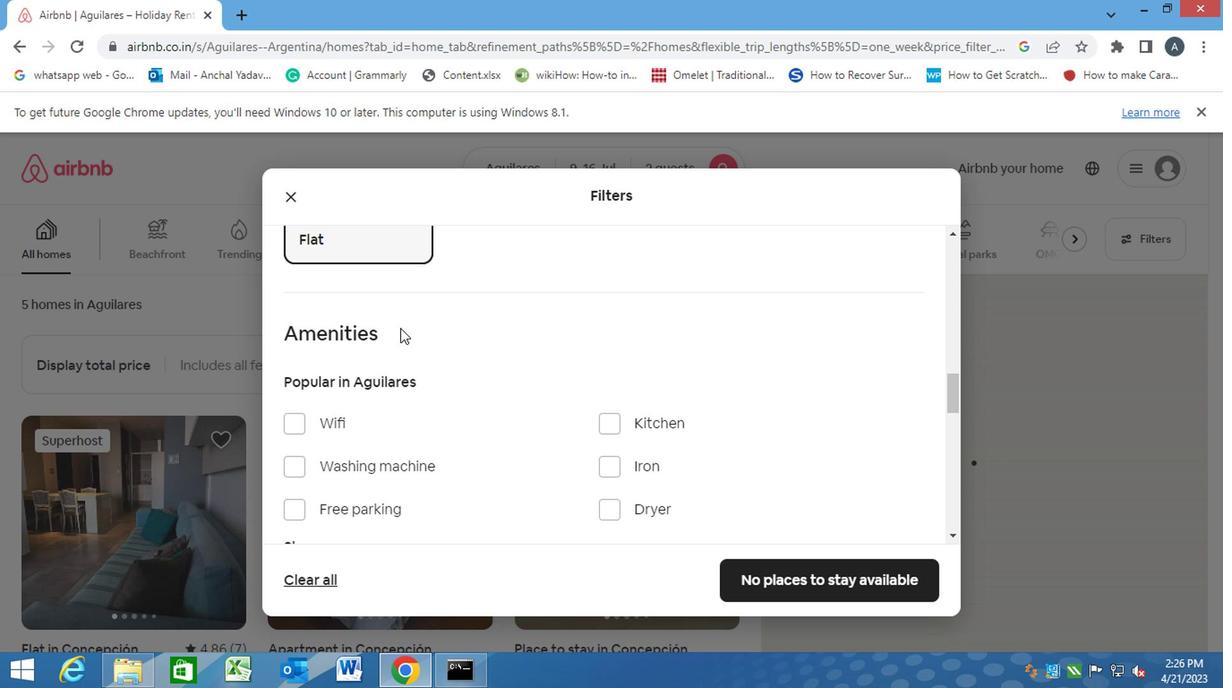 
Action: Mouse scrolled (398, 331) with delta (0, -1)
Screenshot: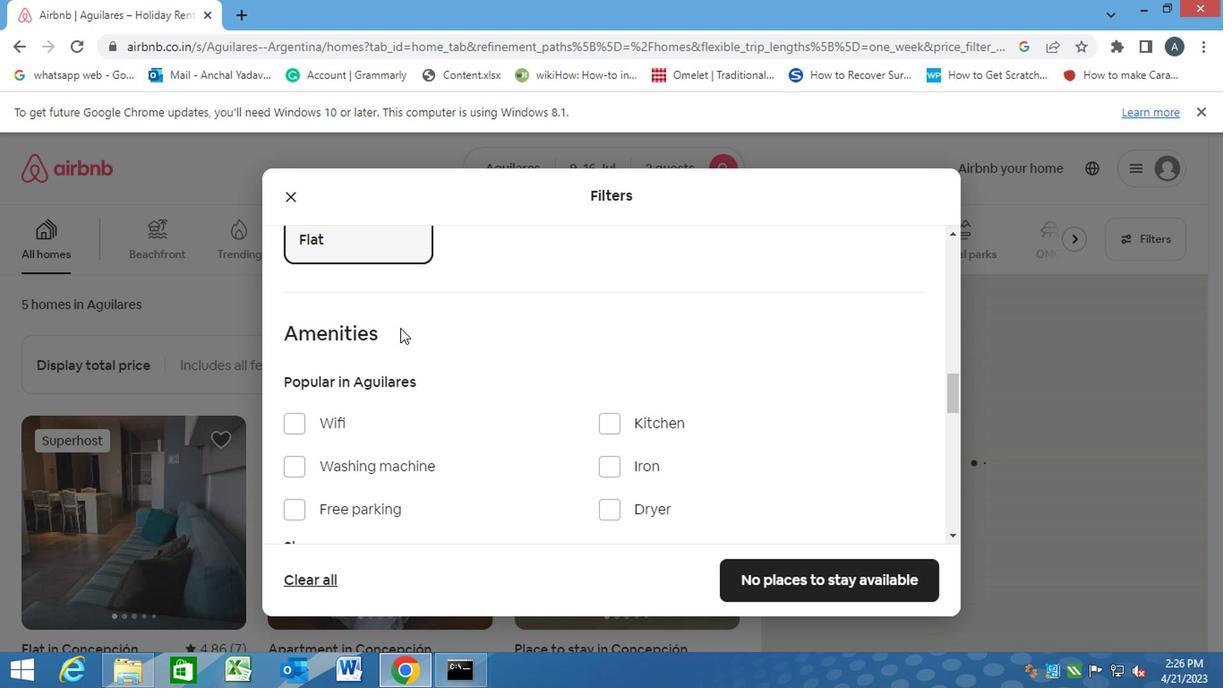 
Action: Mouse moved to (447, 434)
Screenshot: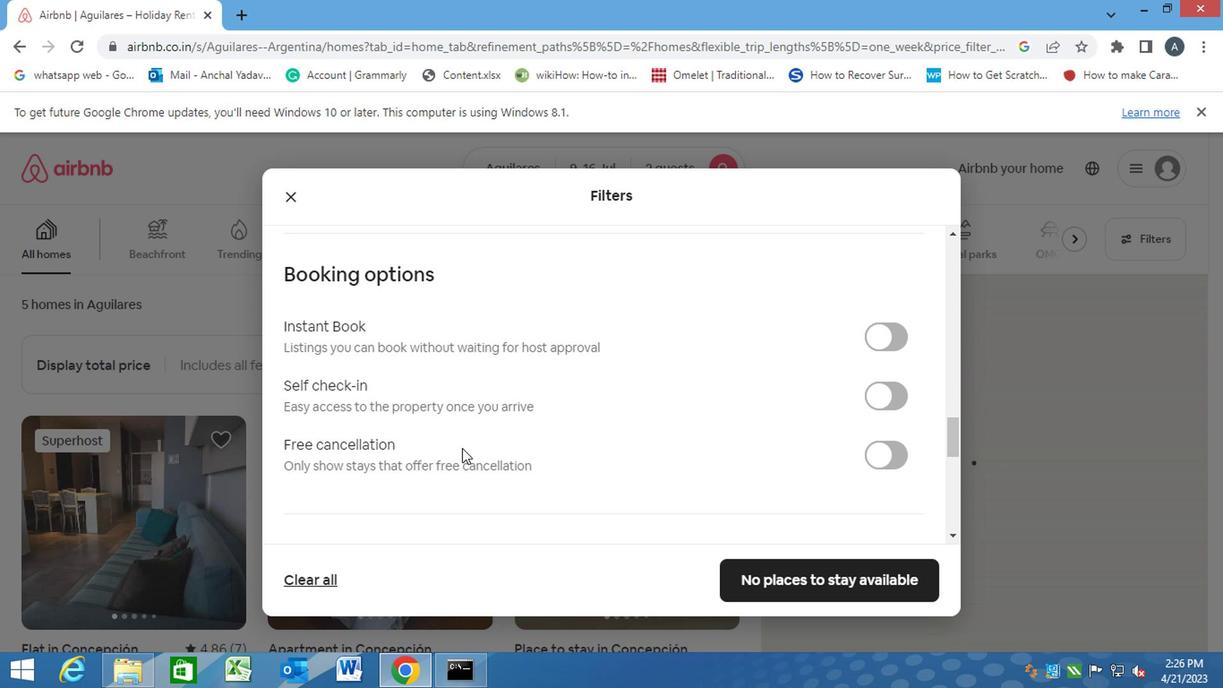 
Action: Mouse scrolled (447, 435) with delta (0, 0)
Screenshot: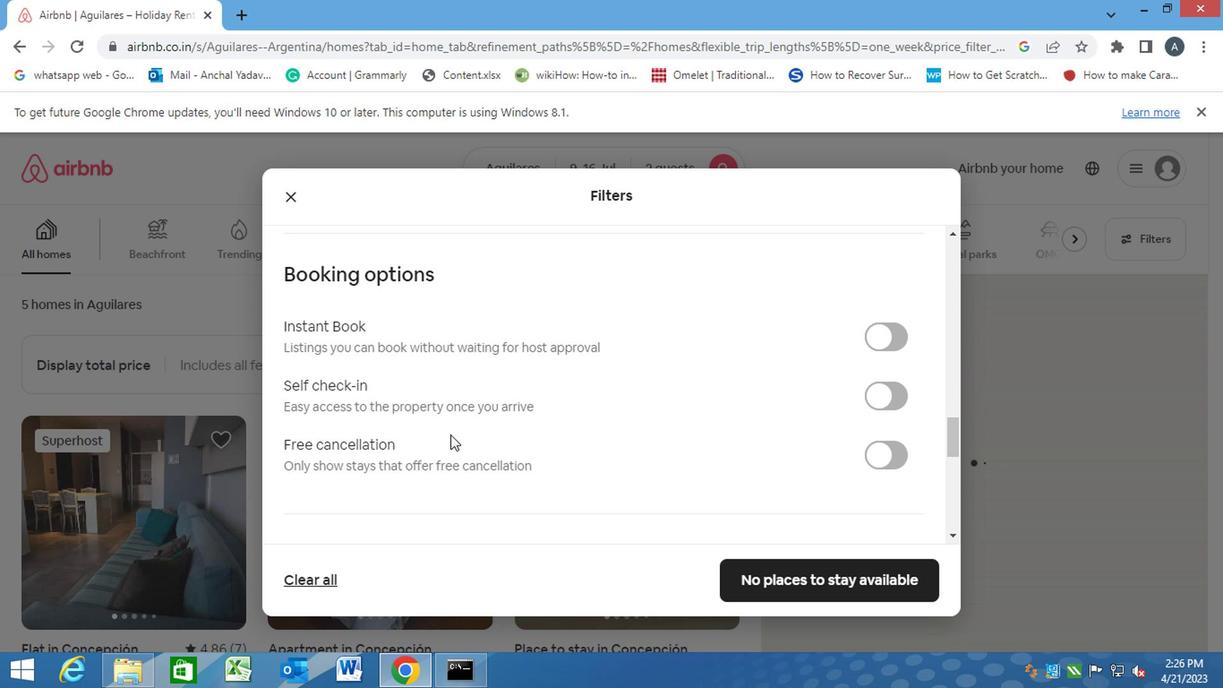 
Action: Mouse scrolled (447, 435) with delta (0, 0)
Screenshot: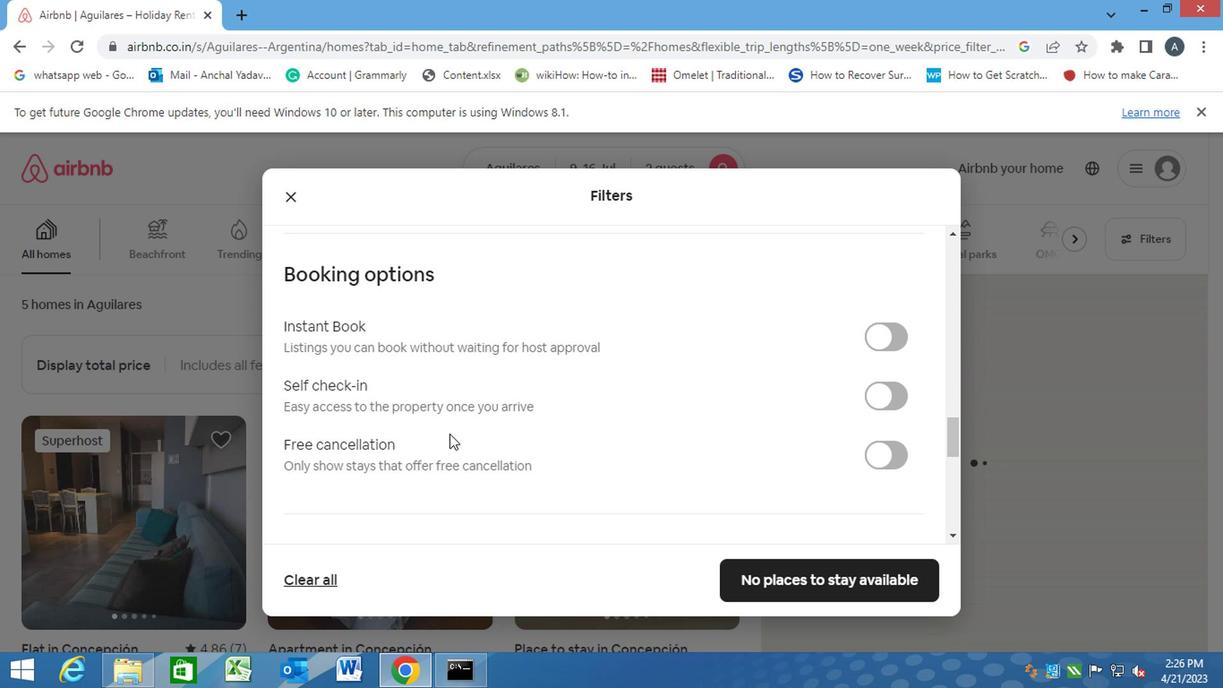 
Action: Mouse scrolled (447, 435) with delta (0, 0)
Screenshot: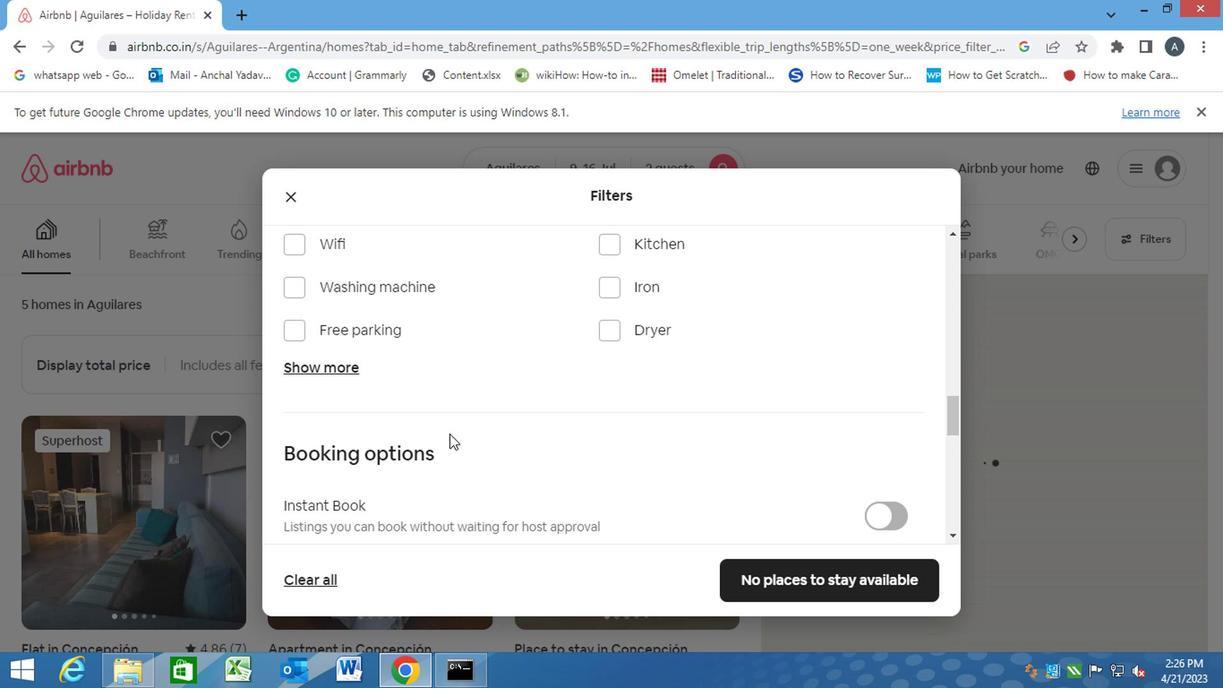 
Action: Mouse scrolled (447, 435) with delta (0, 0)
Screenshot: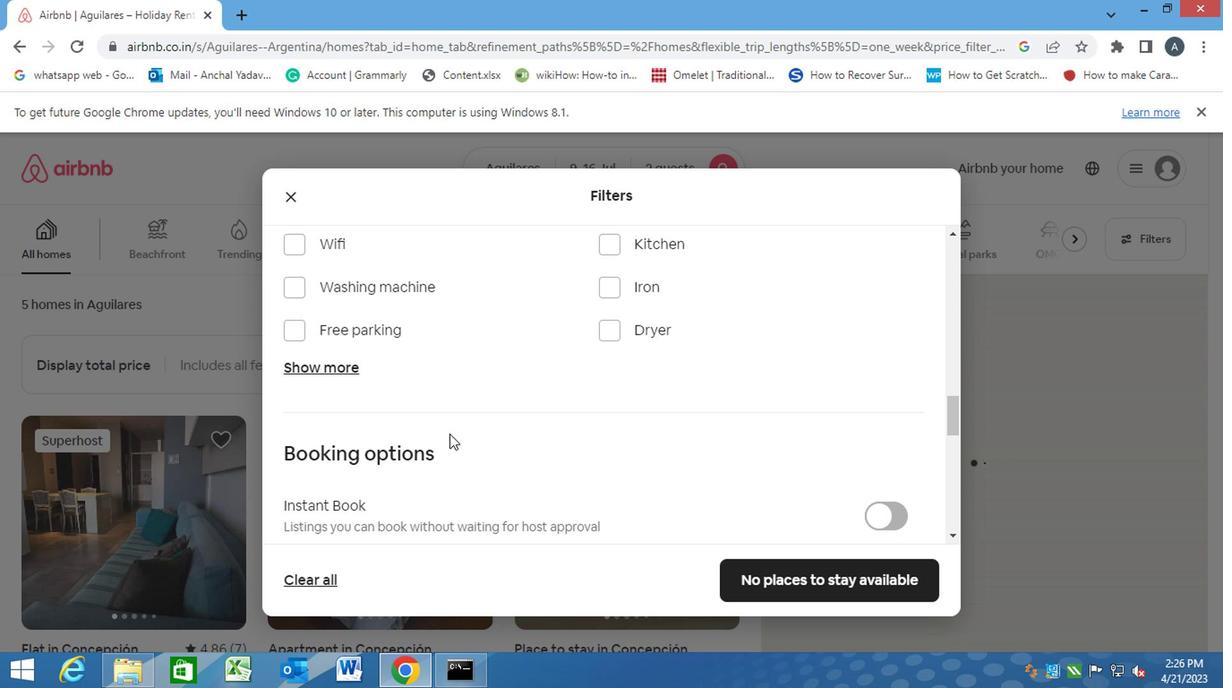 
Action: Mouse moved to (328, 503)
Screenshot: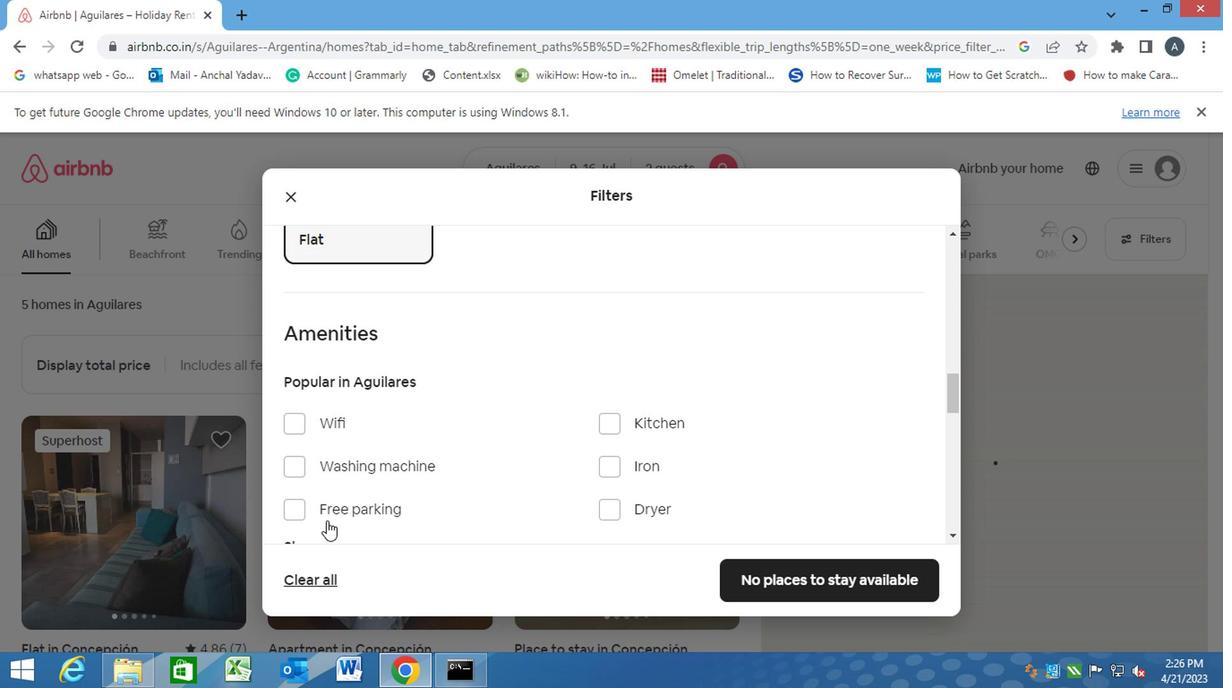 
Action: Mouse scrolled (328, 502) with delta (0, -1)
Screenshot: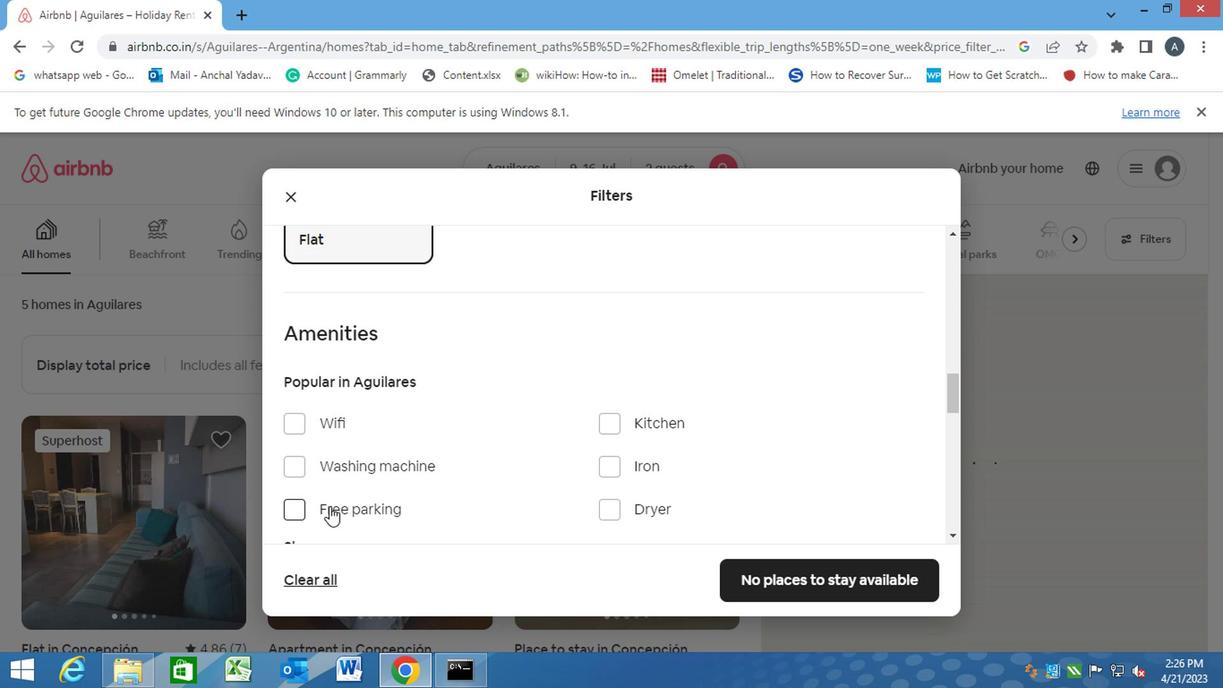 
Action: Mouse scrolled (328, 502) with delta (0, -1)
Screenshot: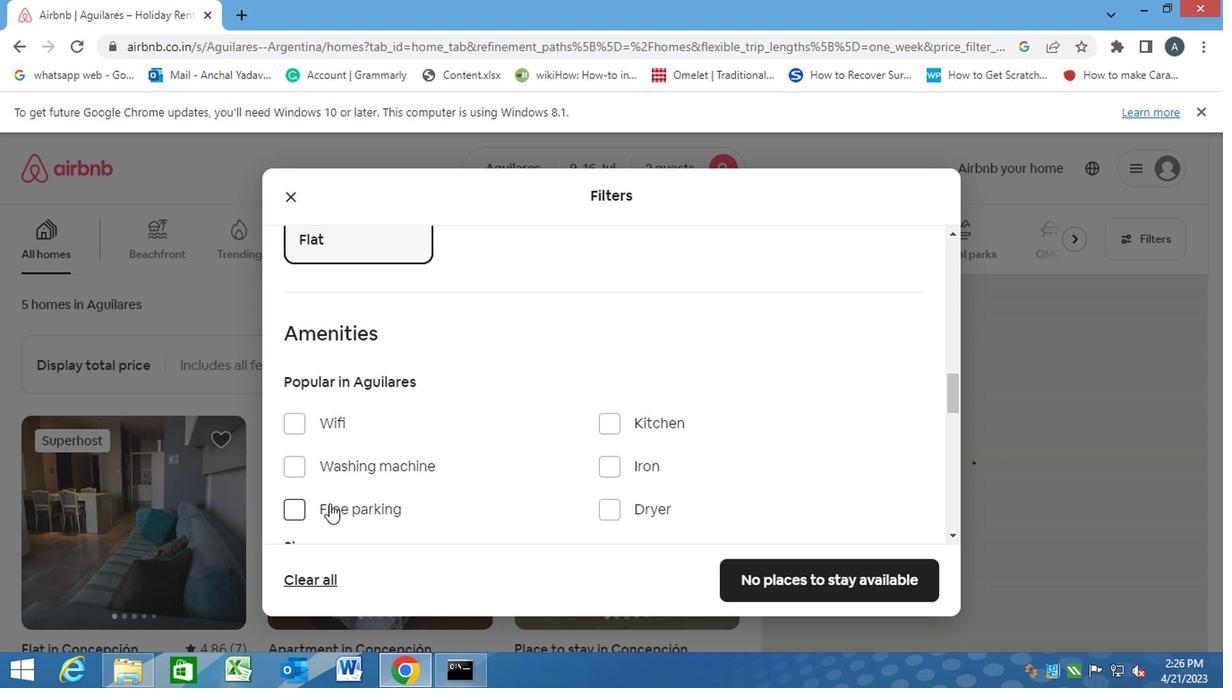 
Action: Mouse moved to (329, 368)
Screenshot: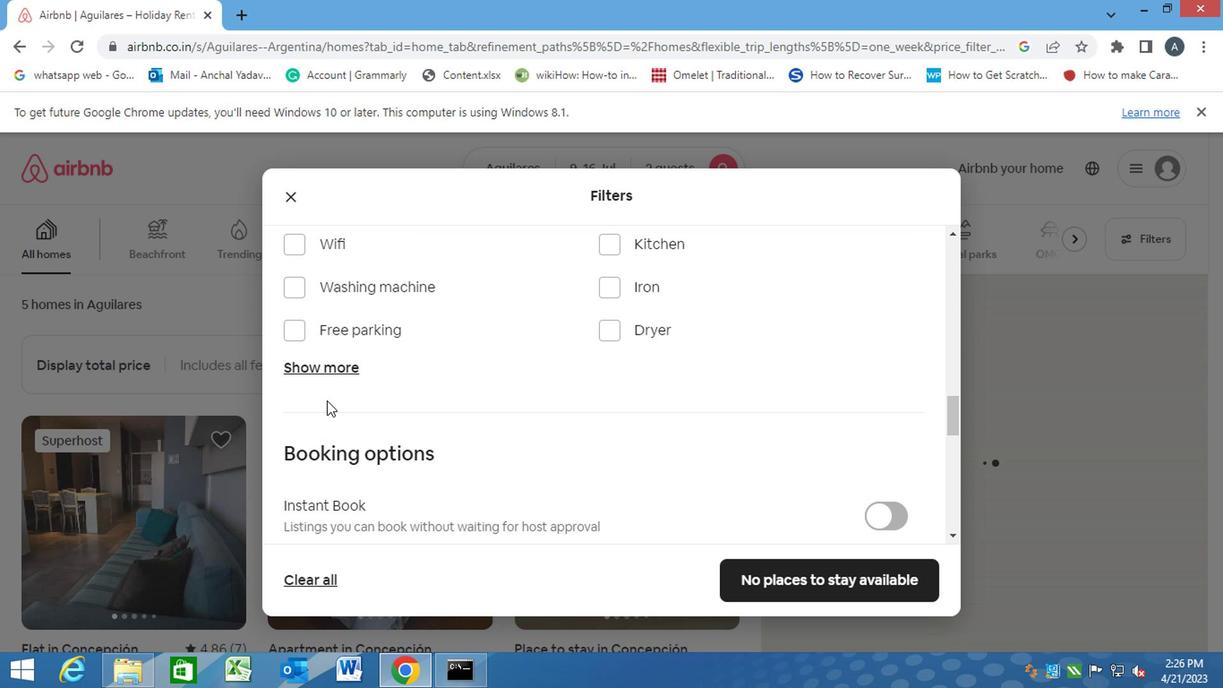 
Action: Mouse pressed left at (329, 368)
Screenshot: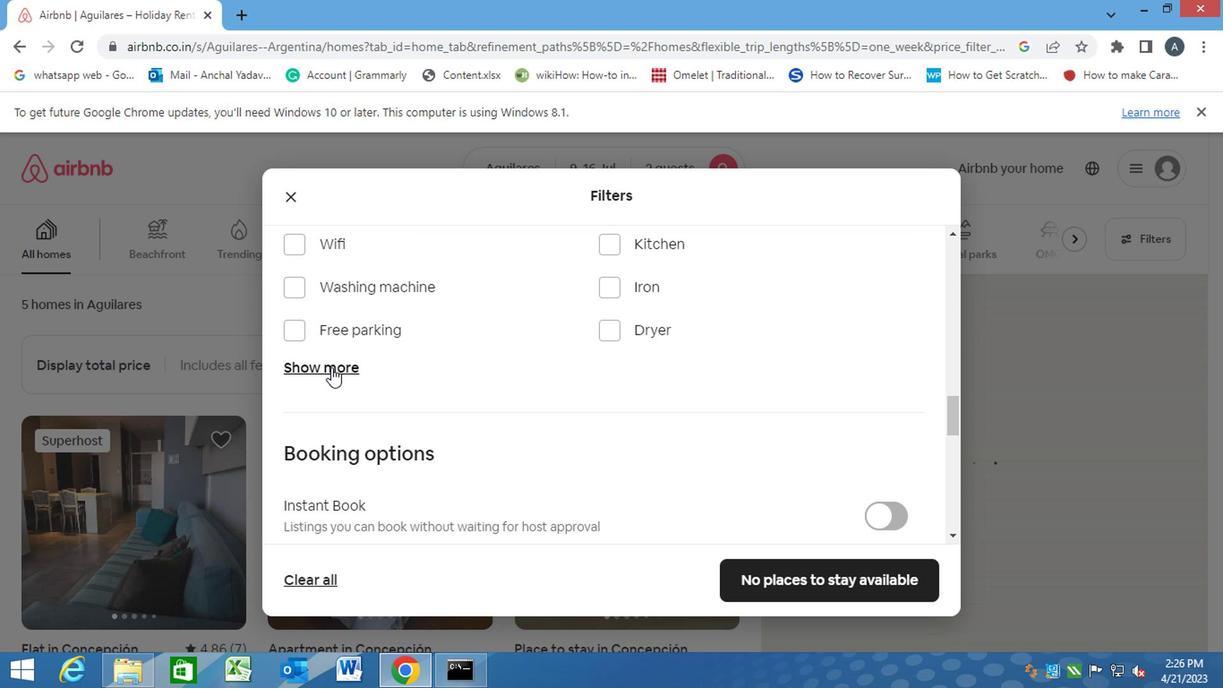 
Action: Mouse moved to (604, 430)
Screenshot: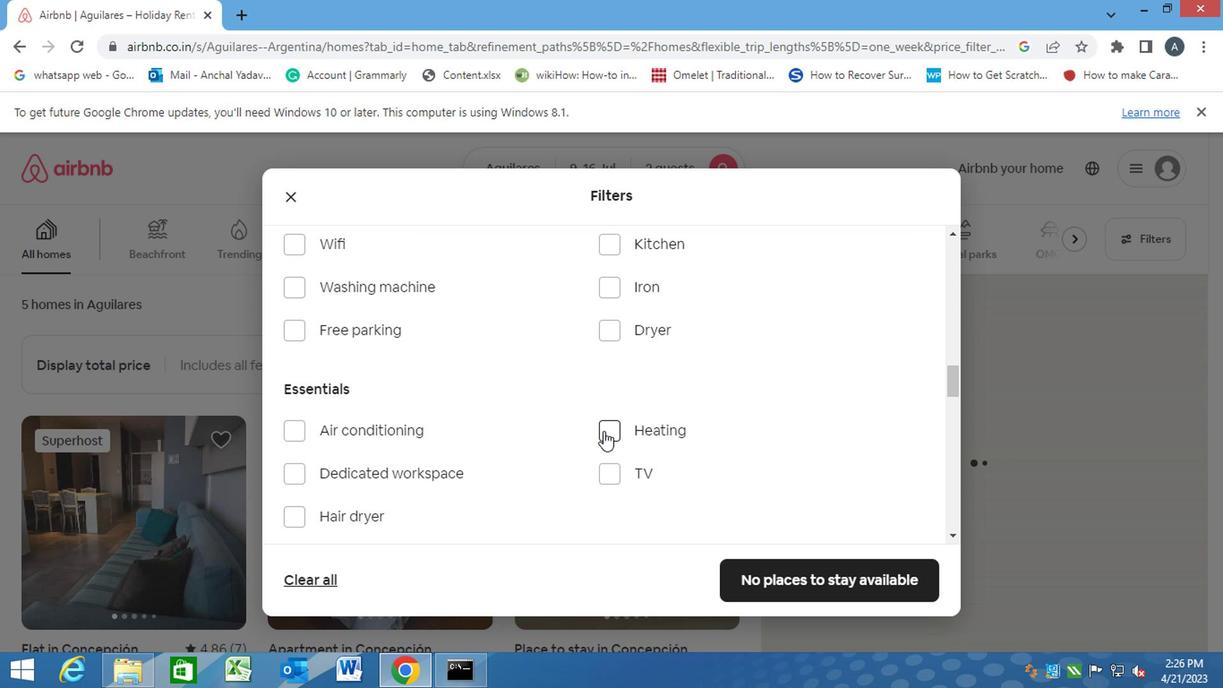 
Action: Mouse pressed left at (604, 430)
Screenshot: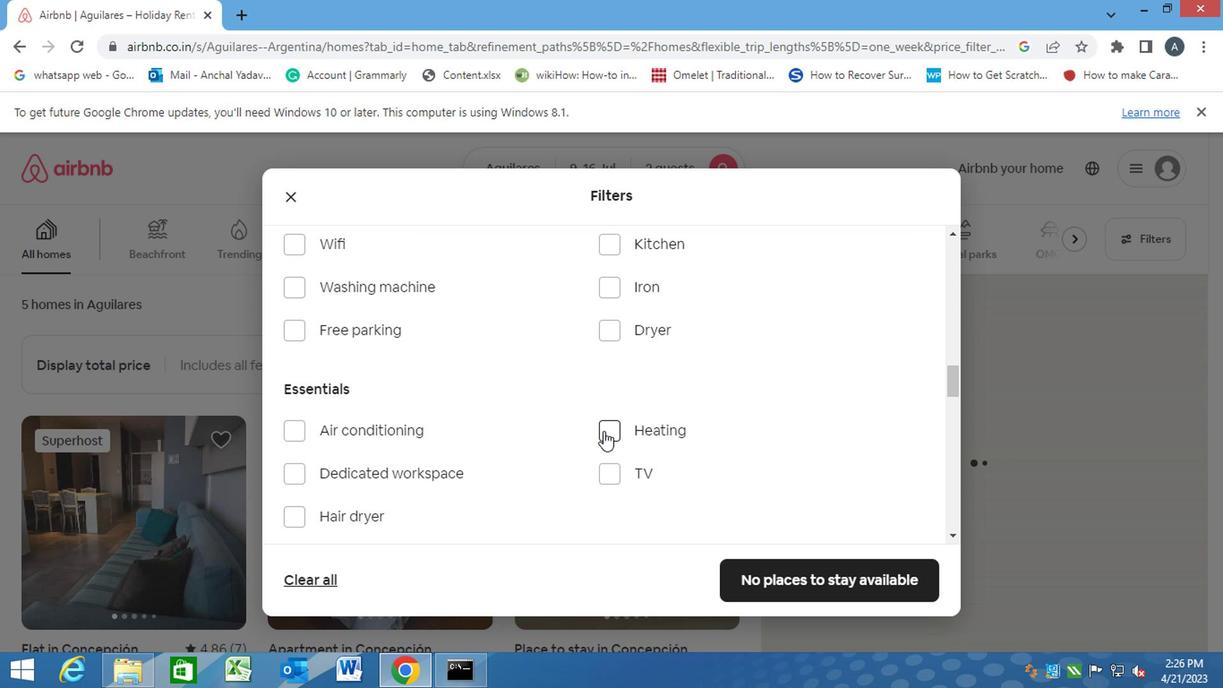 
Action: Mouse moved to (579, 435)
Screenshot: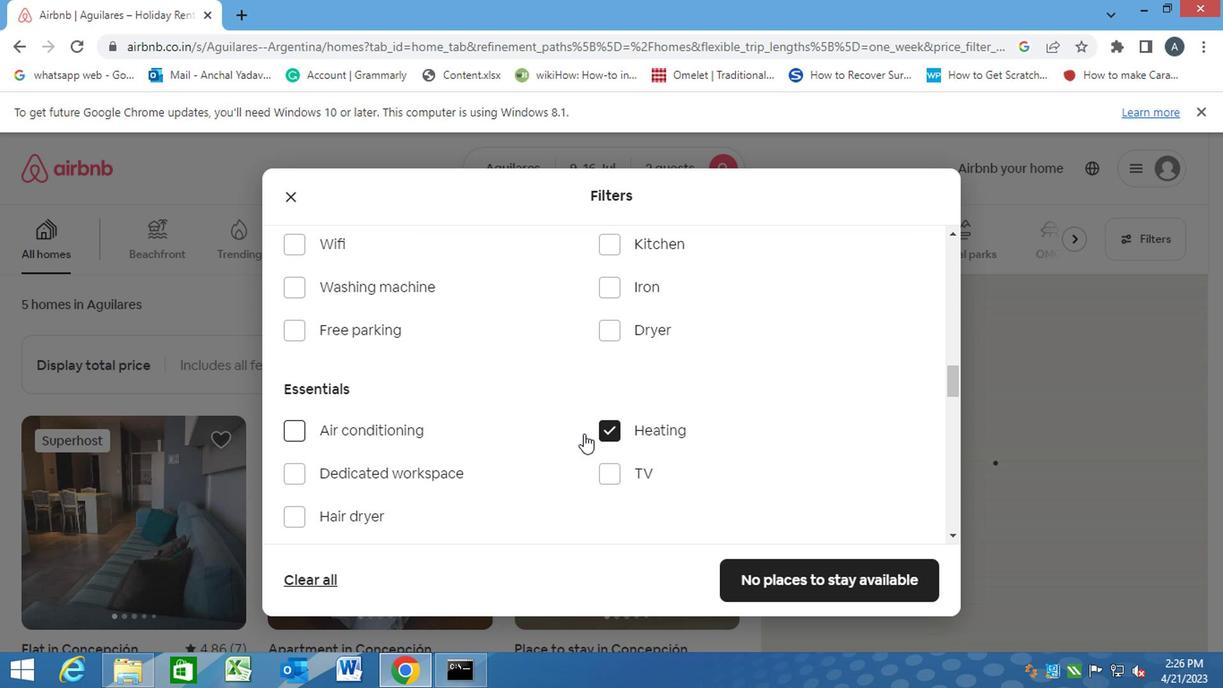 
Action: Mouse scrolled (579, 434) with delta (0, 0)
Screenshot: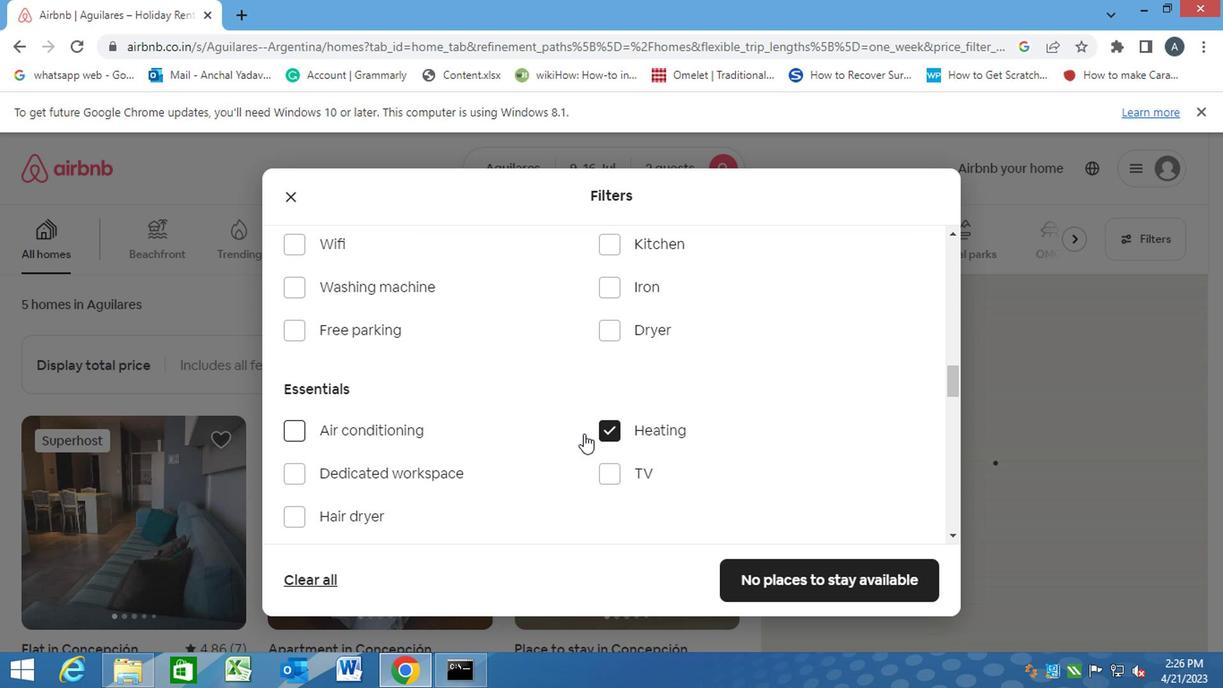 
Action: Mouse moved to (578, 435)
Screenshot: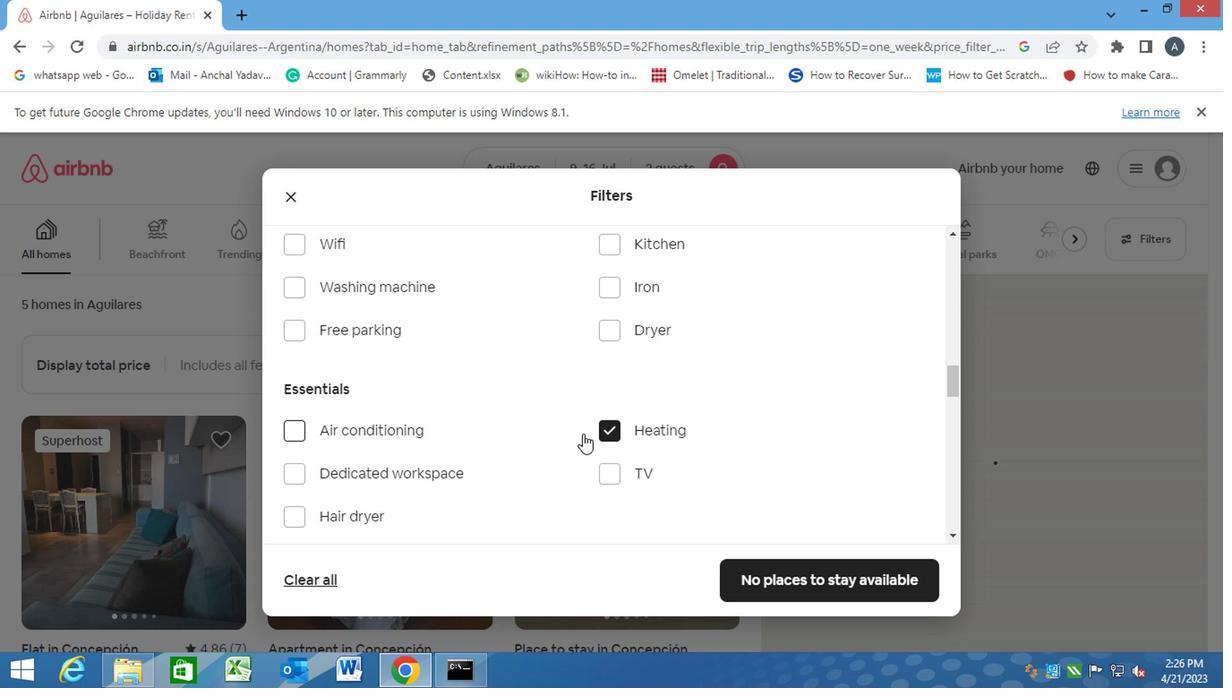
Action: Mouse scrolled (578, 434) with delta (0, 0)
Screenshot: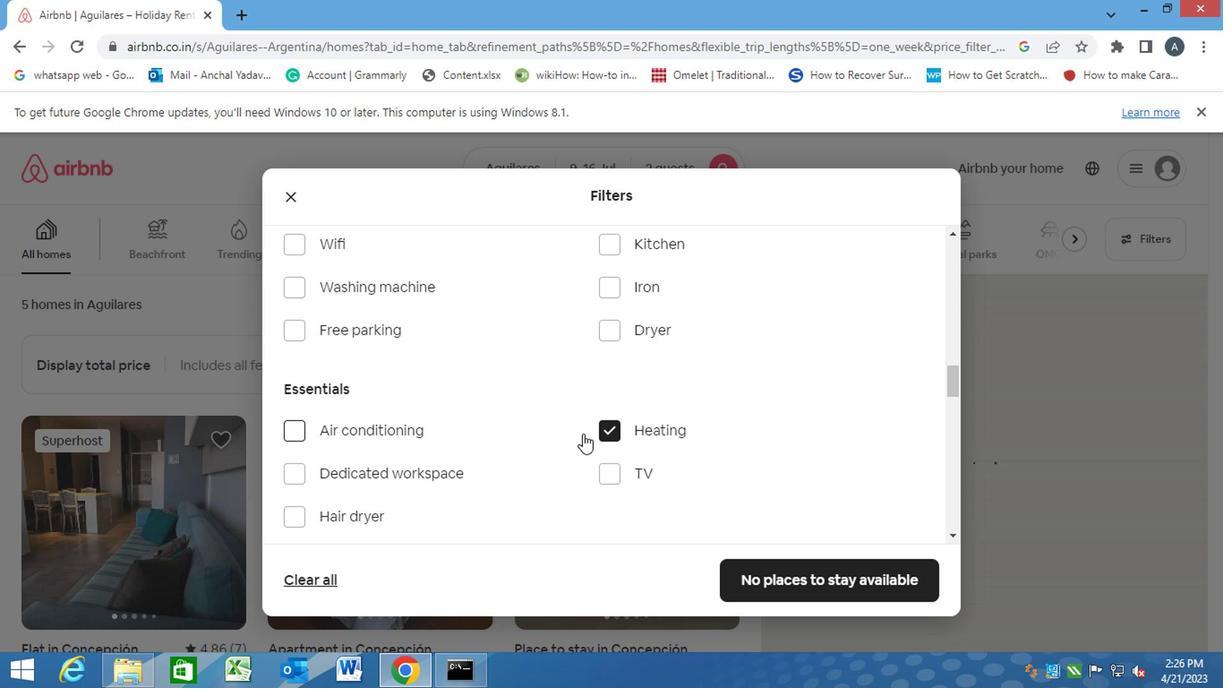 
Action: Mouse scrolled (578, 434) with delta (0, 0)
Screenshot: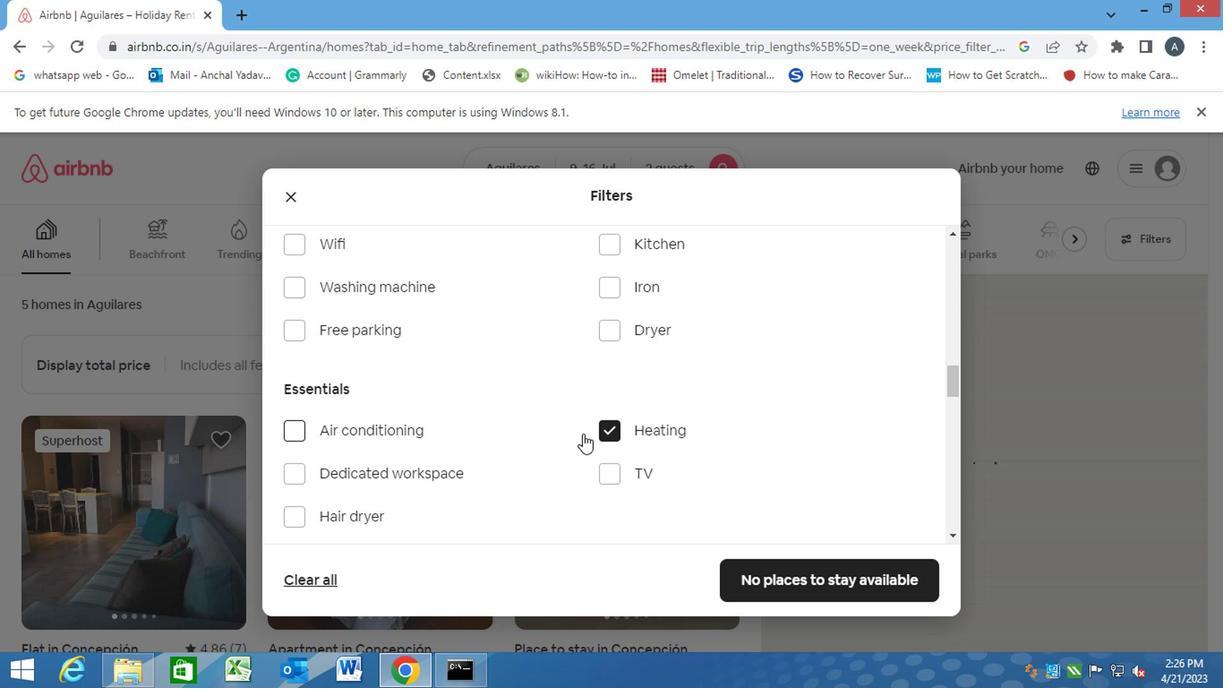 
Action: Mouse moved to (740, 523)
Screenshot: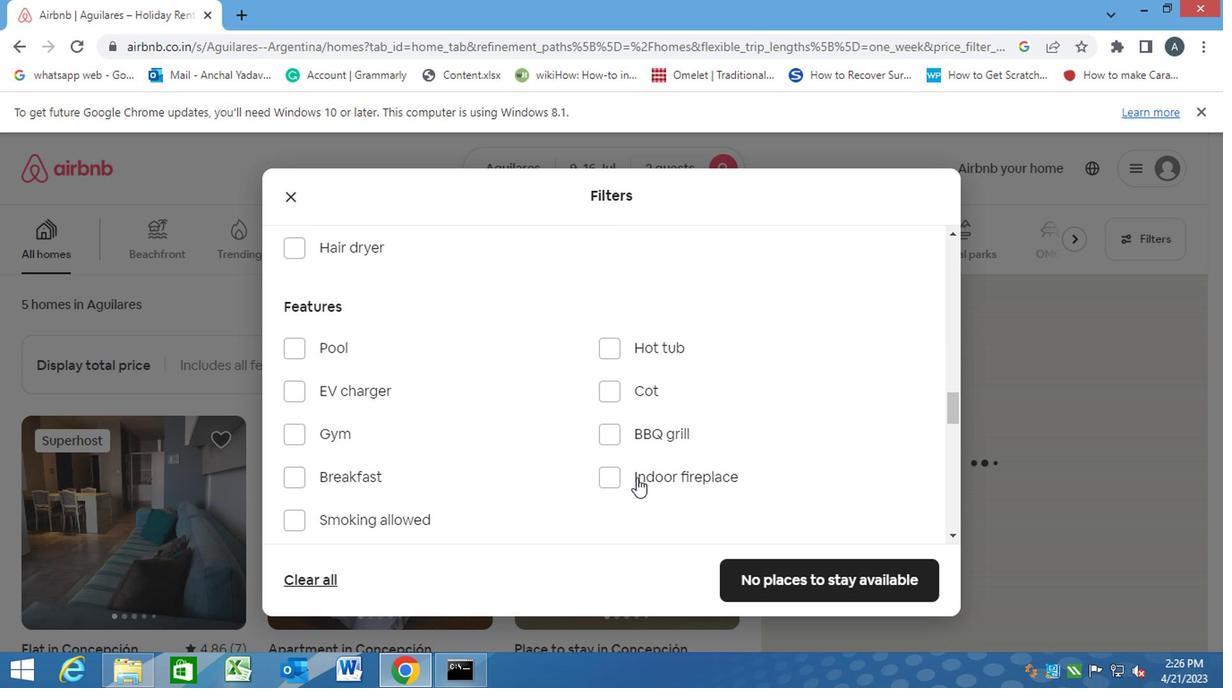 
Action: Mouse scrolled (740, 521) with delta (0, -1)
Screenshot: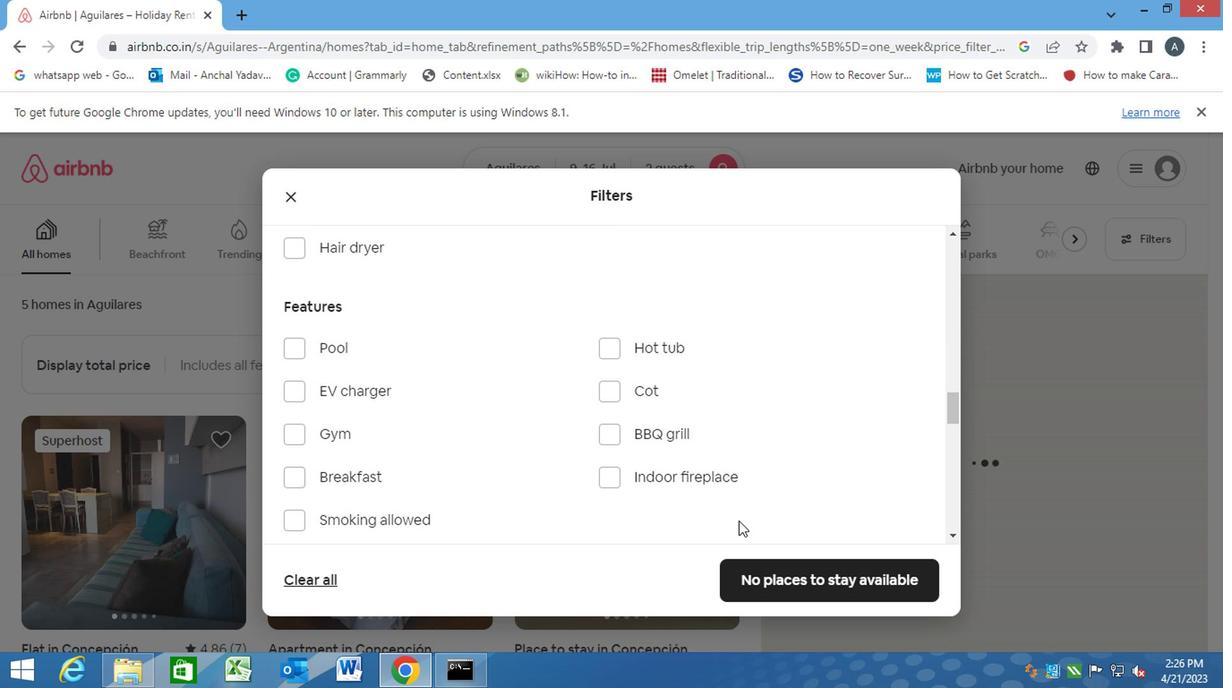 
Action: Mouse scrolled (740, 521) with delta (0, -1)
Screenshot: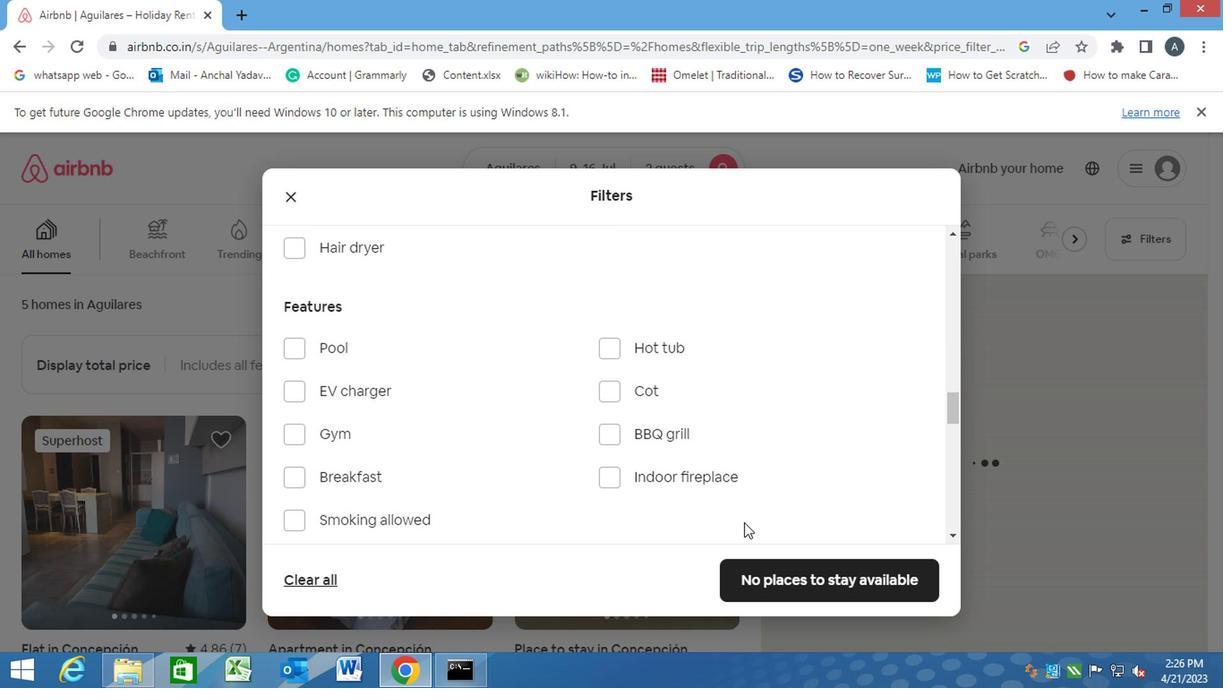 
Action: Mouse scrolled (740, 521) with delta (0, -1)
Screenshot: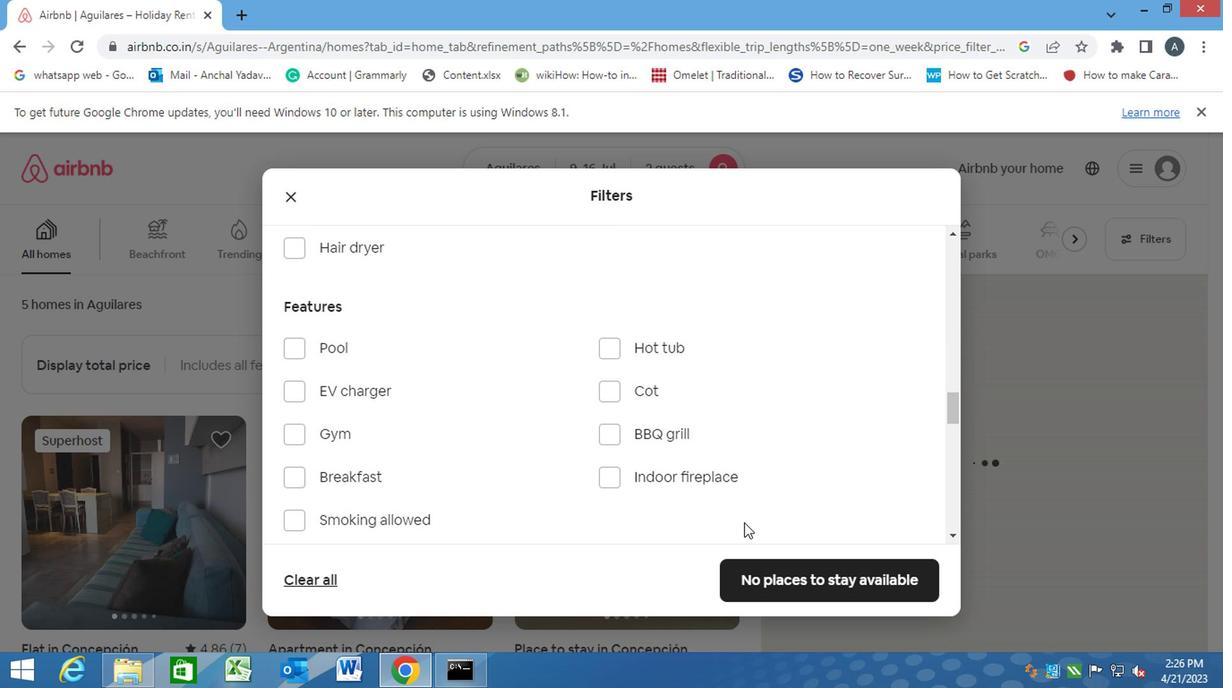 
Action: Mouse moved to (687, 376)
Screenshot: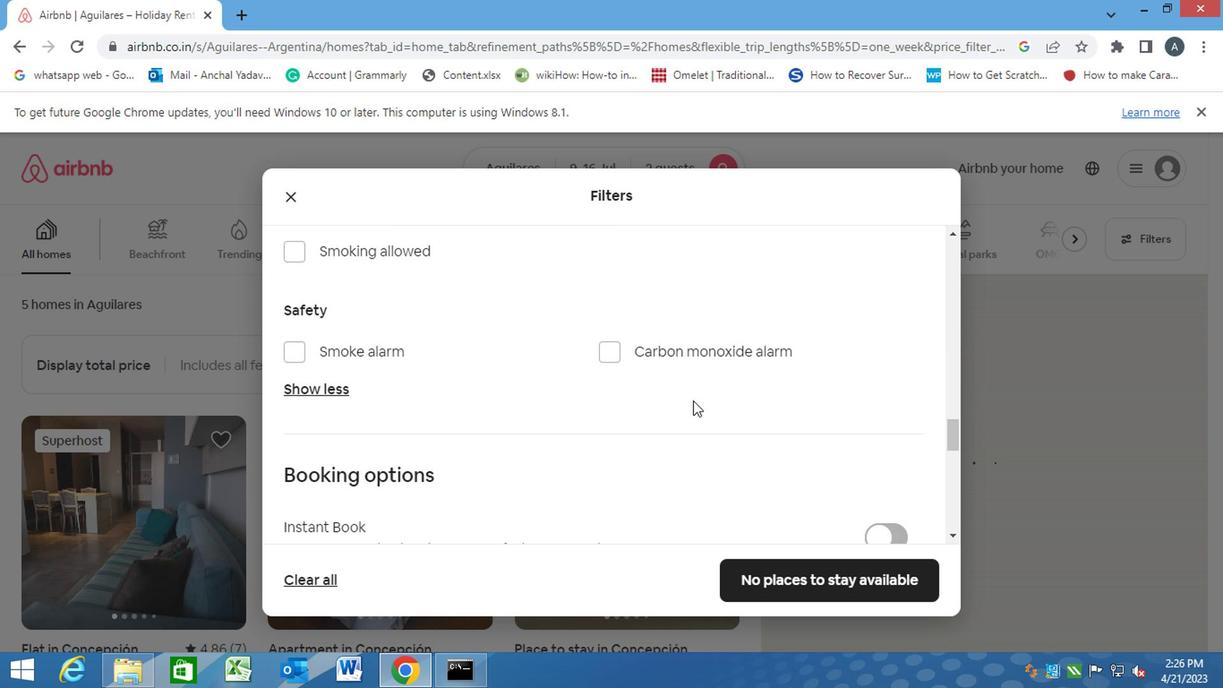 
Action: Mouse scrolled (687, 375) with delta (0, 0)
Screenshot: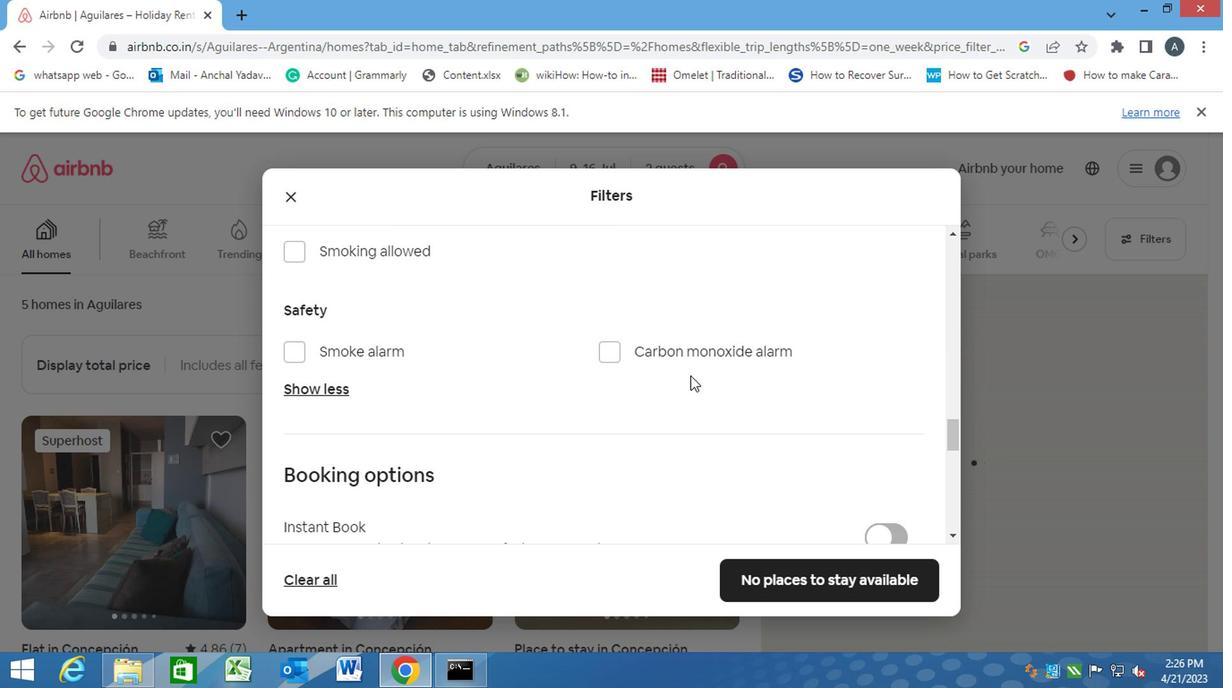 
Action: Mouse moved to (687, 377)
Screenshot: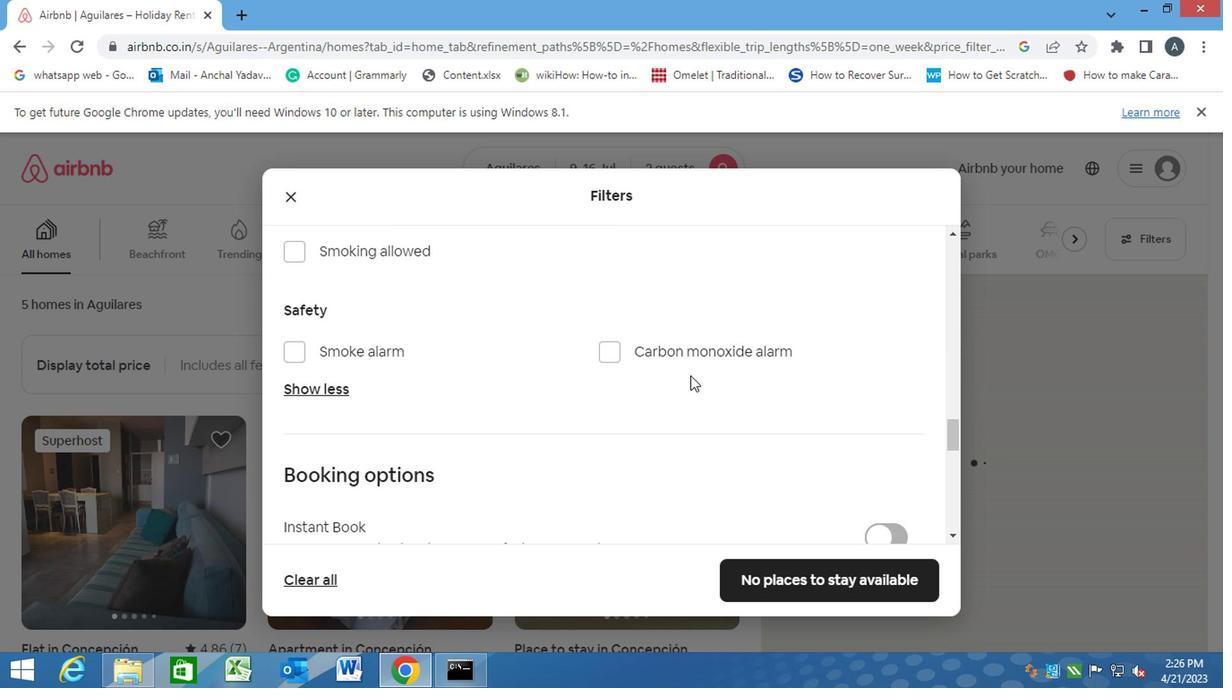 
Action: Mouse scrolled (687, 376) with delta (0, 0)
Screenshot: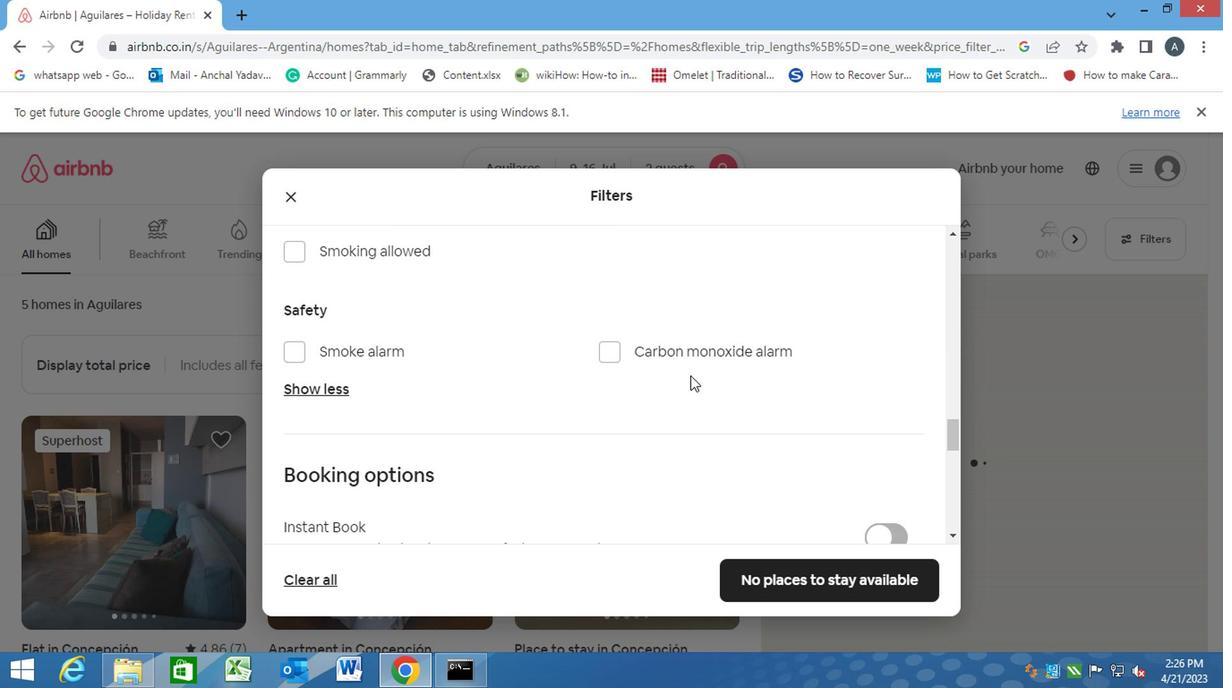 
Action: Mouse moved to (687, 379)
Screenshot: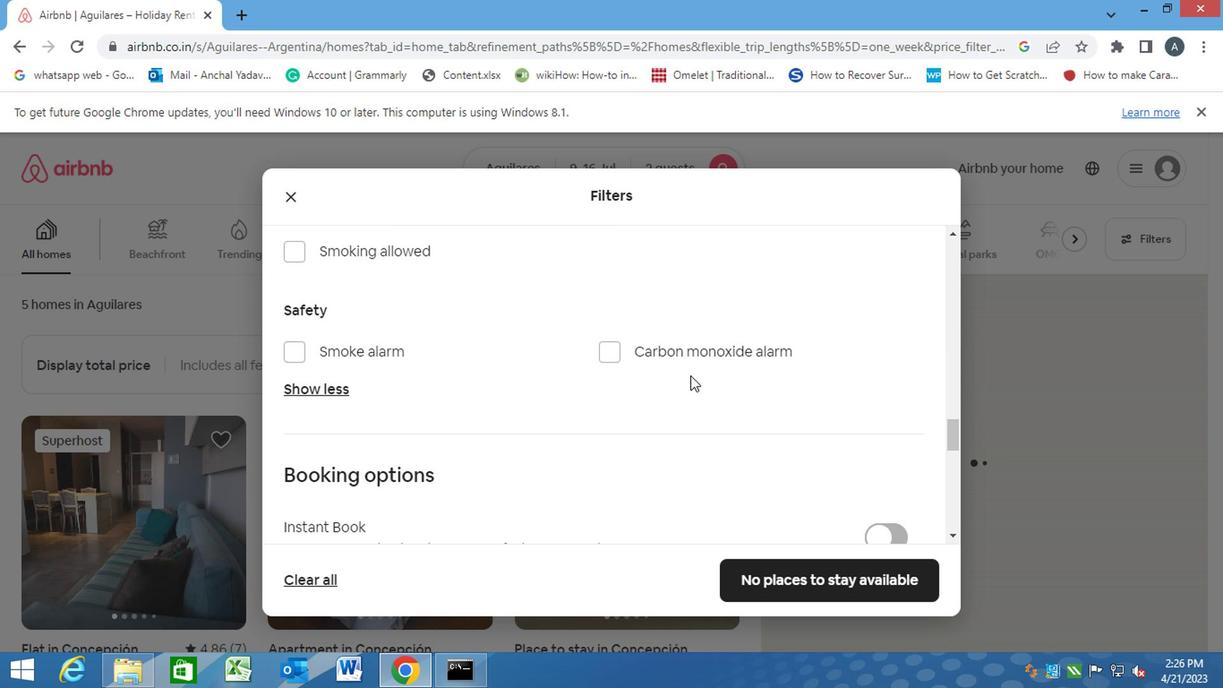 
Action: Mouse scrolled (687, 378) with delta (0, 0)
Screenshot: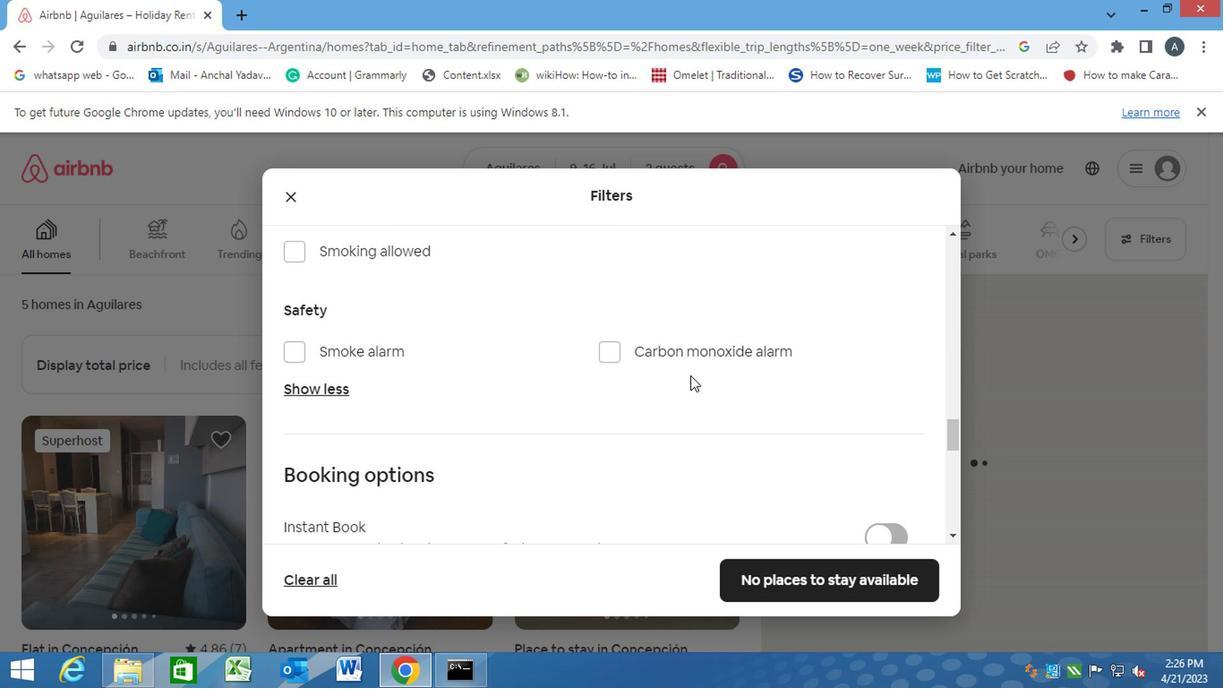 
Action: Mouse moved to (876, 320)
Screenshot: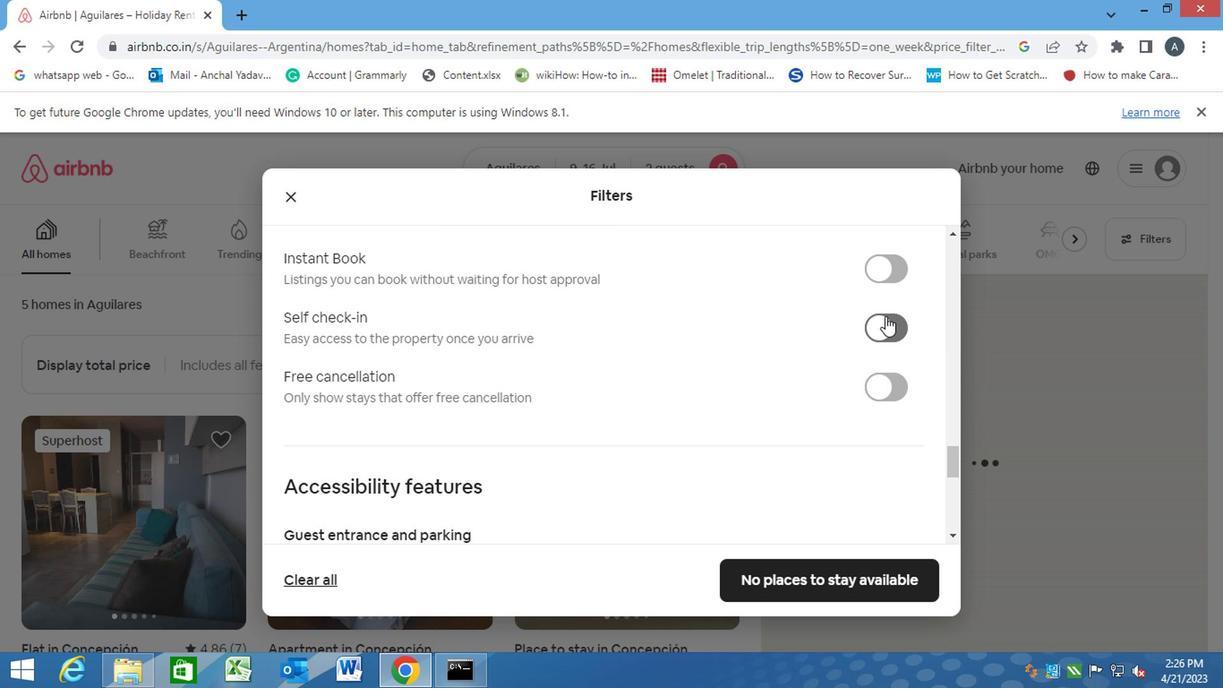 
Action: Mouse pressed left at (876, 320)
Screenshot: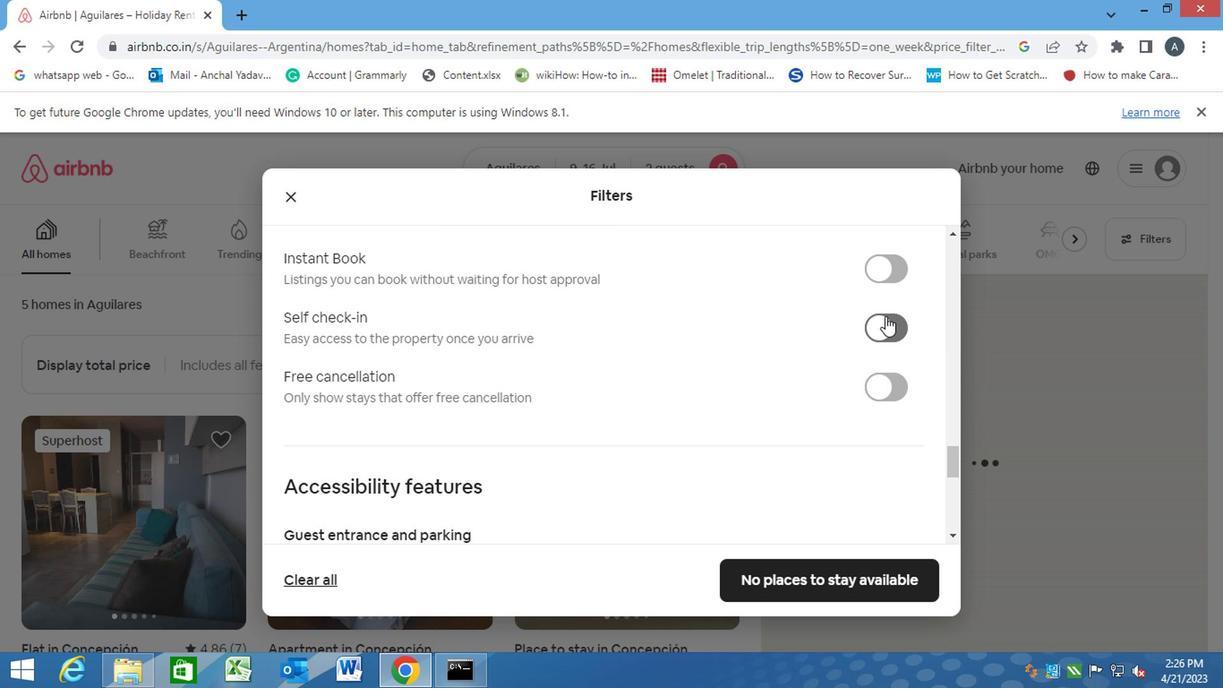
Action: Mouse moved to (543, 461)
Screenshot: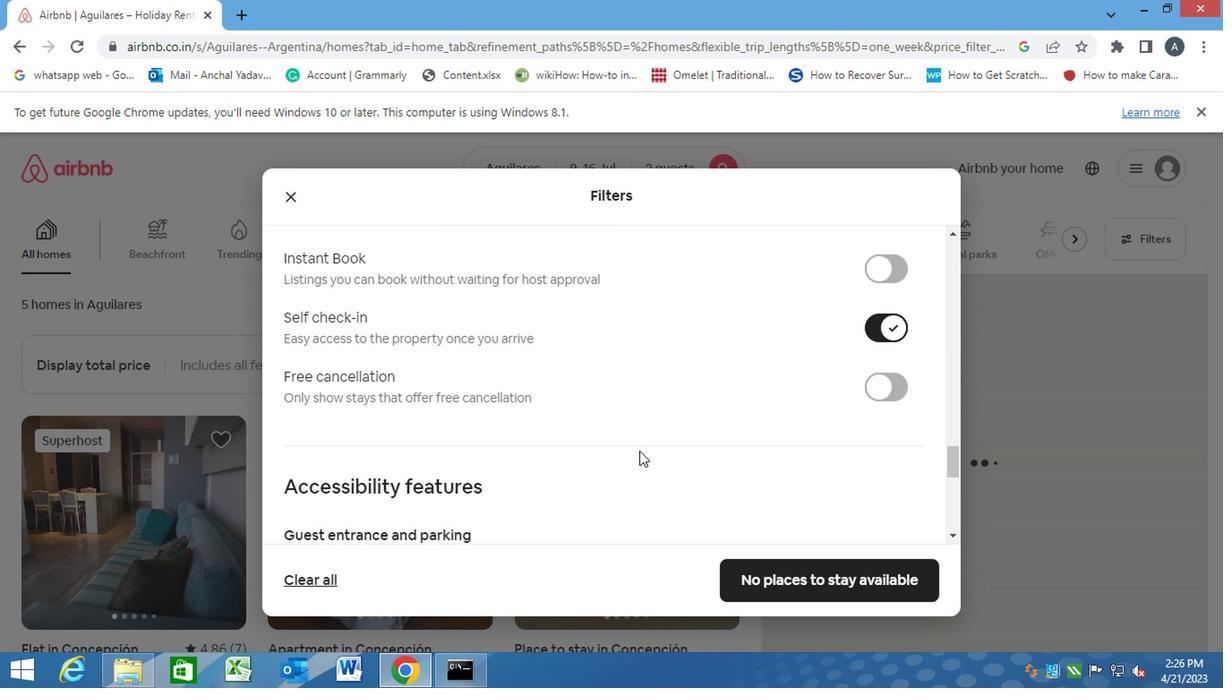 
Action: Mouse scrolled (543, 461) with delta (0, 0)
Screenshot: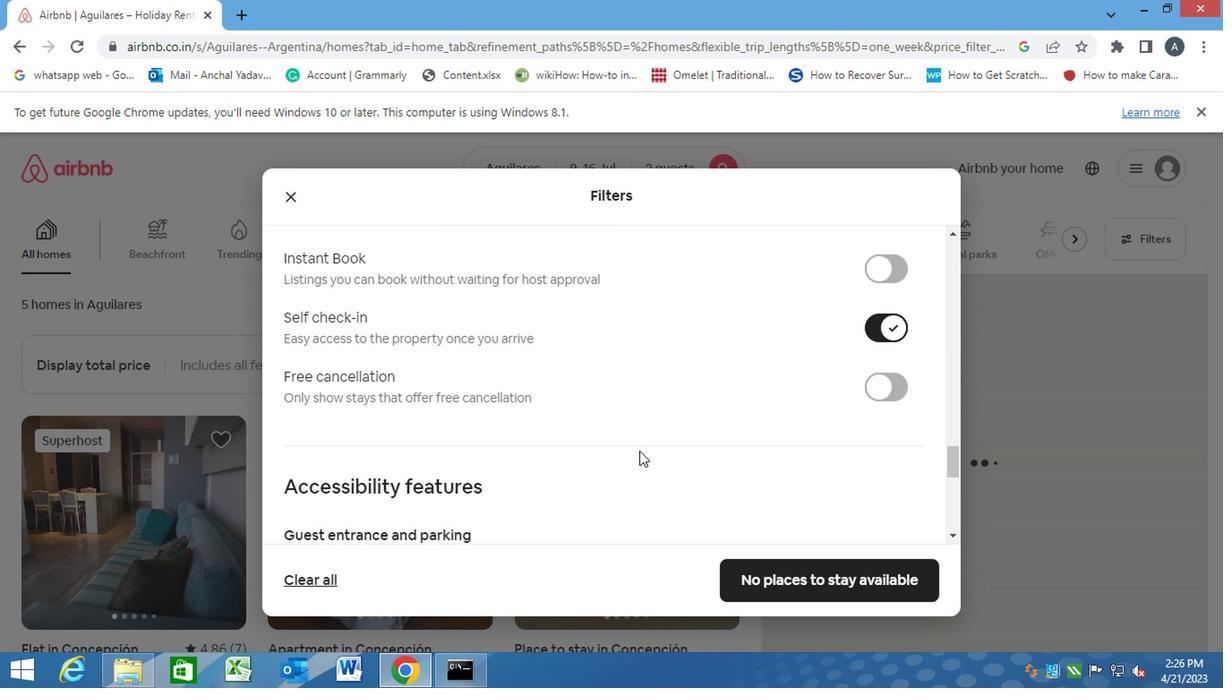 
Action: Mouse moved to (498, 468)
Screenshot: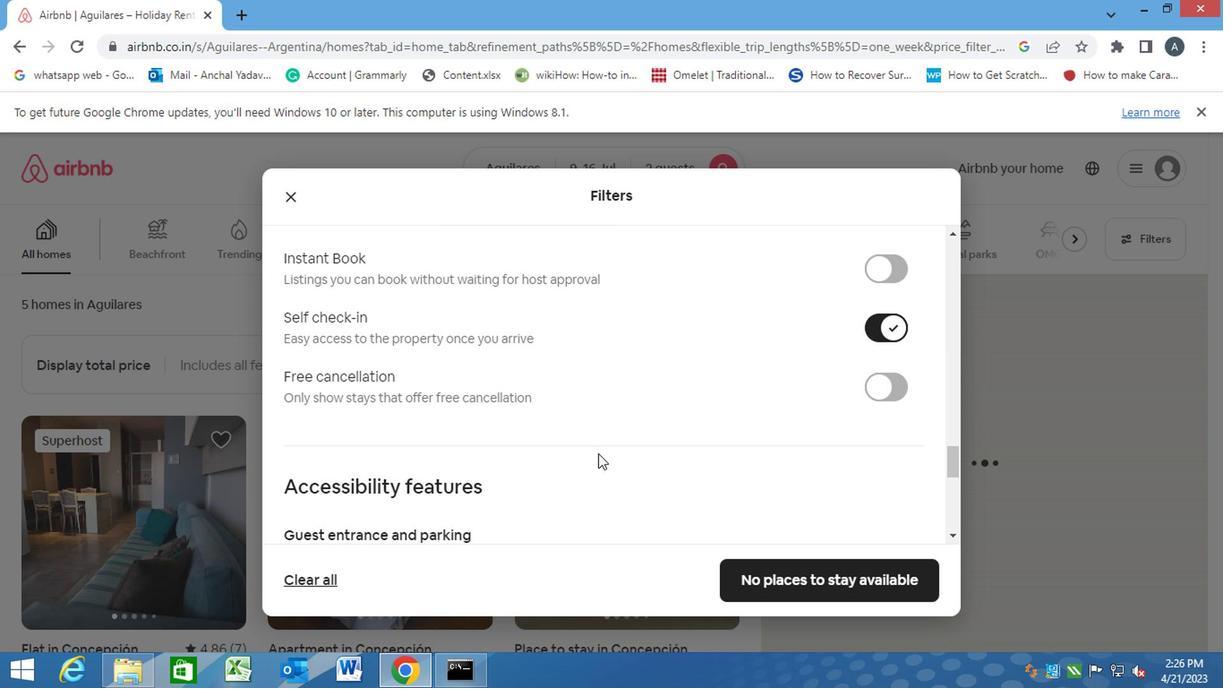 
Action: Mouse scrolled (498, 467) with delta (0, 0)
Screenshot: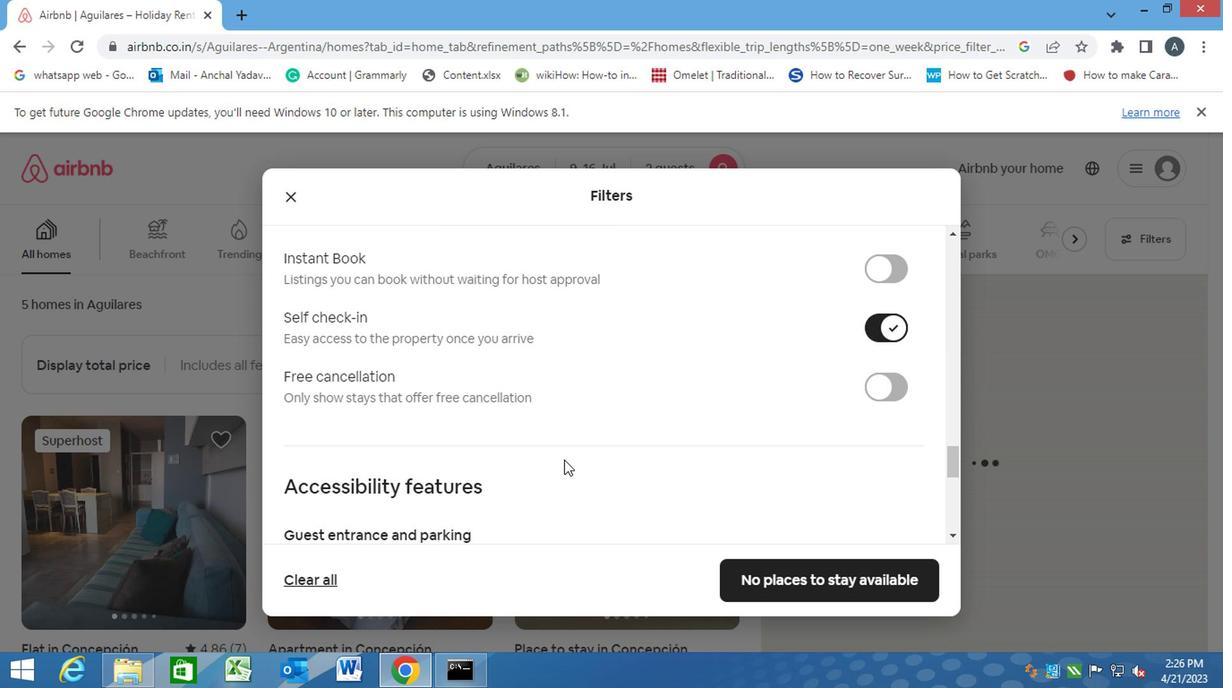 
Action: Mouse moved to (373, 478)
Screenshot: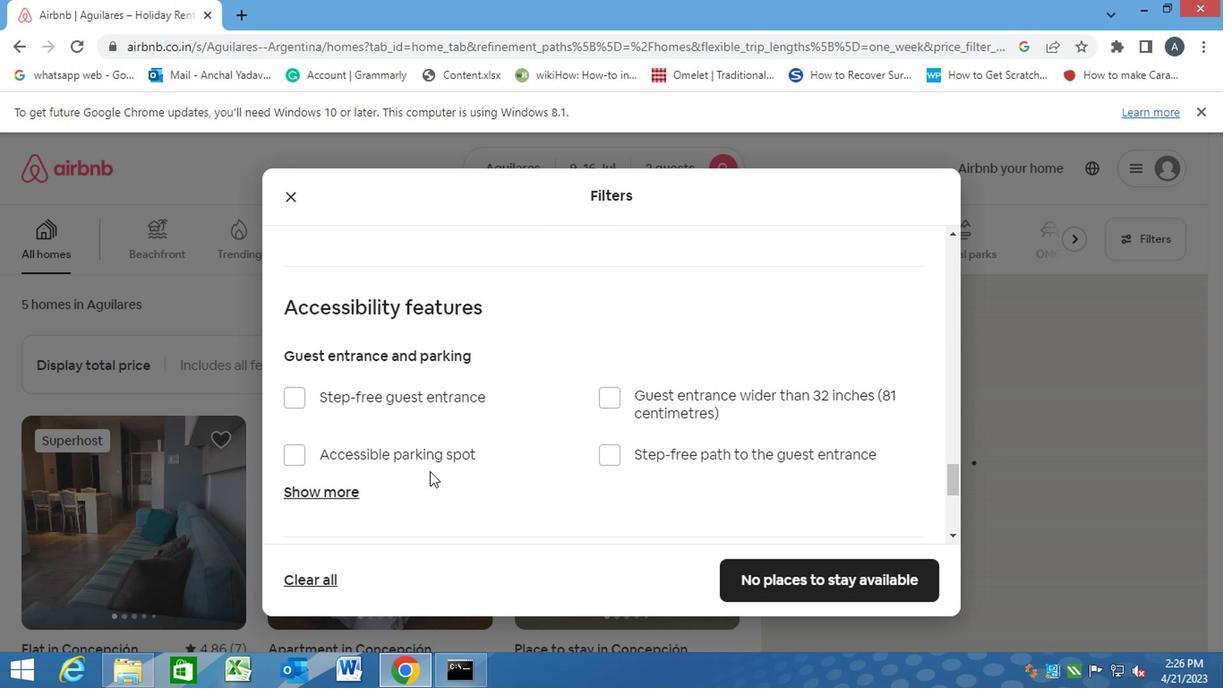 
Action: Mouse scrolled (373, 477) with delta (0, -1)
Screenshot: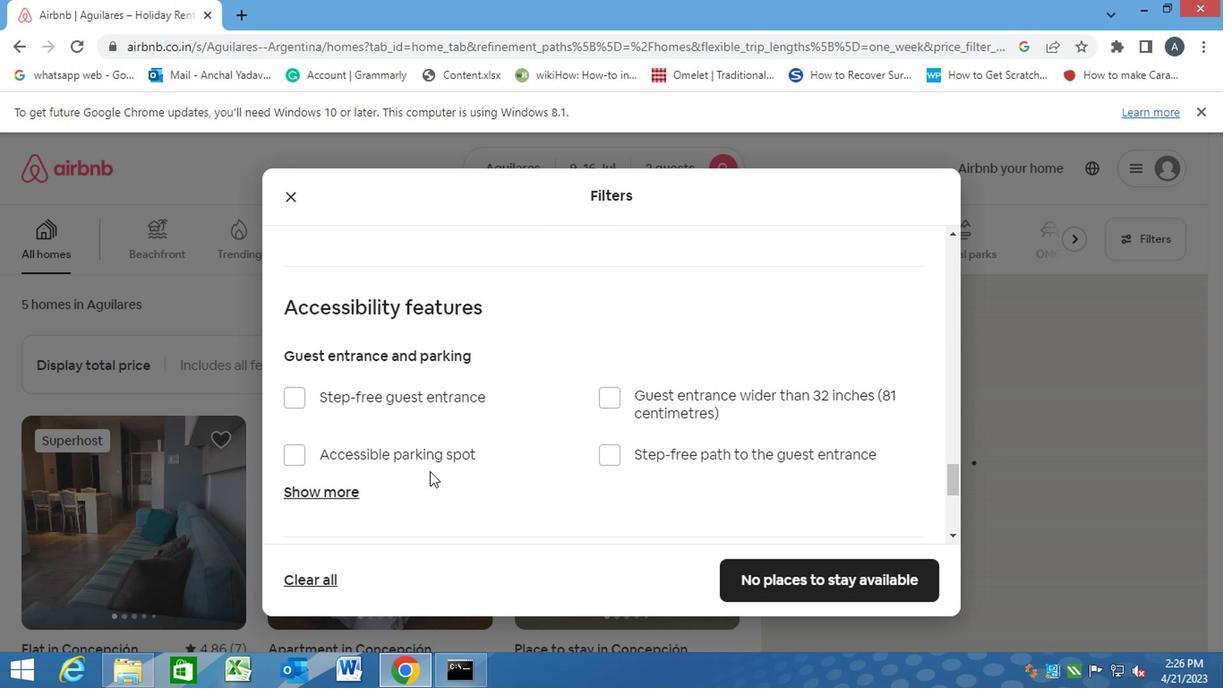 
Action: Mouse moved to (334, 485)
Screenshot: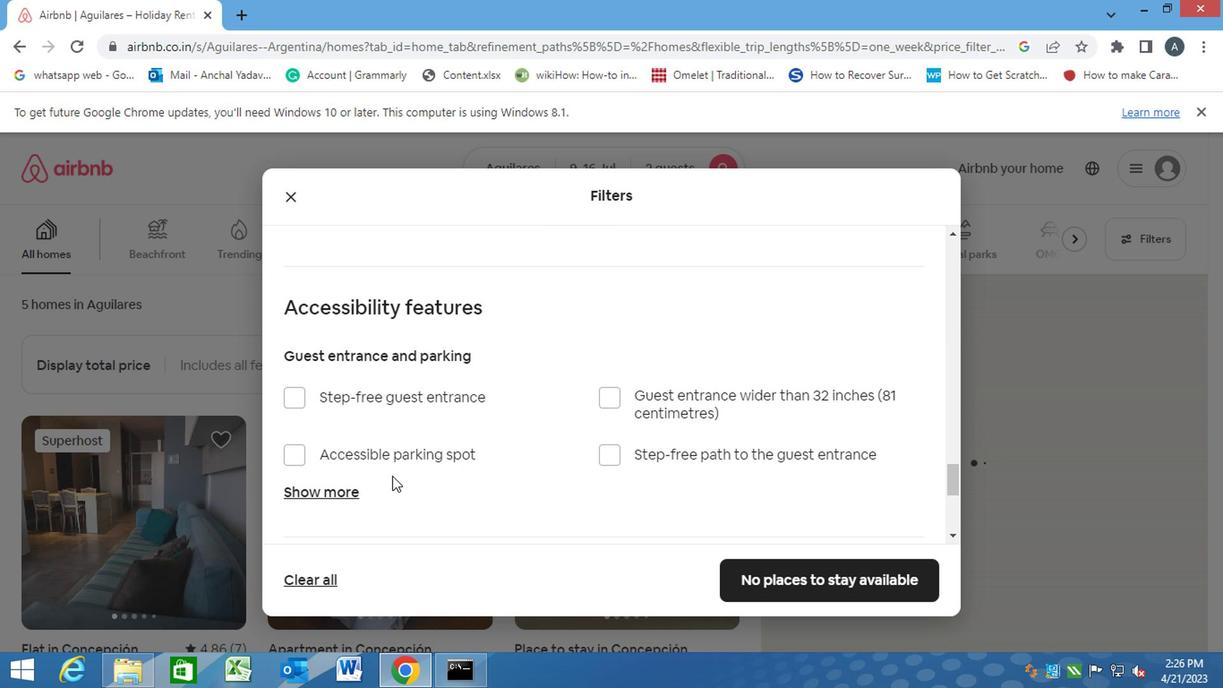 
Action: Mouse scrolled (334, 484) with delta (0, -1)
Screenshot: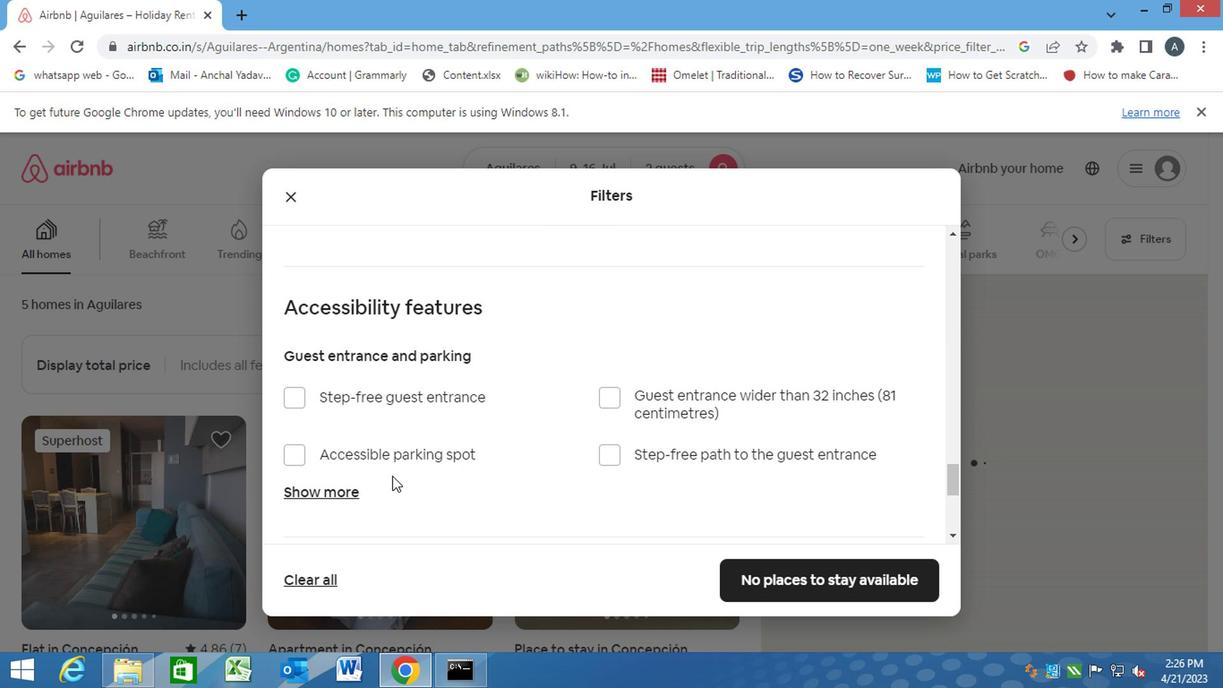 
Action: Mouse moved to (327, 485)
Screenshot: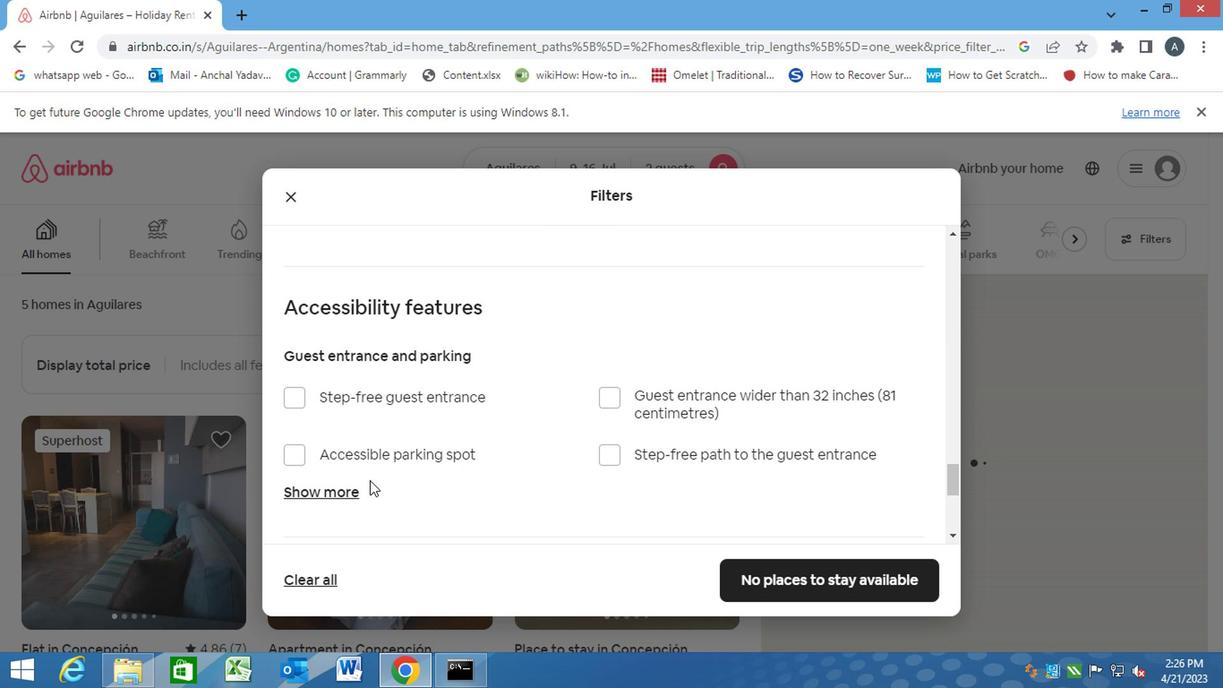 
Action: Mouse scrolled (327, 484) with delta (0, -1)
Screenshot: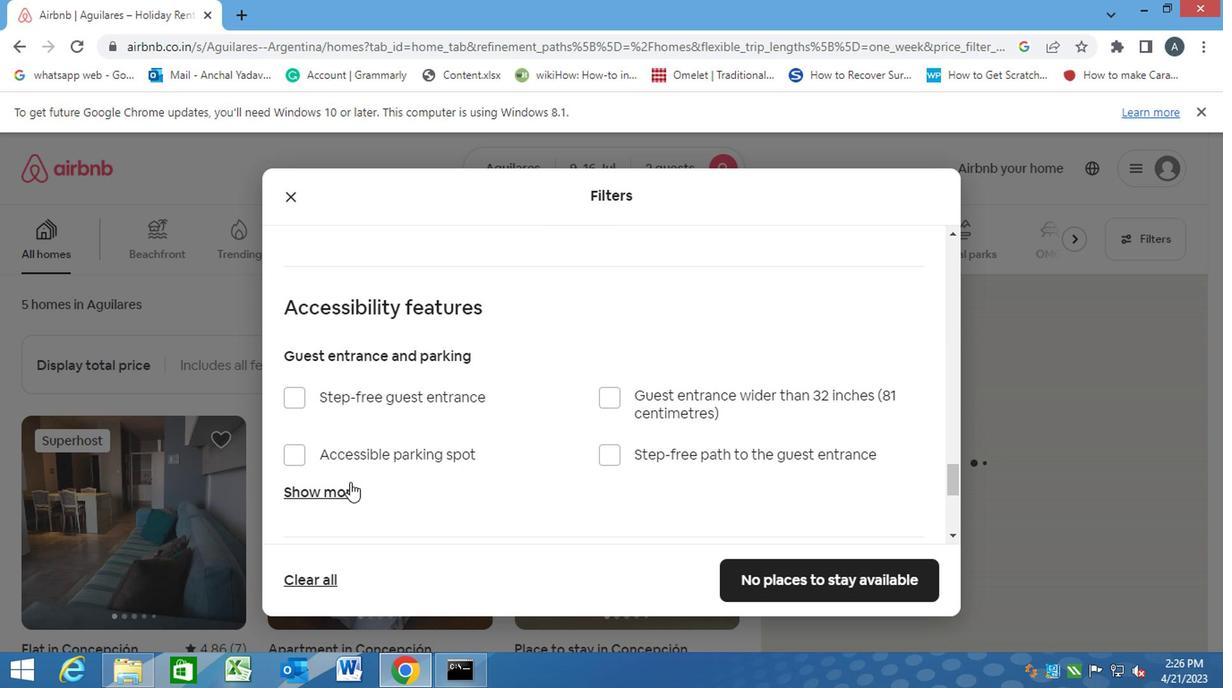 
Action: Mouse moved to (324, 482)
Screenshot: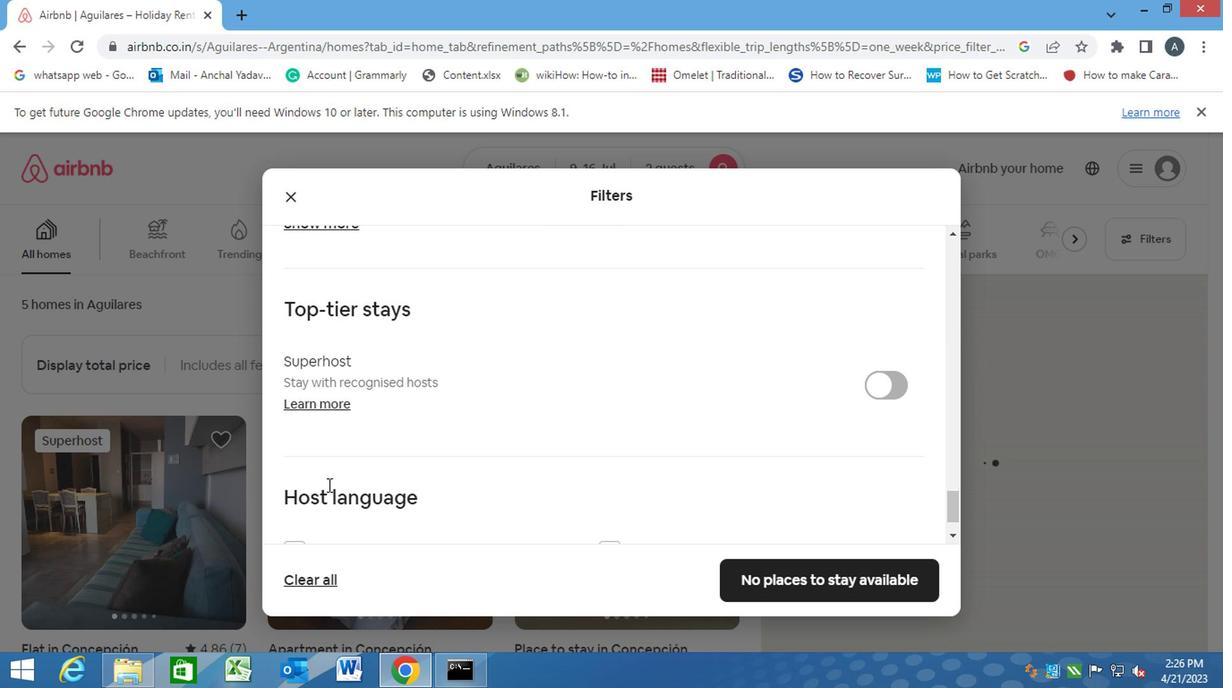 
Action: Mouse scrolled (324, 481) with delta (0, -1)
Screenshot: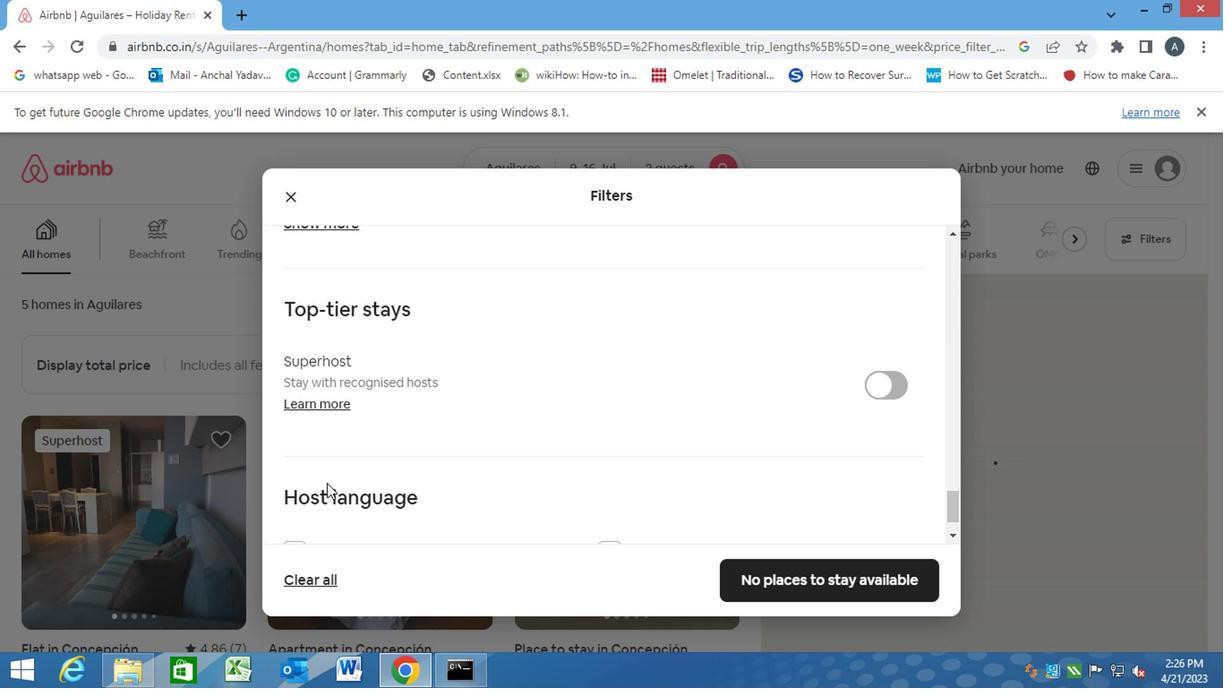 
Action: Mouse scrolled (324, 481) with delta (0, -1)
Screenshot: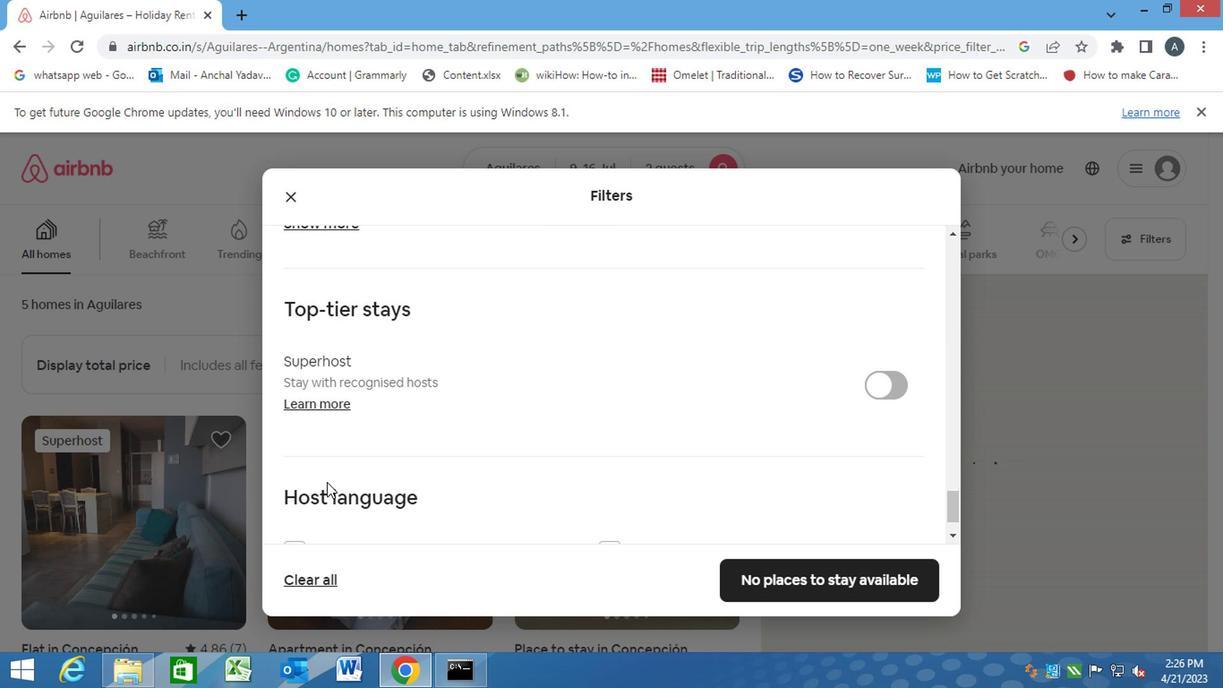 
Action: Mouse scrolled (324, 481) with delta (0, -1)
Screenshot: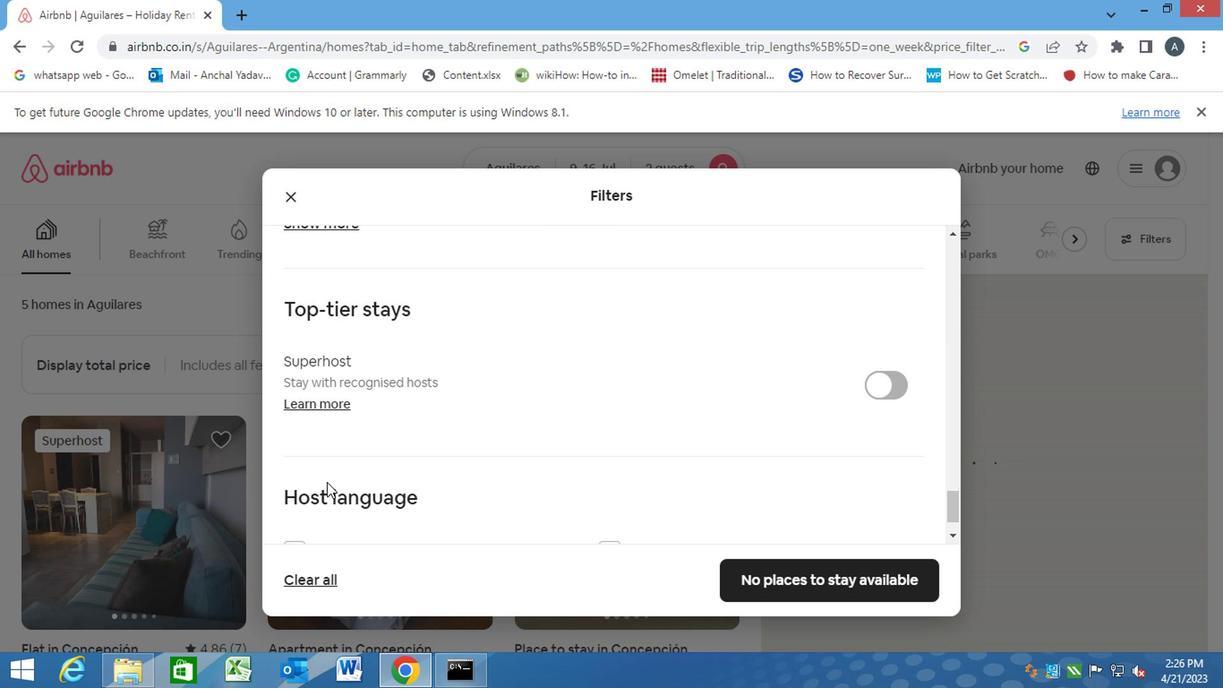 
Action: Mouse moved to (303, 496)
Screenshot: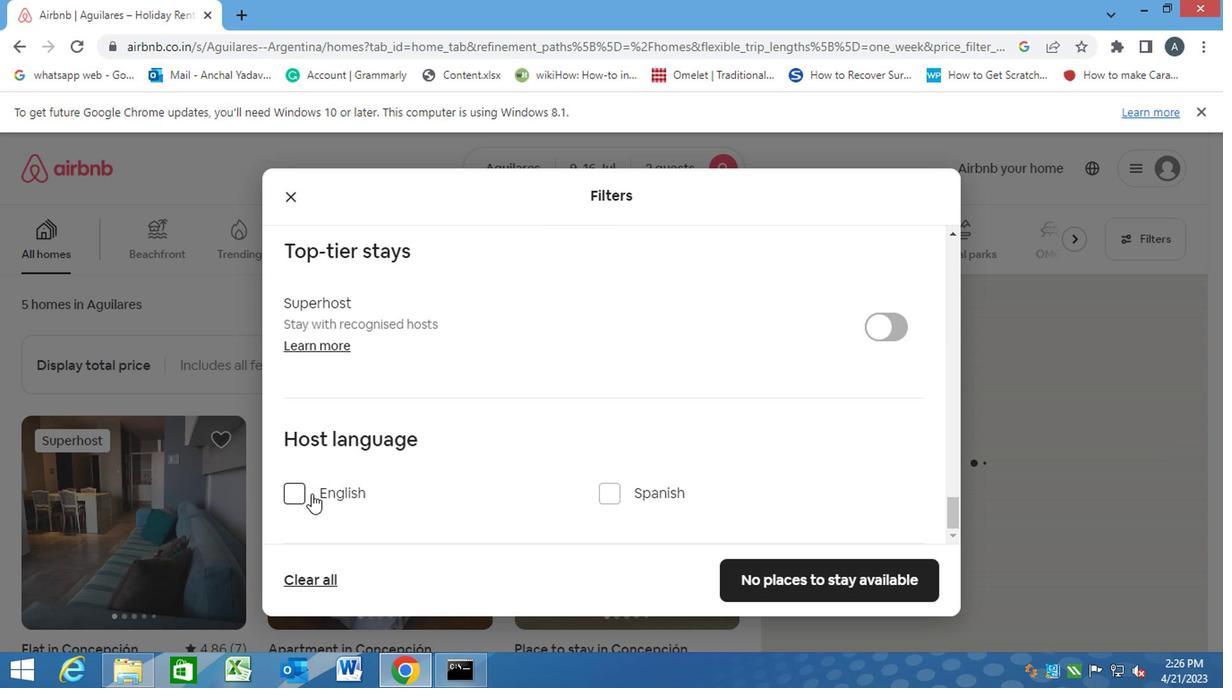 
Action: Mouse pressed left at (303, 496)
Screenshot: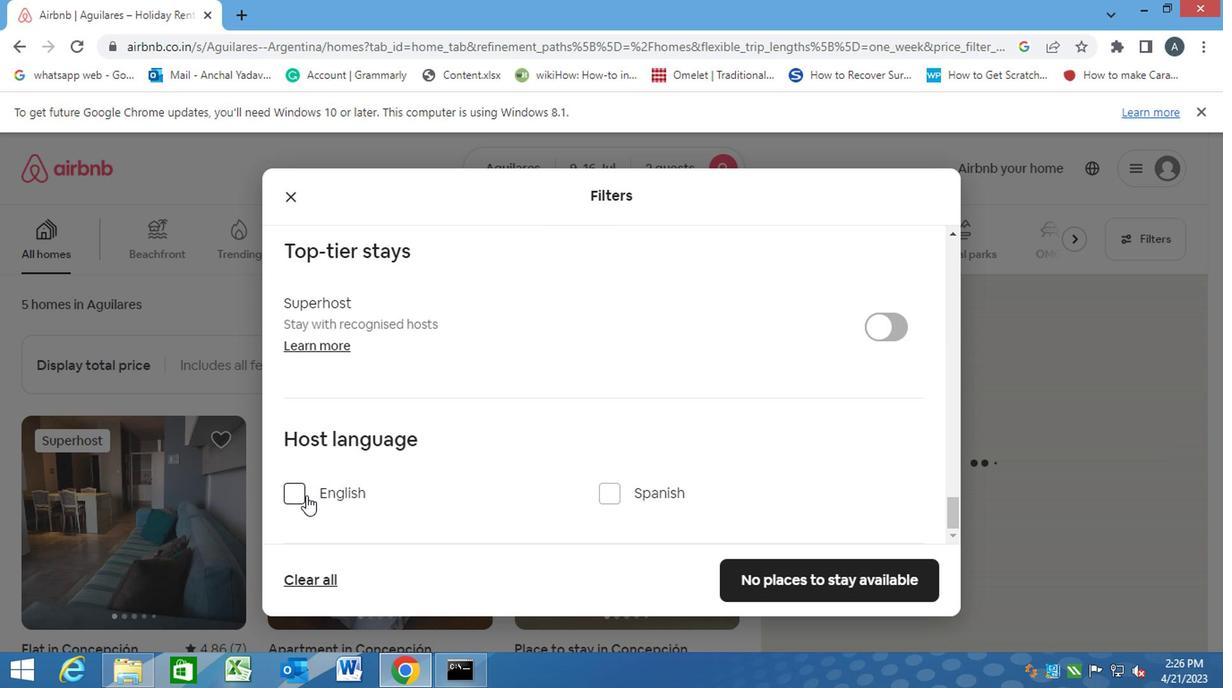 
Action: Mouse moved to (860, 602)
Screenshot: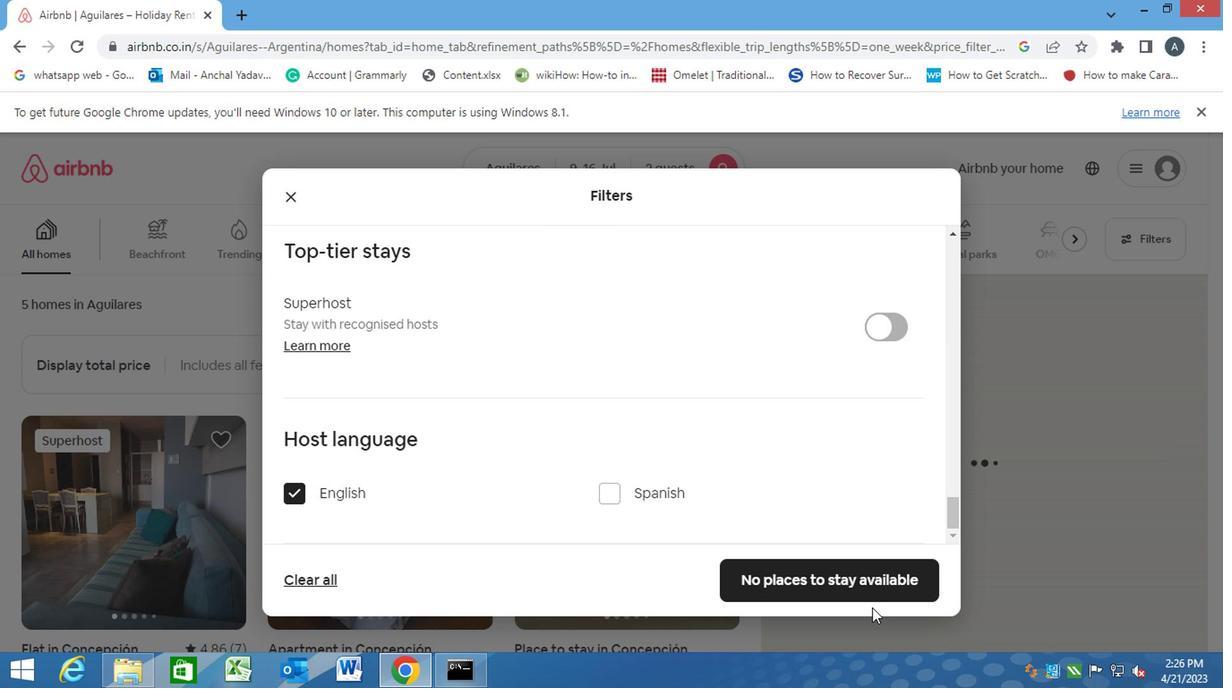 
Action: Mouse pressed left at (860, 602)
Screenshot: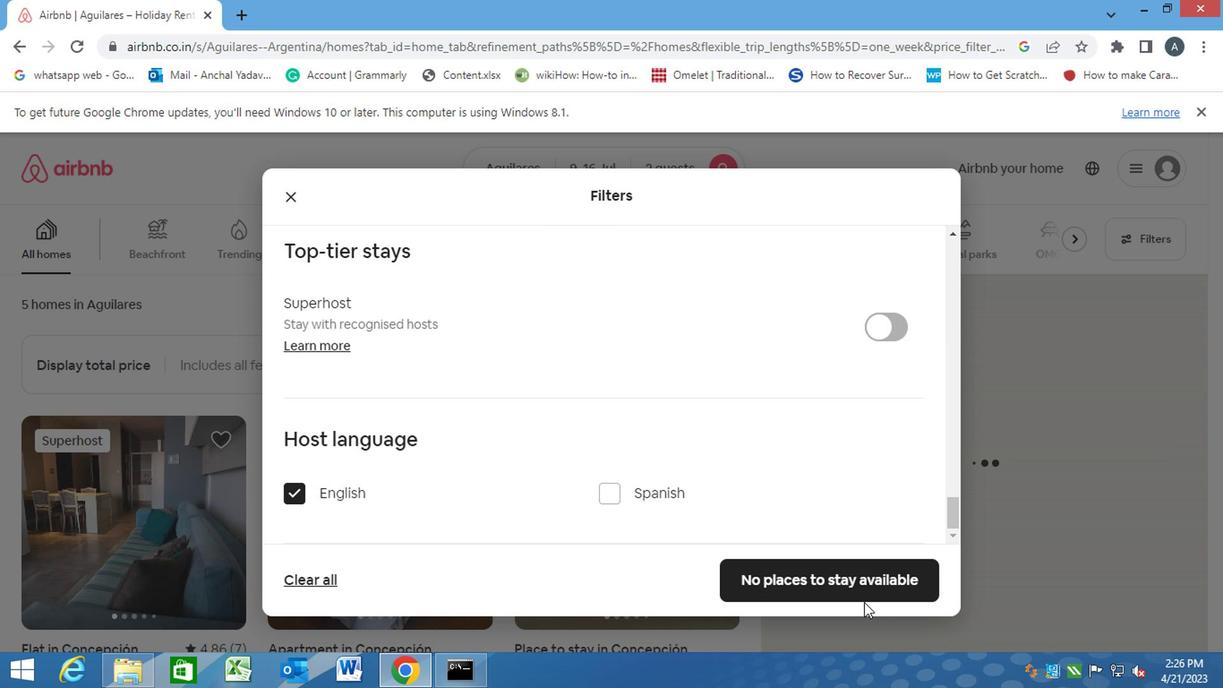 
Action: Mouse moved to (843, 577)
Screenshot: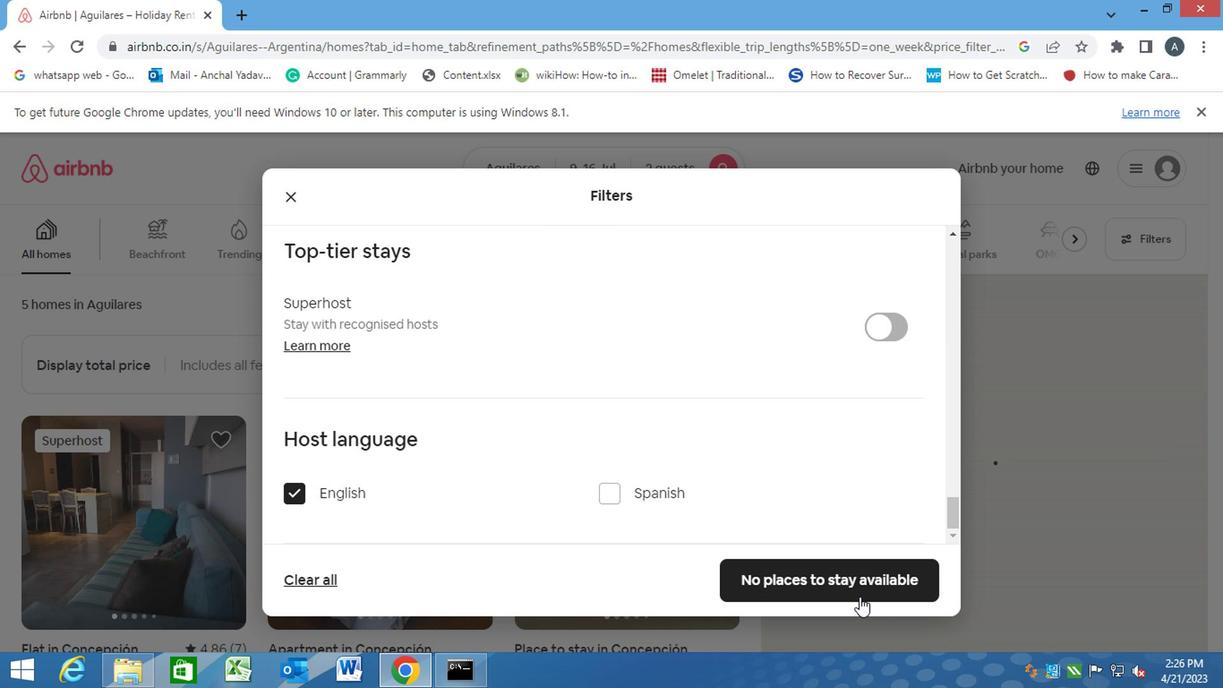 
Action: Mouse pressed left at (843, 577)
Screenshot: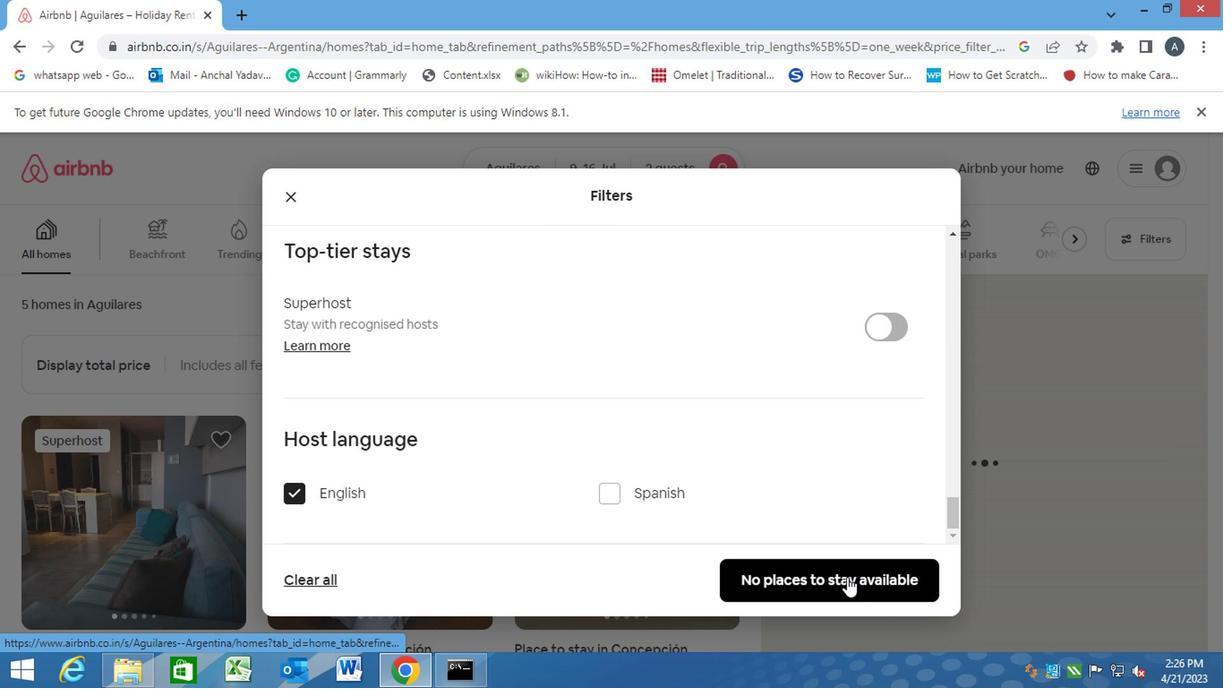 
Action: Mouse moved to (839, 577)
Screenshot: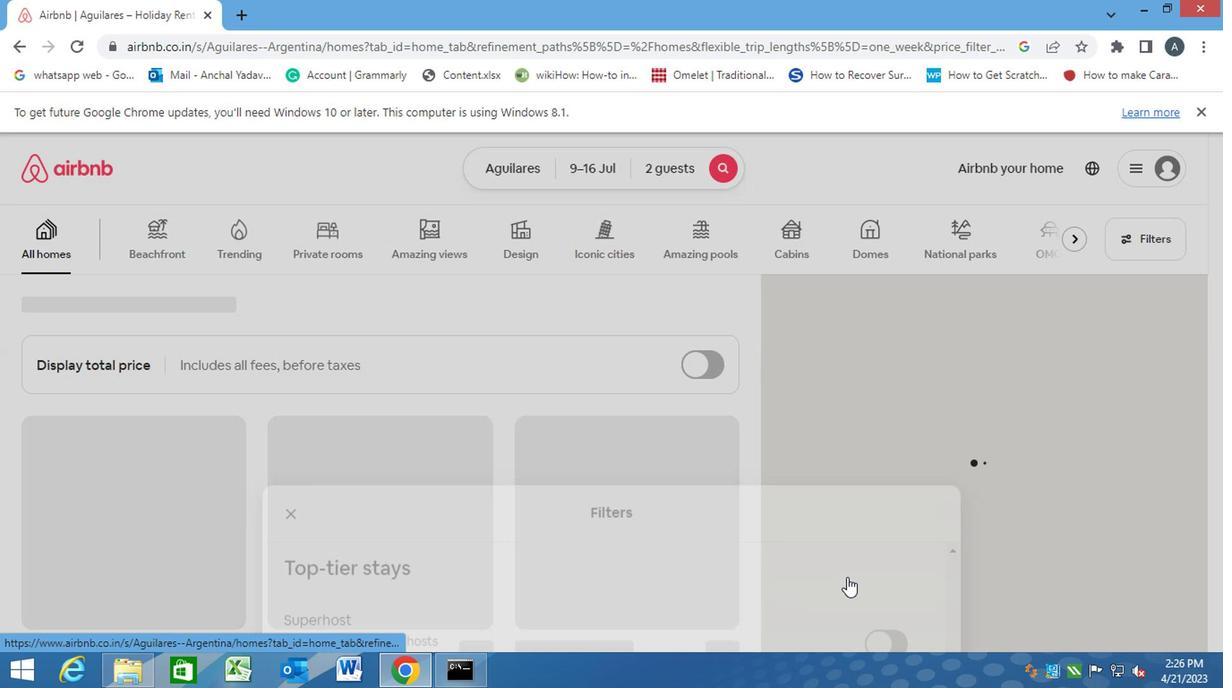 
